 Task: Add a signature Austin King containing Thanks in advance, Austin King to email address softage.1@softage.net and add a label Contracts
Action: Mouse moved to (366, 588)
Screenshot: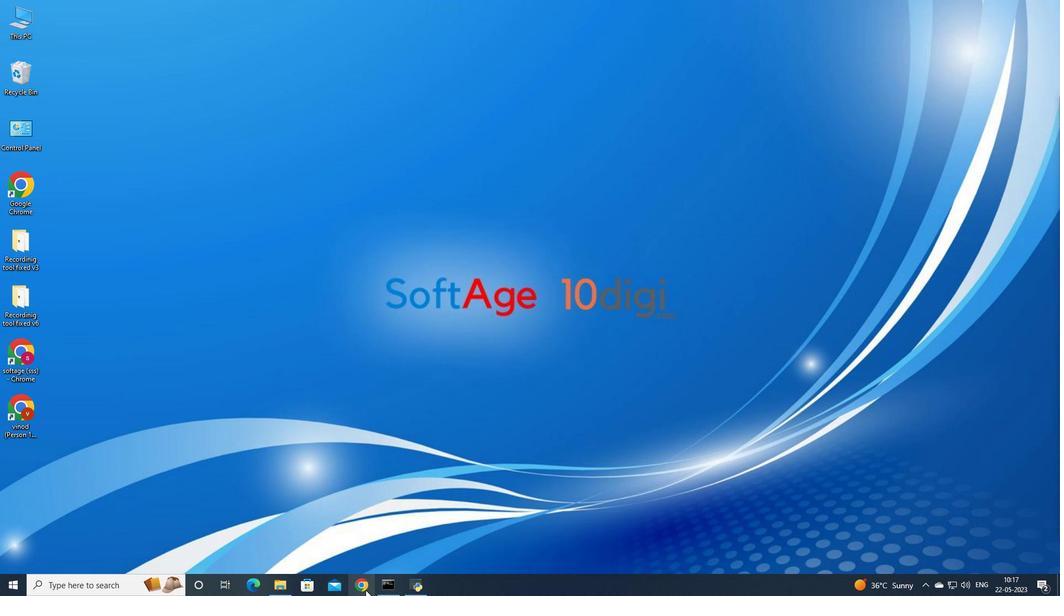 
Action: Mouse pressed left at (366, 588)
Screenshot: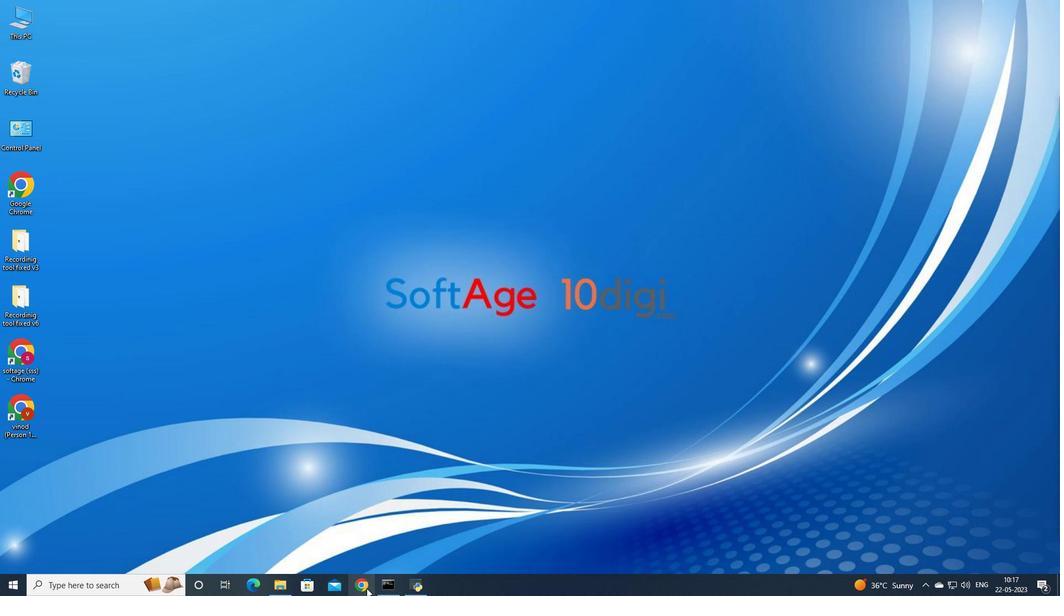 
Action: Mouse moved to (501, 328)
Screenshot: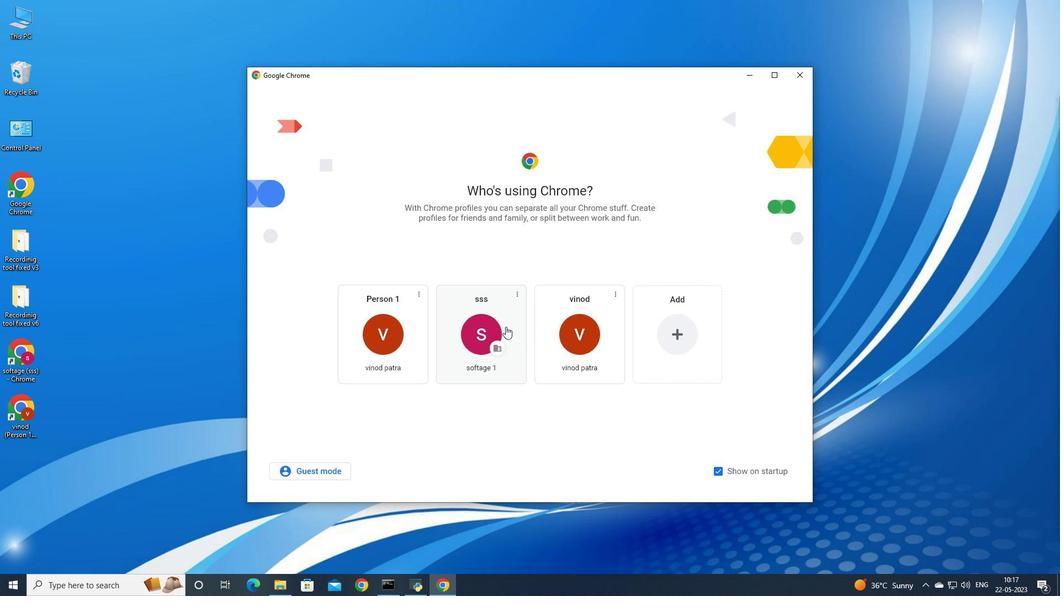 
Action: Mouse pressed left at (501, 328)
Screenshot: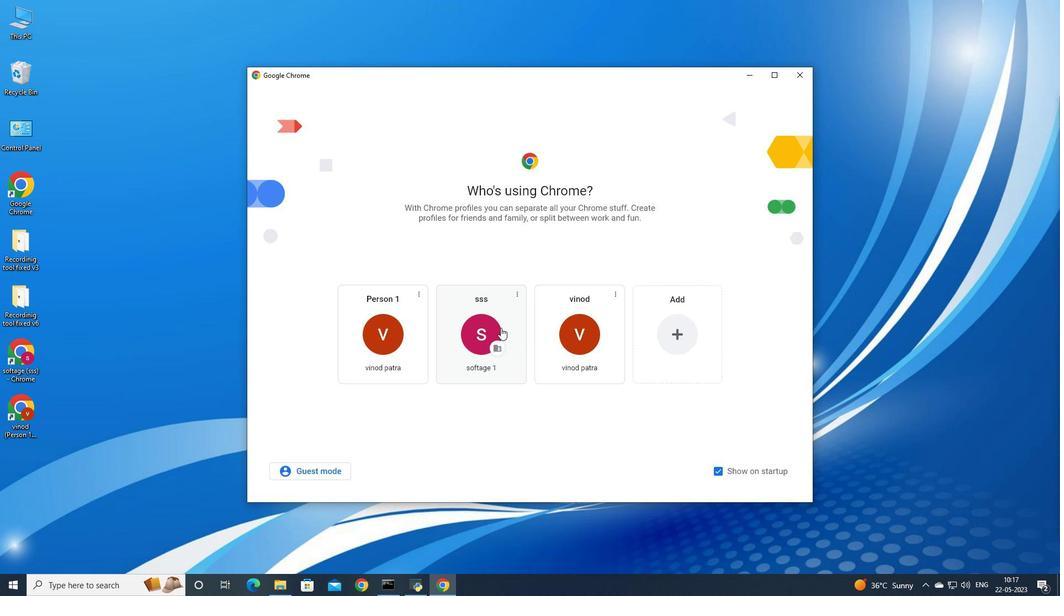 
Action: Mouse moved to (1010, 54)
Screenshot: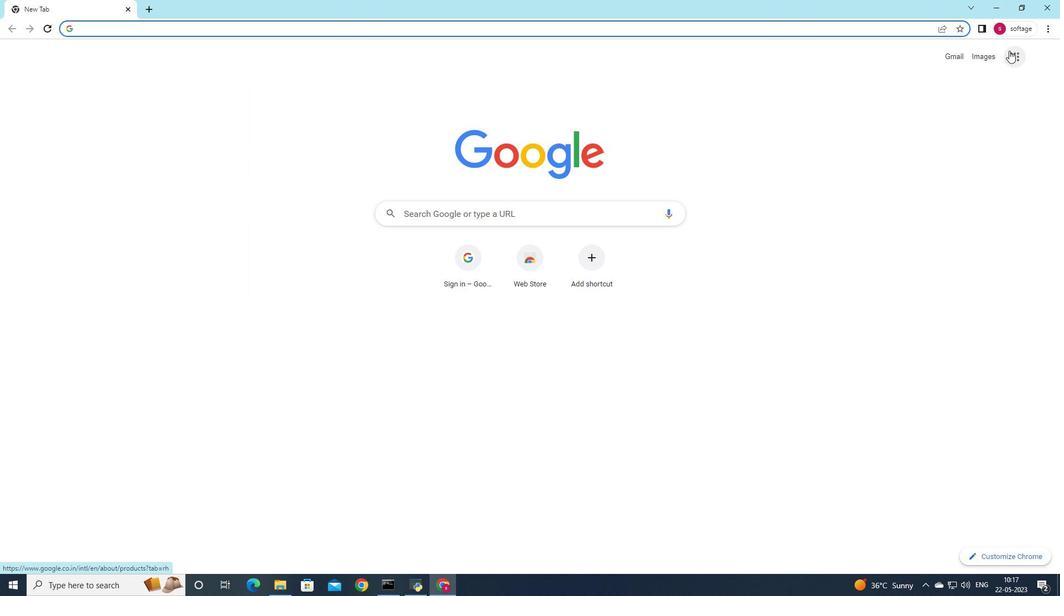 
Action: Mouse pressed left at (1010, 54)
Screenshot: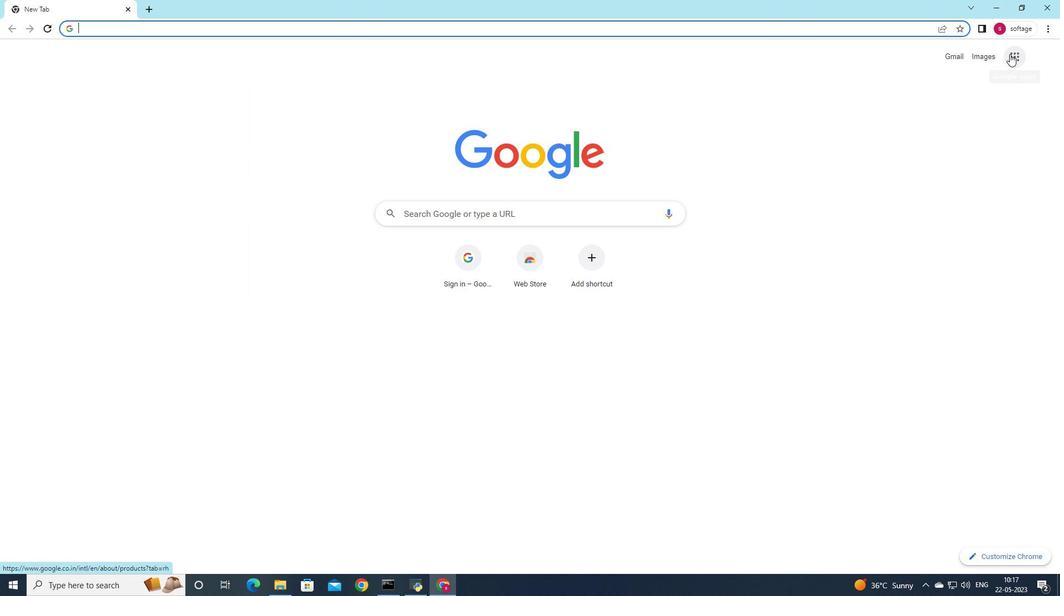 
Action: Mouse moved to (951, 56)
Screenshot: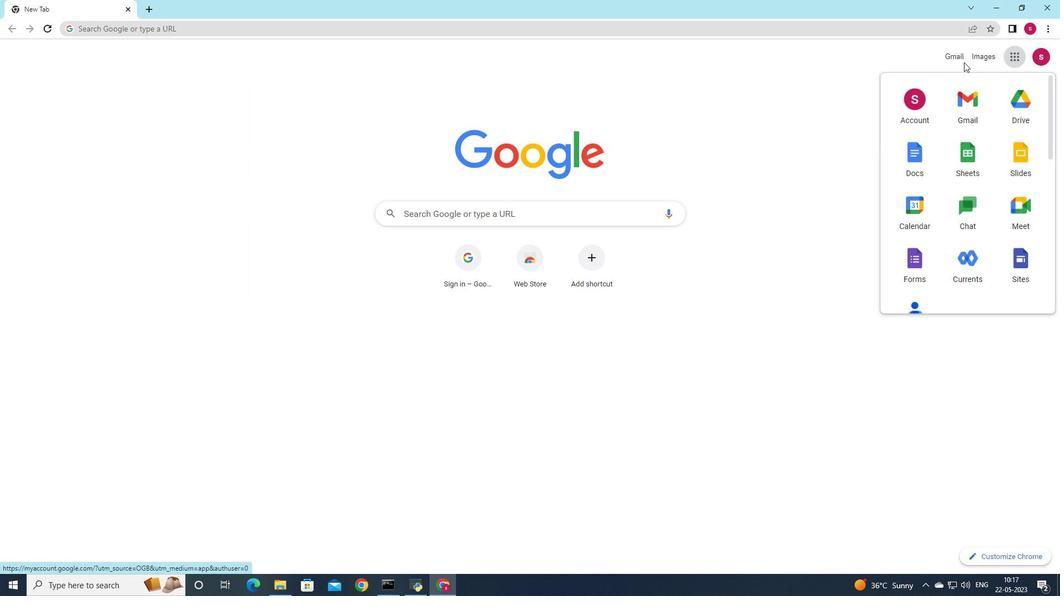 
Action: Mouse pressed left at (951, 56)
Screenshot: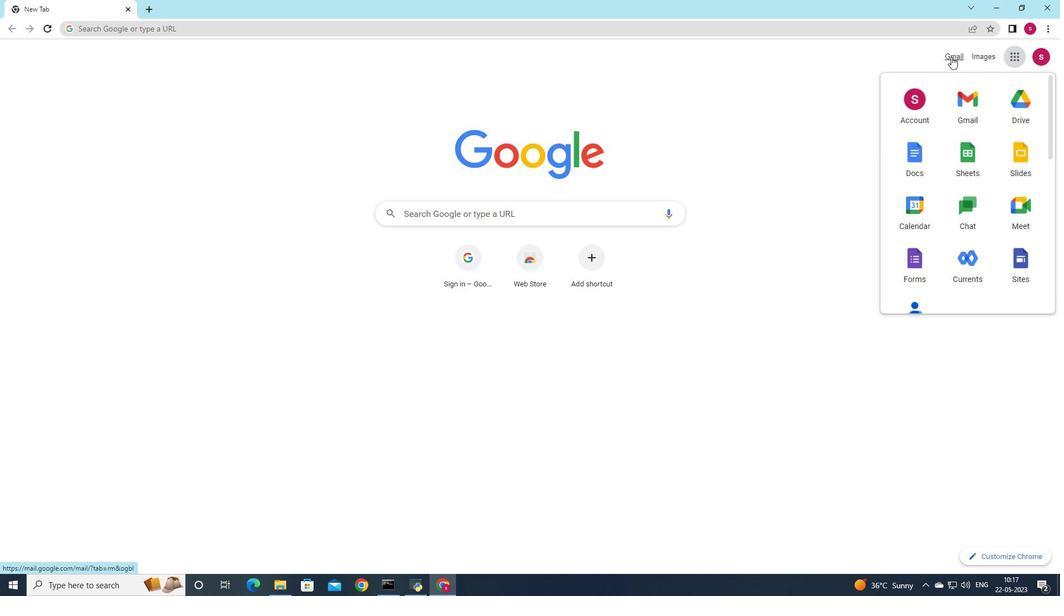 
Action: Mouse moved to (925, 77)
Screenshot: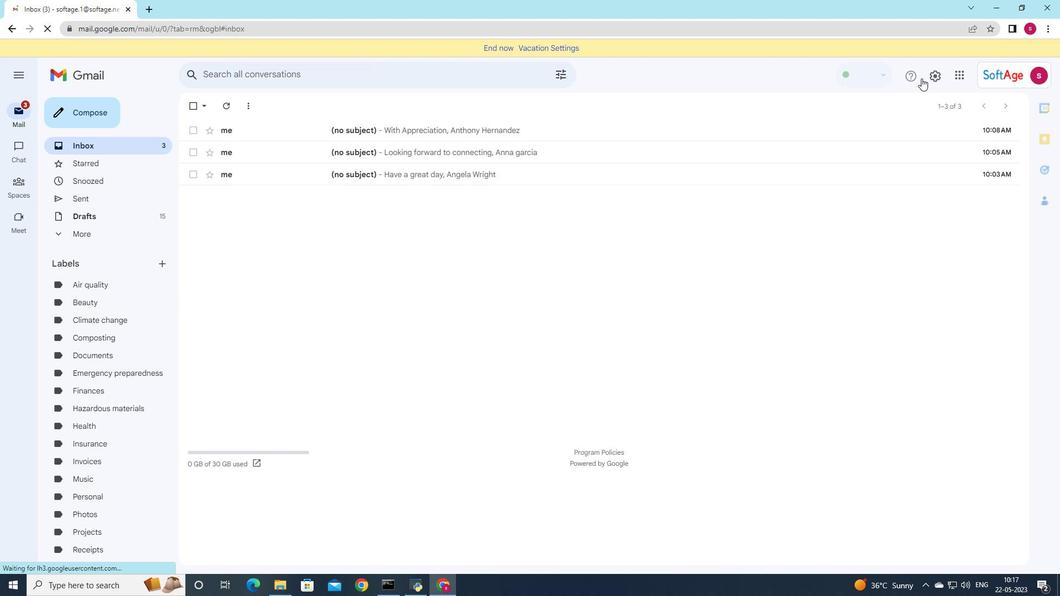 
Action: Mouse pressed left at (925, 77)
Screenshot: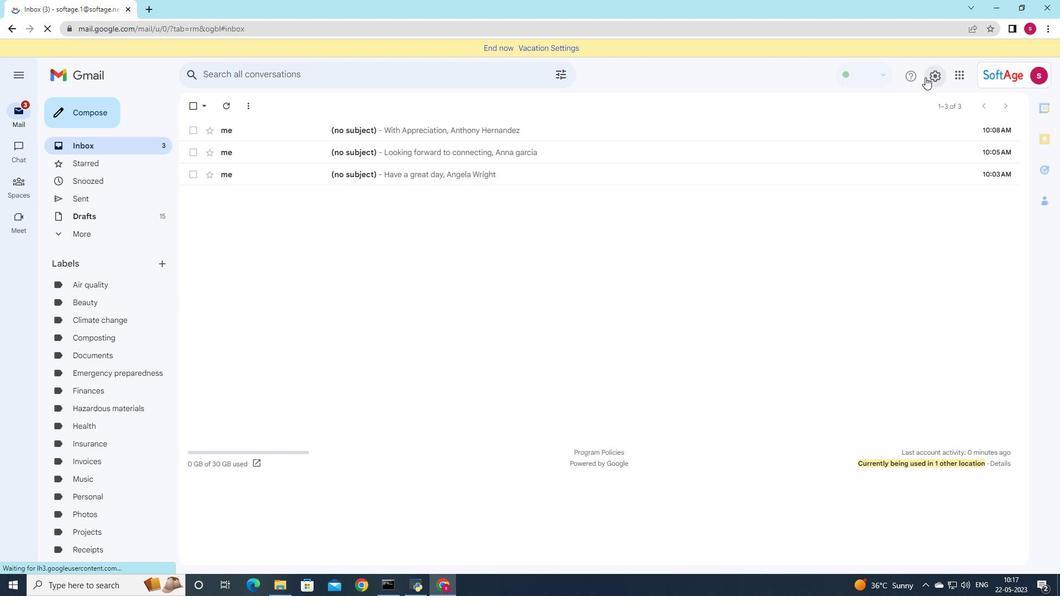 
Action: Mouse moved to (937, 133)
Screenshot: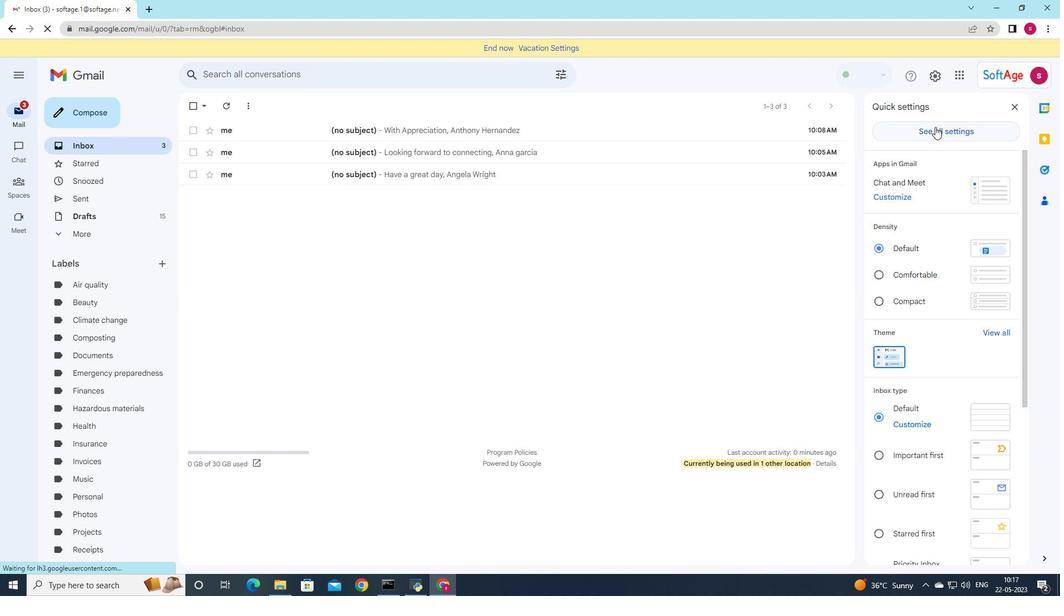 
Action: Mouse pressed left at (937, 133)
Screenshot: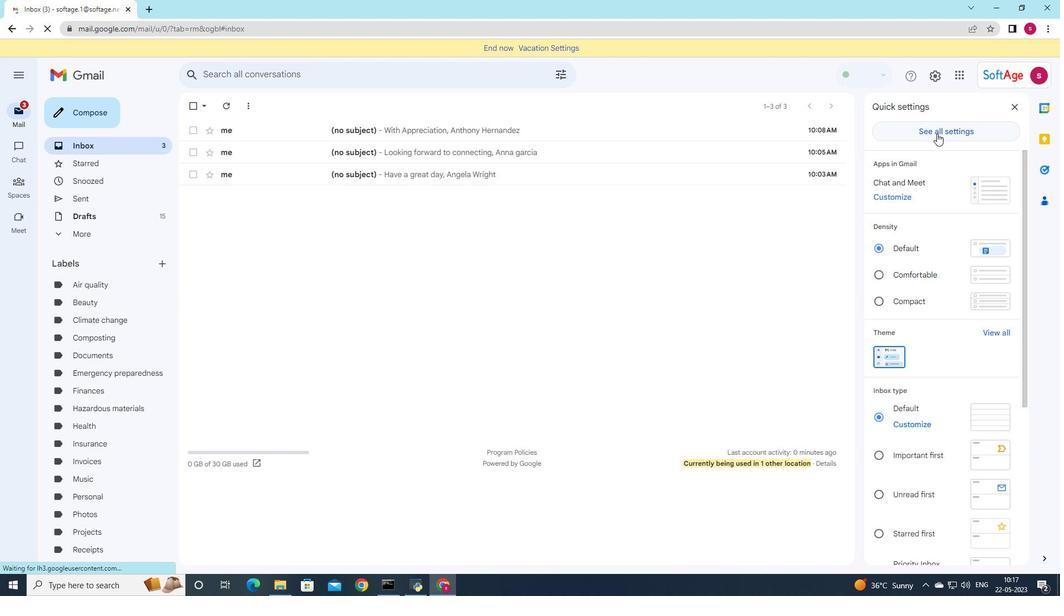 
Action: Mouse moved to (937, 133)
Screenshot: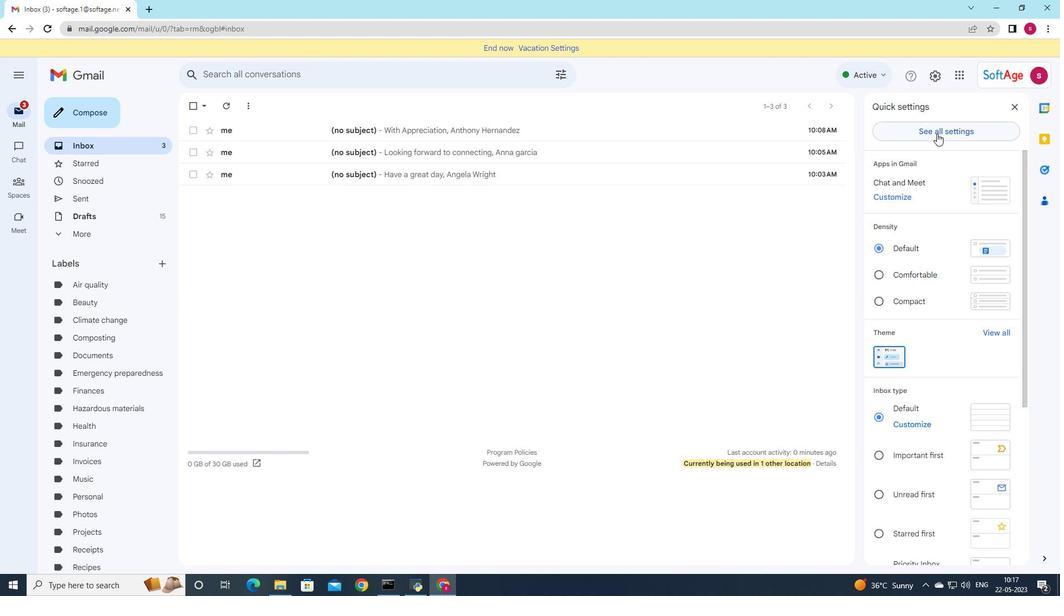 
Action: Mouse pressed left at (937, 133)
Screenshot: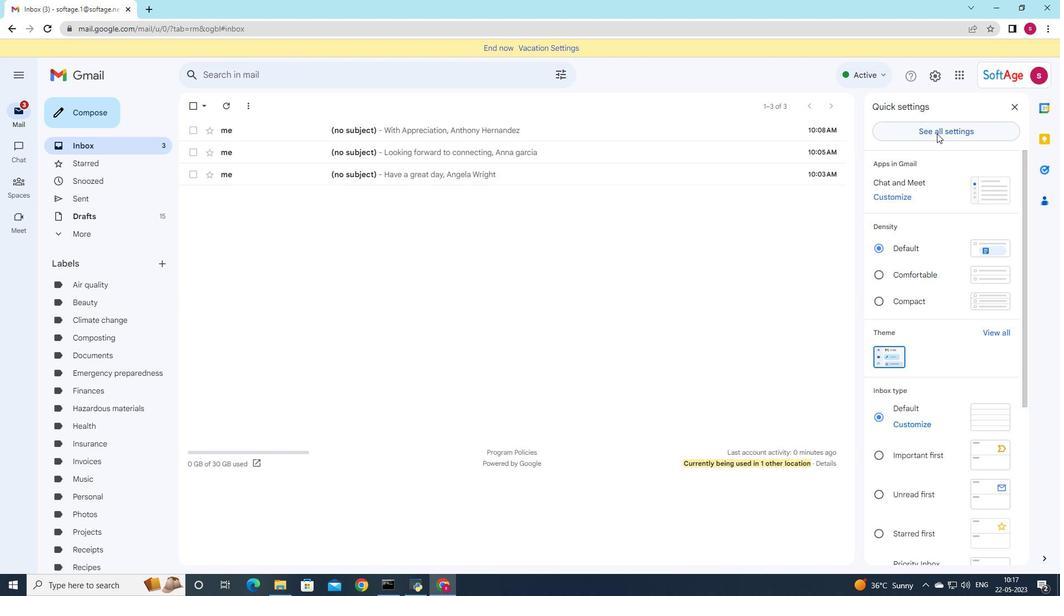 
Action: Mouse moved to (537, 263)
Screenshot: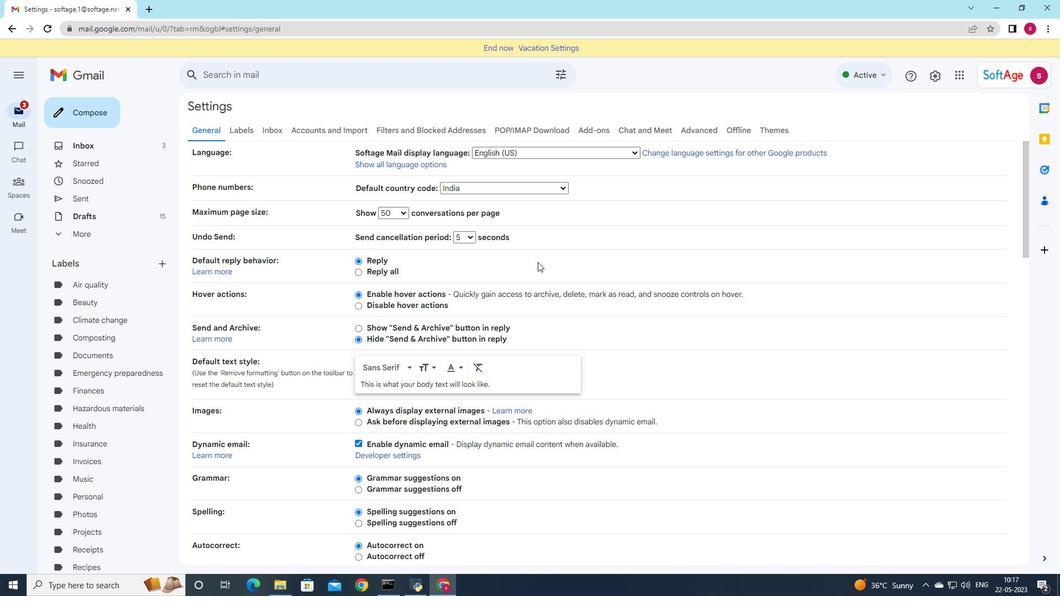 
Action: Mouse scrolled (537, 262) with delta (0, 0)
Screenshot: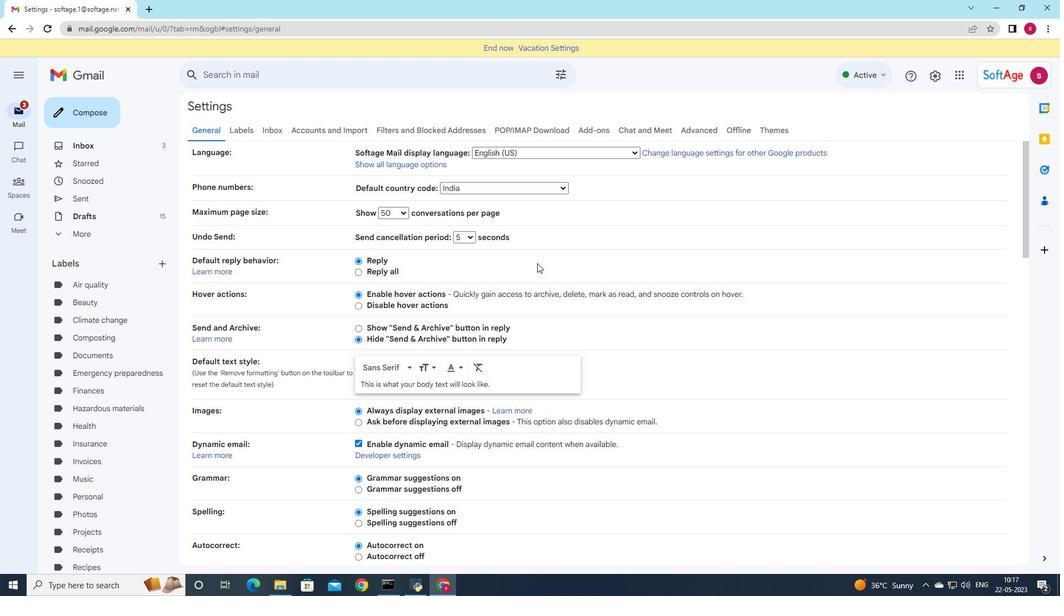 
Action: Mouse scrolled (537, 262) with delta (0, 0)
Screenshot: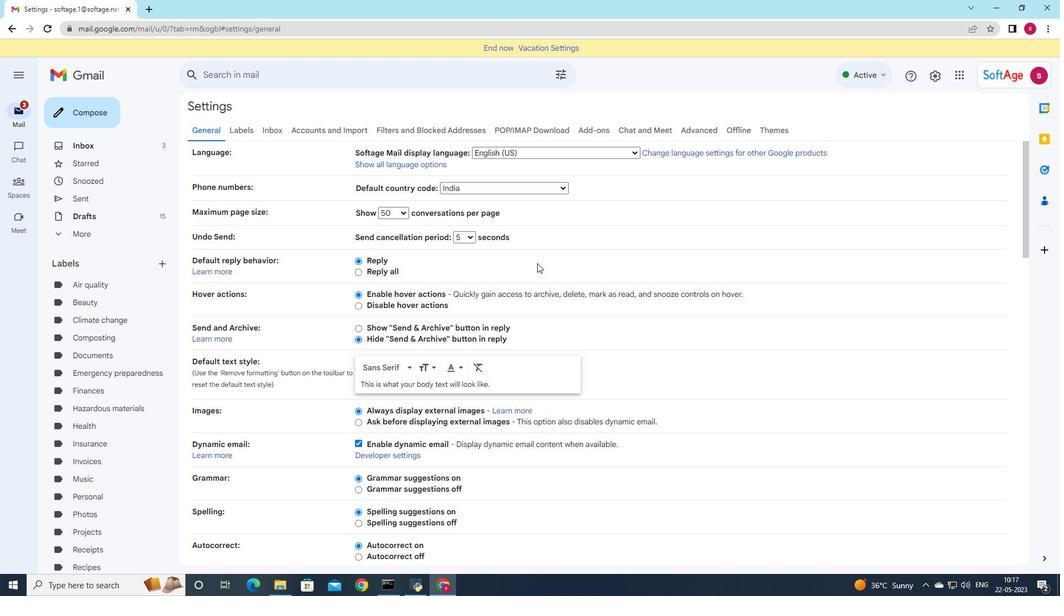 
Action: Mouse scrolled (537, 262) with delta (0, 0)
Screenshot: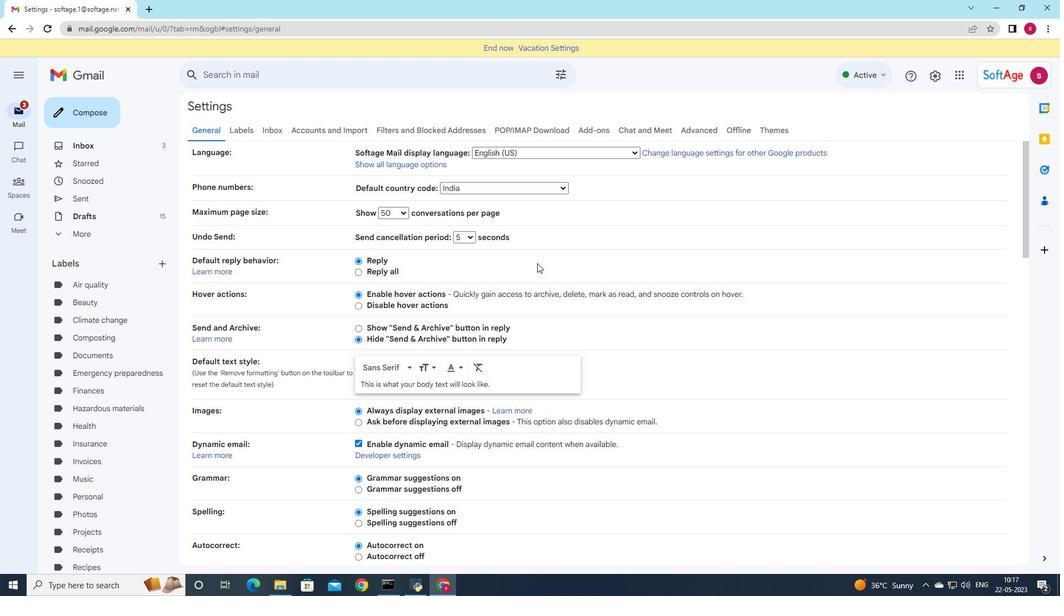 
Action: Mouse moved to (537, 264)
Screenshot: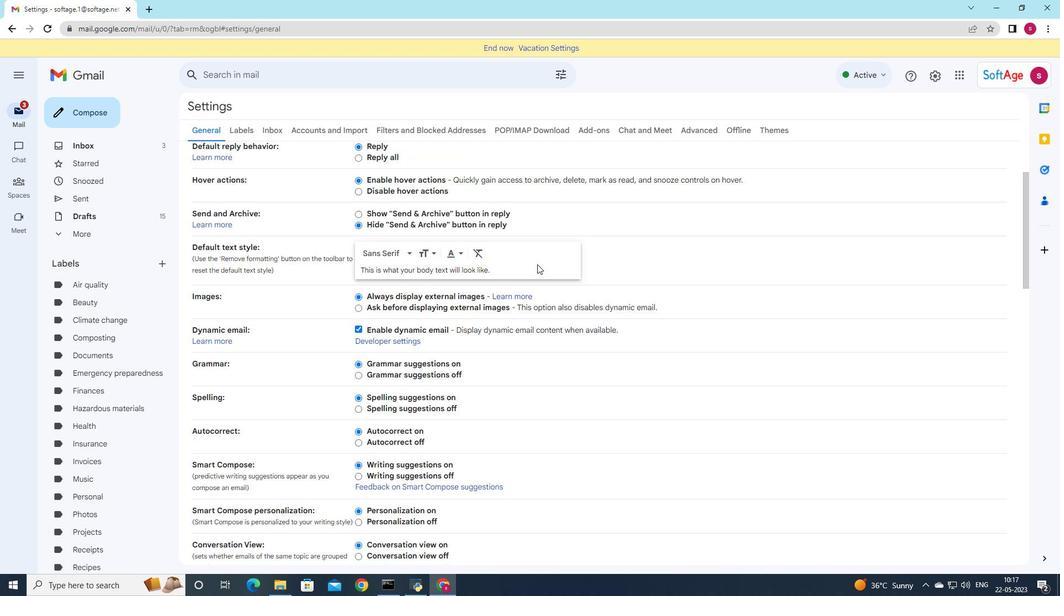 
Action: Mouse scrolled (537, 264) with delta (0, 0)
Screenshot: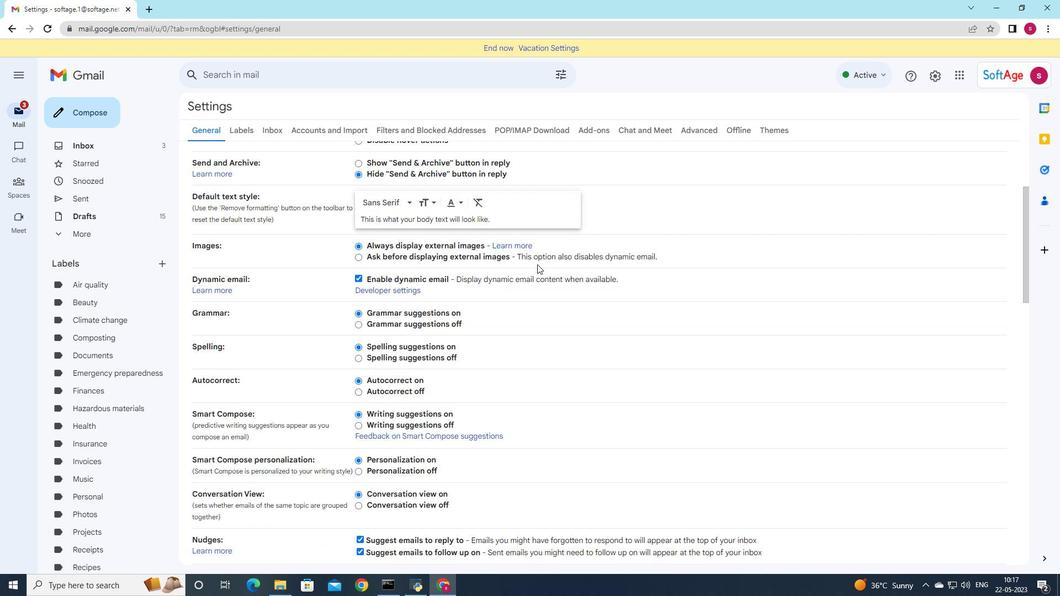 
Action: Mouse scrolled (537, 264) with delta (0, 0)
Screenshot: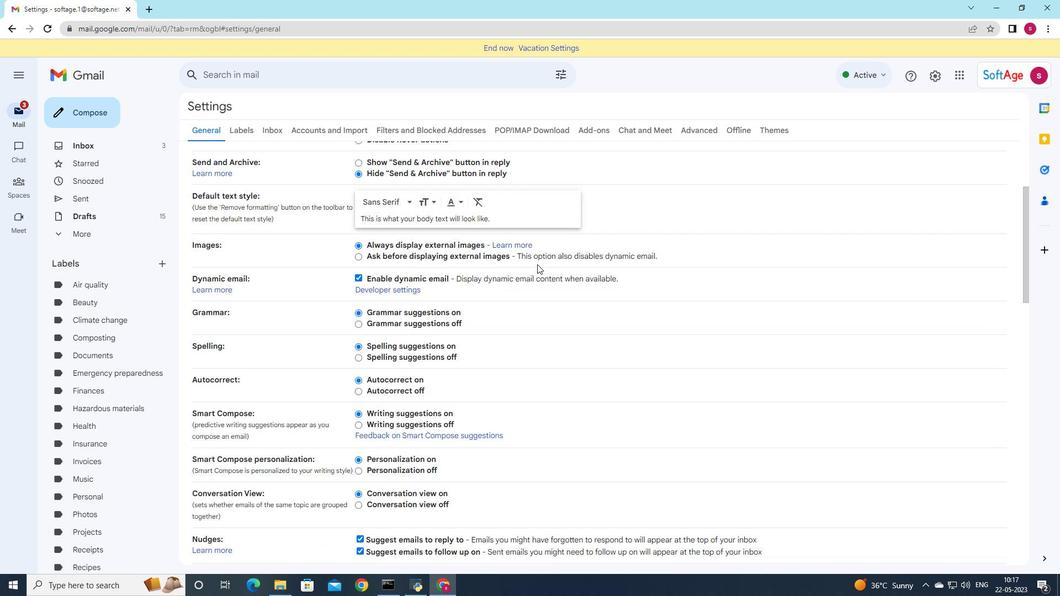 
Action: Mouse scrolled (537, 264) with delta (0, 0)
Screenshot: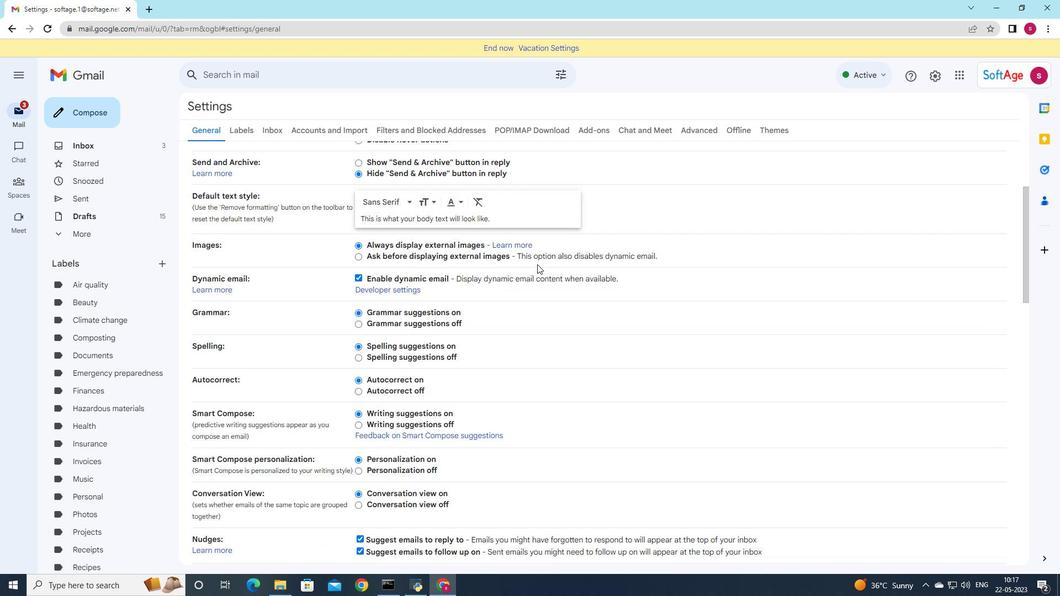 
Action: Mouse pressed middle at (537, 264)
Screenshot: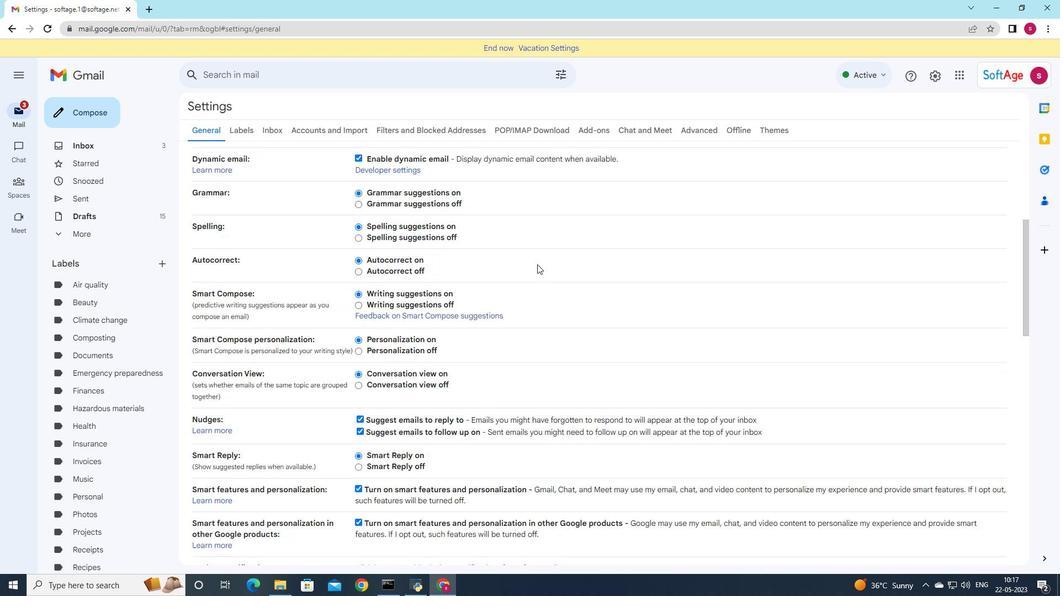 
Action: Mouse scrolled (537, 264) with delta (0, 0)
Screenshot: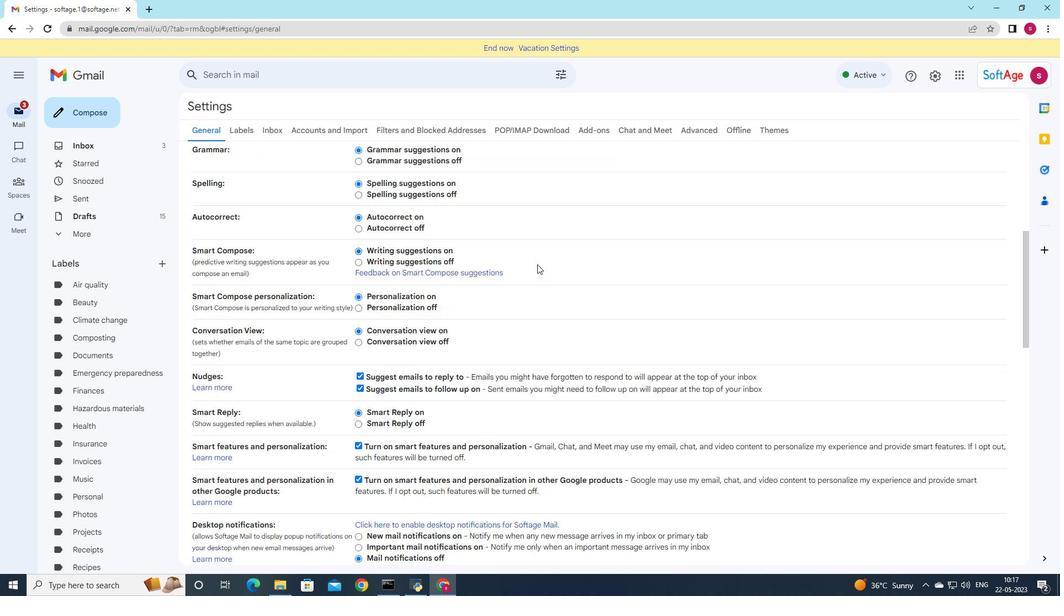 
Action: Mouse scrolled (537, 264) with delta (0, 0)
Screenshot: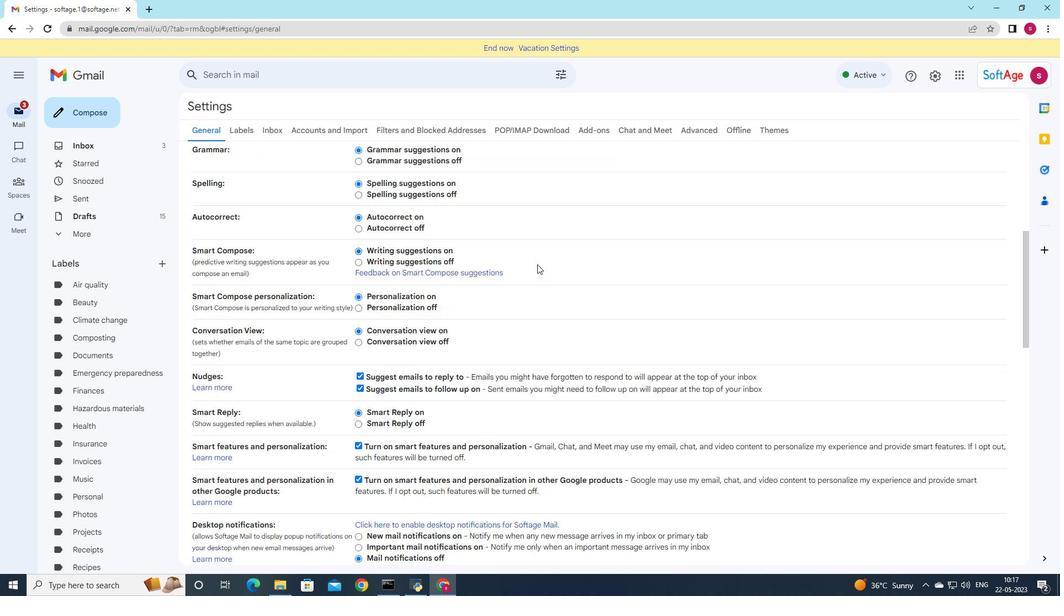 
Action: Mouse scrolled (537, 264) with delta (0, 0)
Screenshot: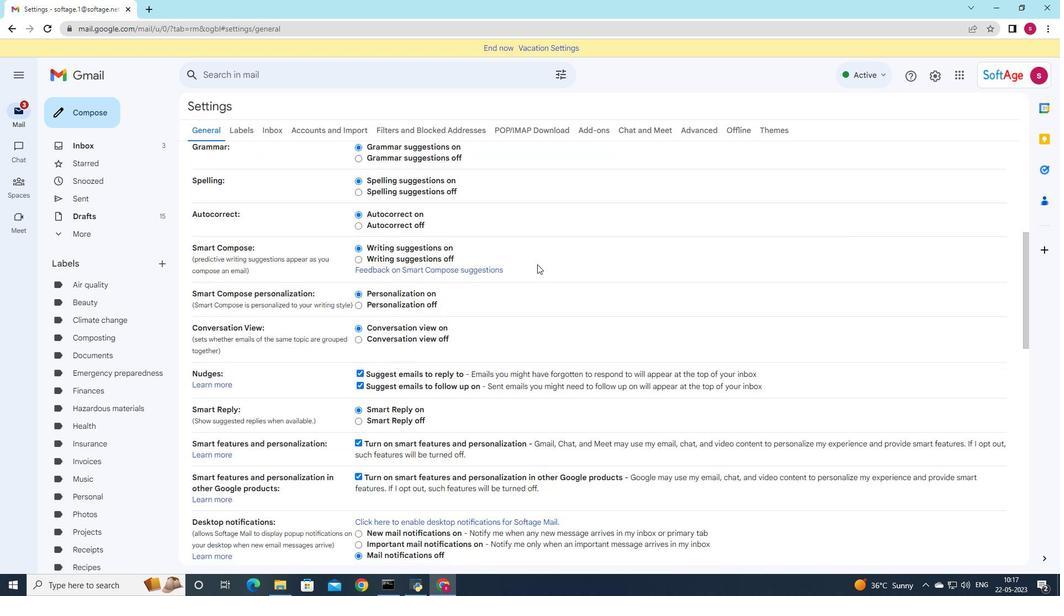 
Action: Mouse scrolled (537, 264) with delta (0, 0)
Screenshot: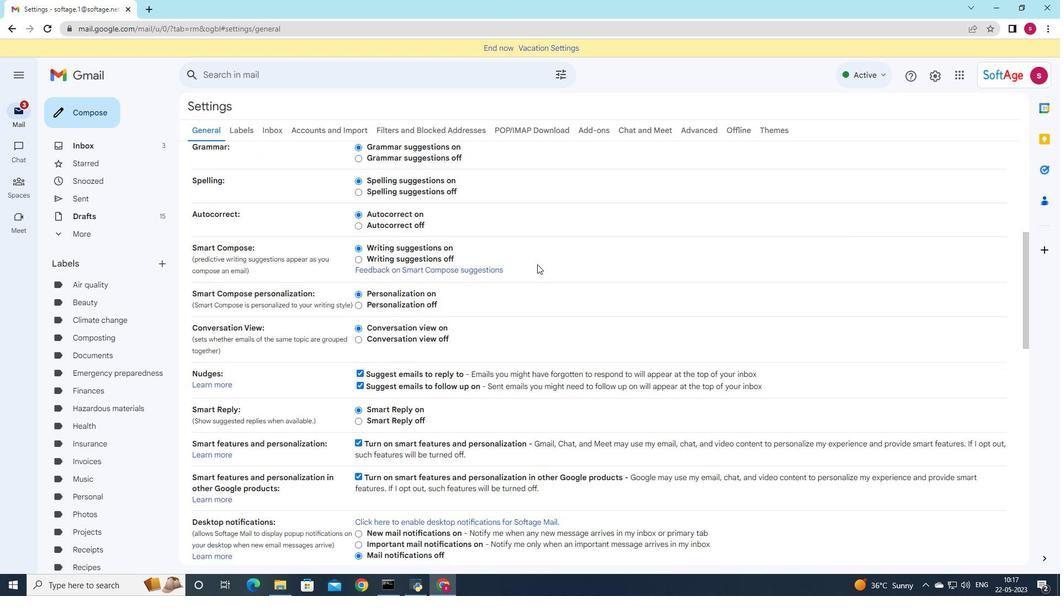 
Action: Mouse scrolled (537, 264) with delta (0, 0)
Screenshot: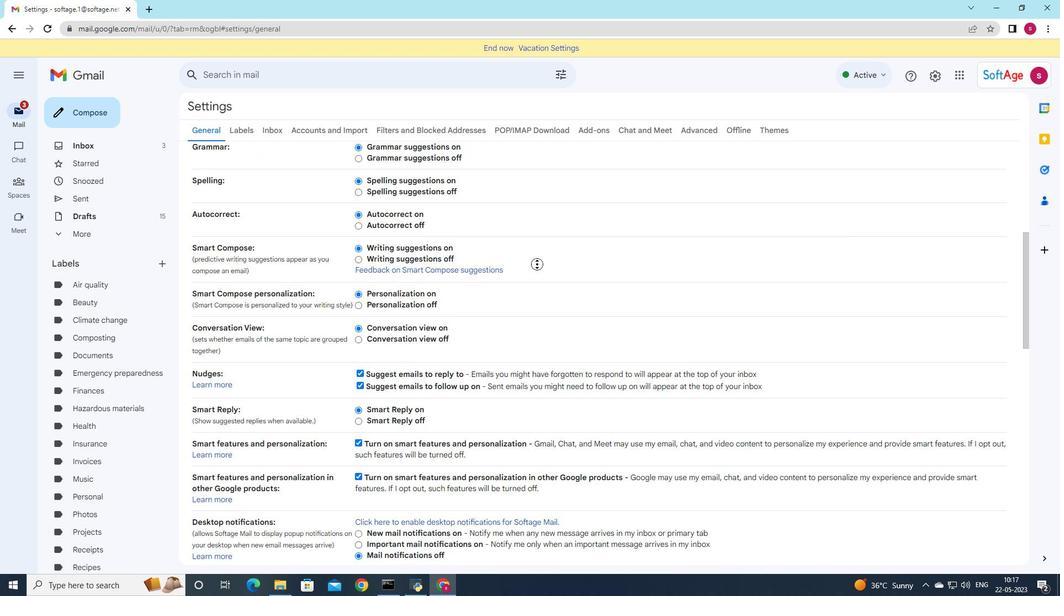 
Action: Mouse scrolled (537, 264) with delta (0, 0)
Screenshot: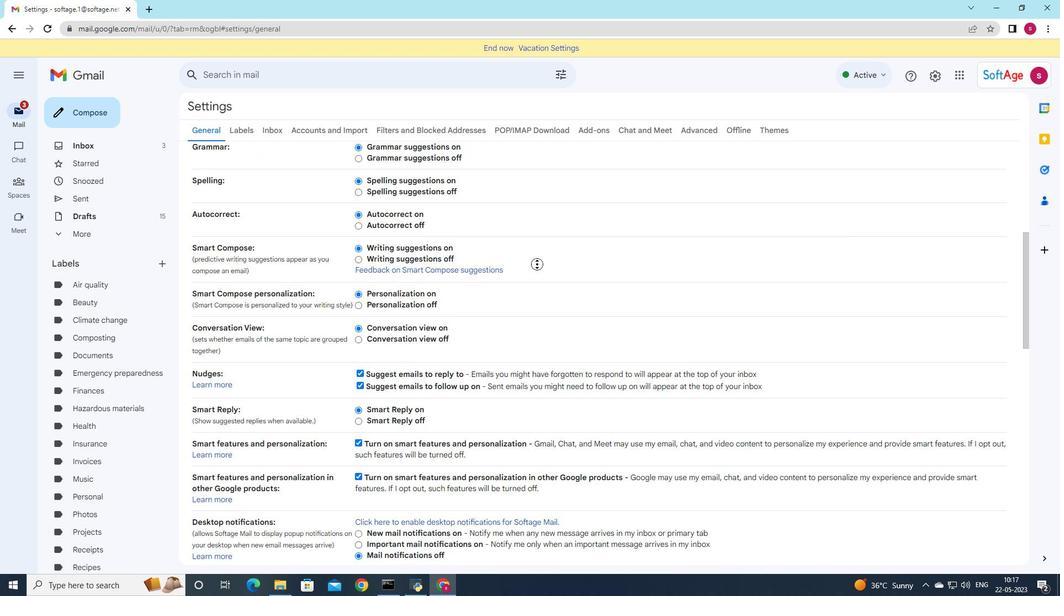 
Action: Mouse scrolled (537, 264) with delta (0, 0)
Screenshot: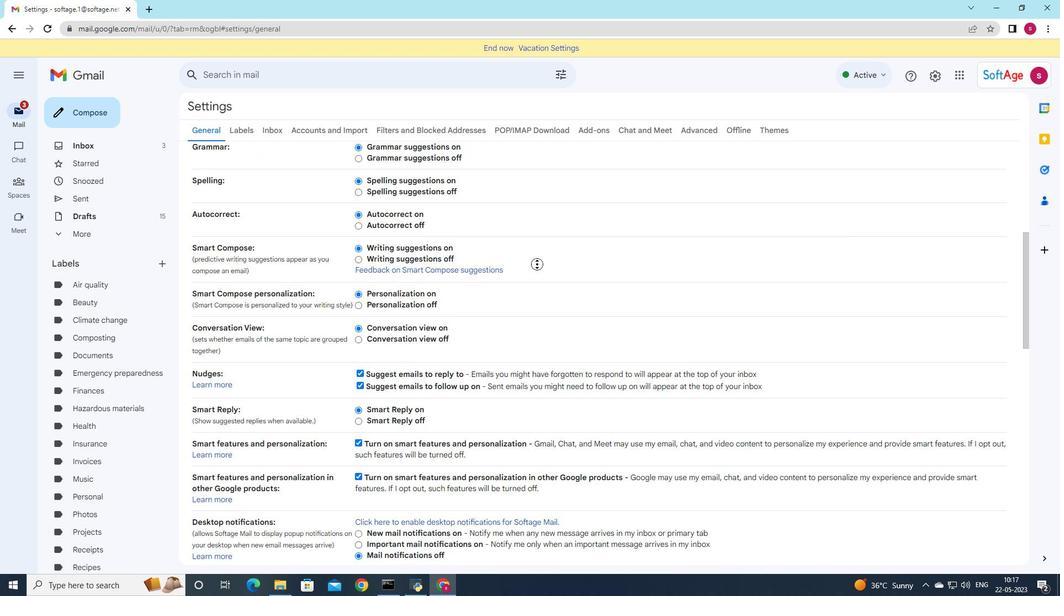 
Action: Mouse moved to (620, 245)
Screenshot: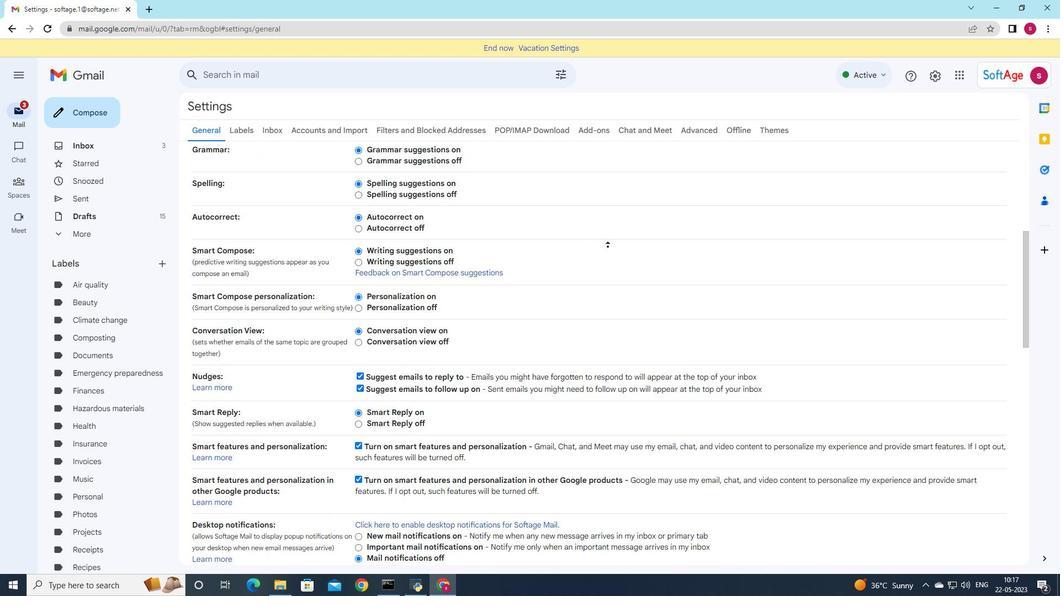 
Action: Mouse pressed left at (620, 245)
Screenshot: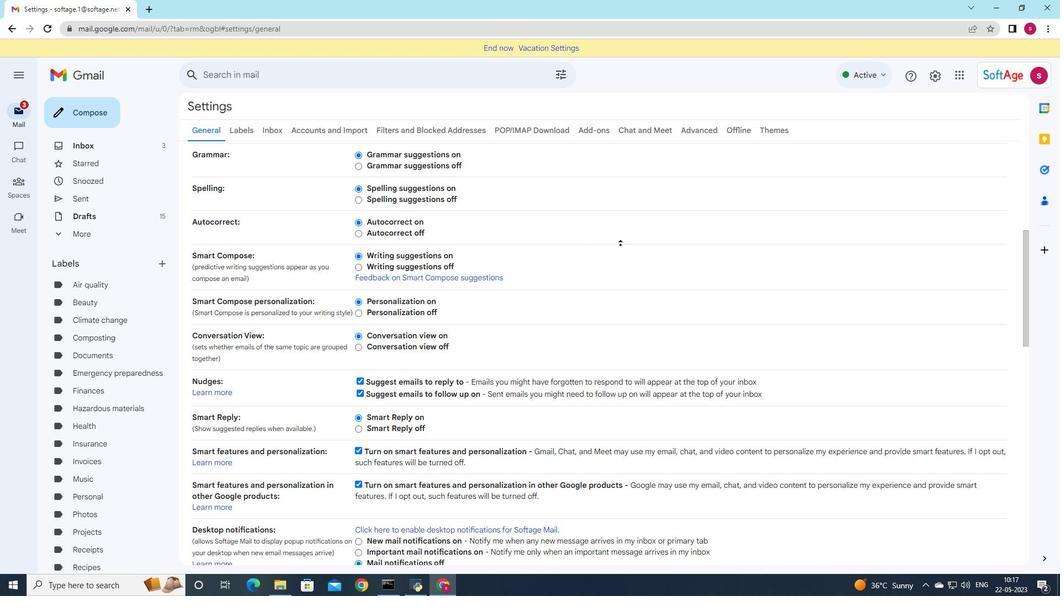 
Action: Mouse moved to (487, 222)
Screenshot: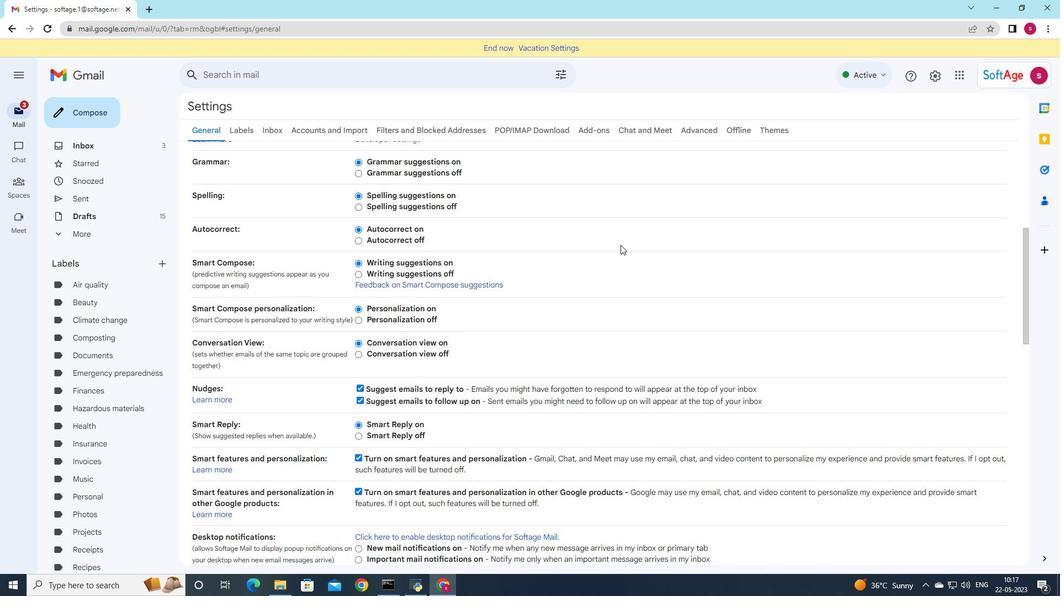 
Action: Mouse scrolled (489, 220) with delta (0, 0)
Screenshot: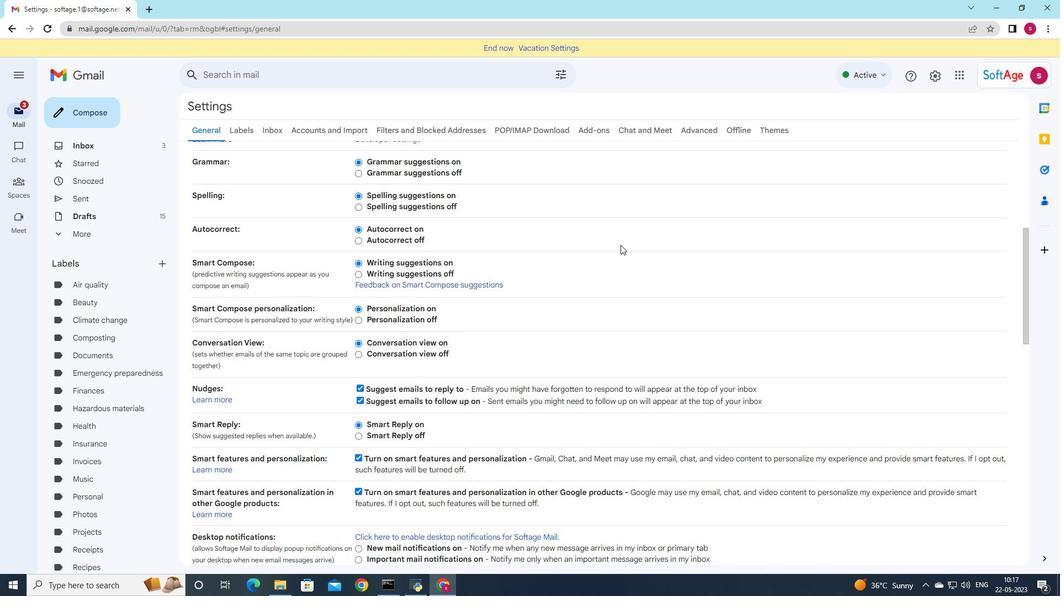 
Action: Mouse moved to (487, 222)
Screenshot: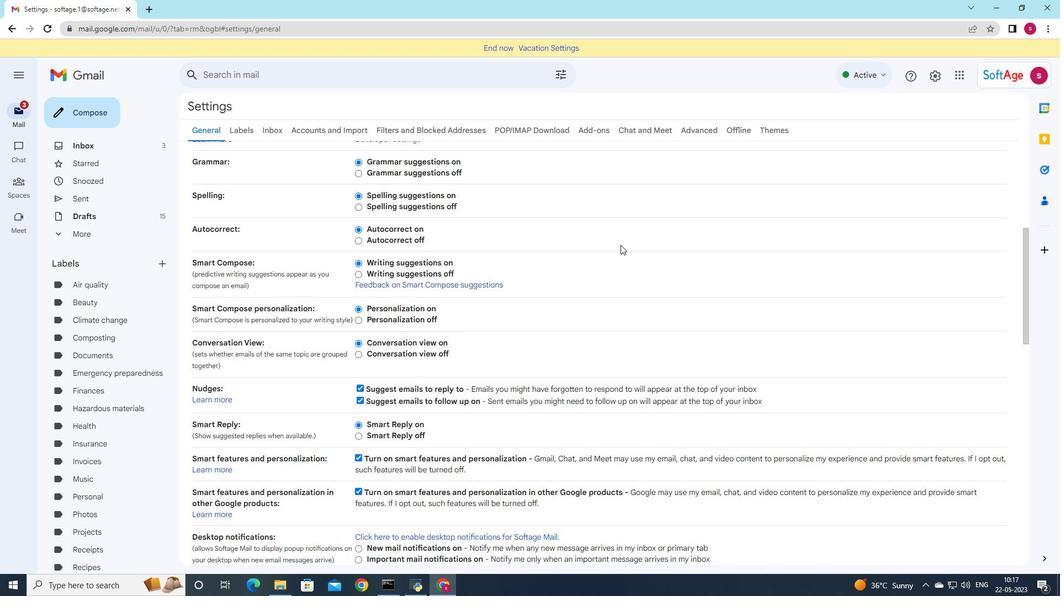 
Action: Mouse scrolled (488, 220) with delta (0, 0)
Screenshot: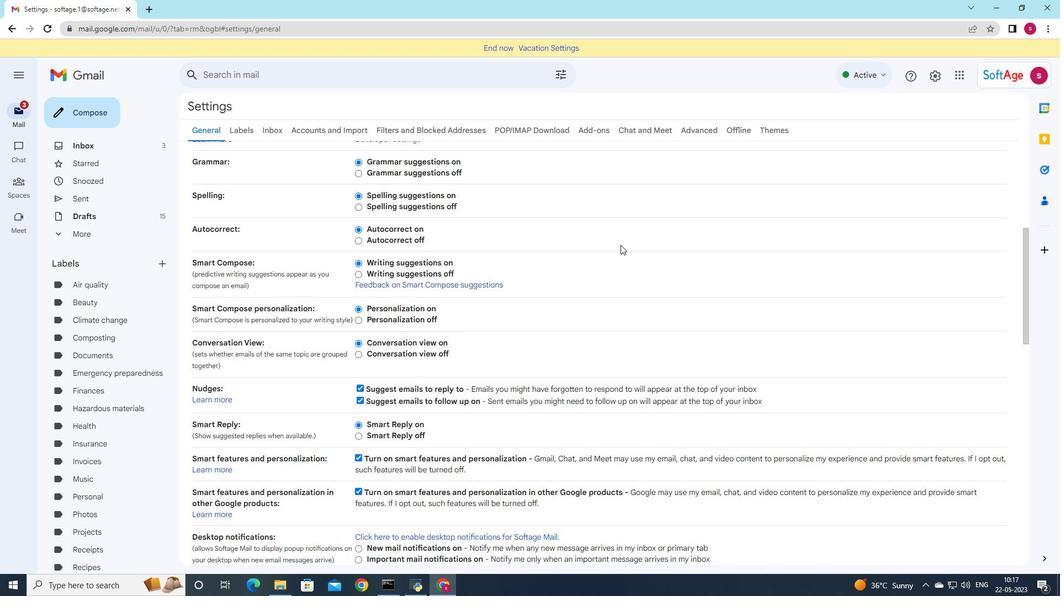 
Action: Mouse scrolled (487, 222) with delta (0, 0)
Screenshot: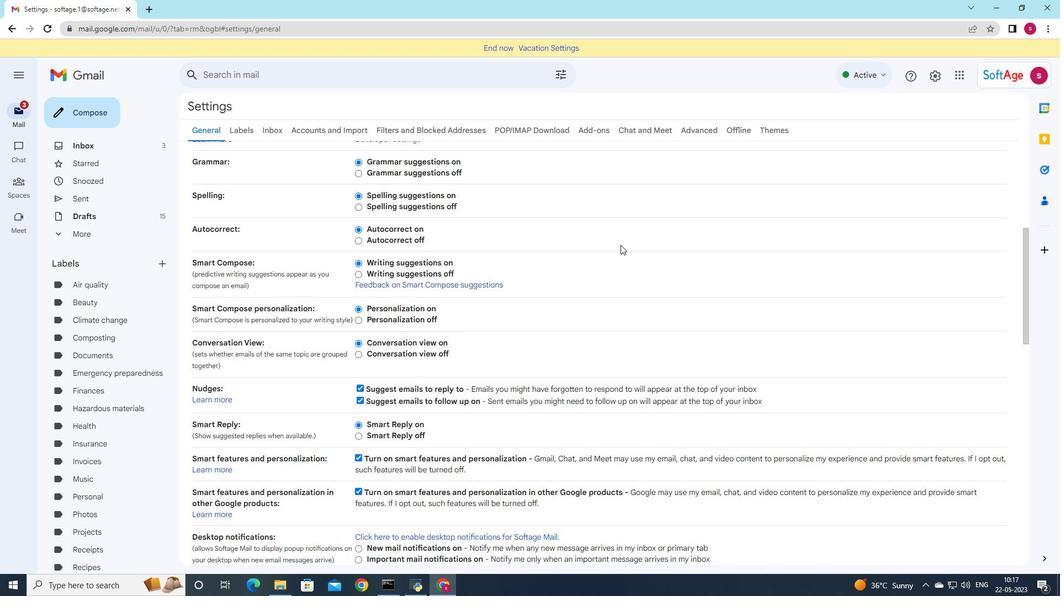 
Action: Mouse moved to (487, 223)
Screenshot: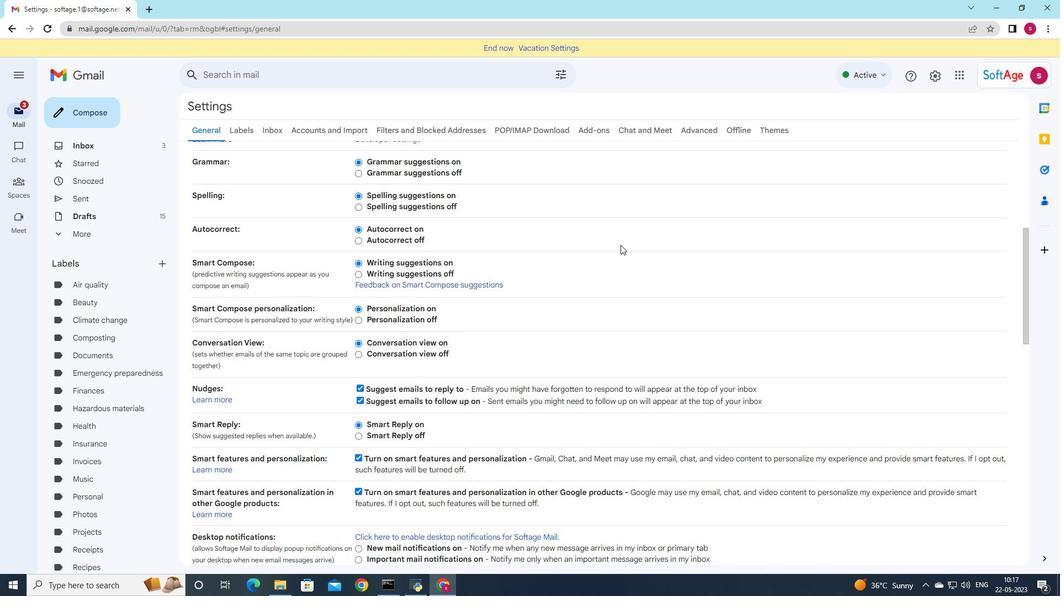 
Action: Mouse scrolled (487, 222) with delta (0, 0)
Screenshot: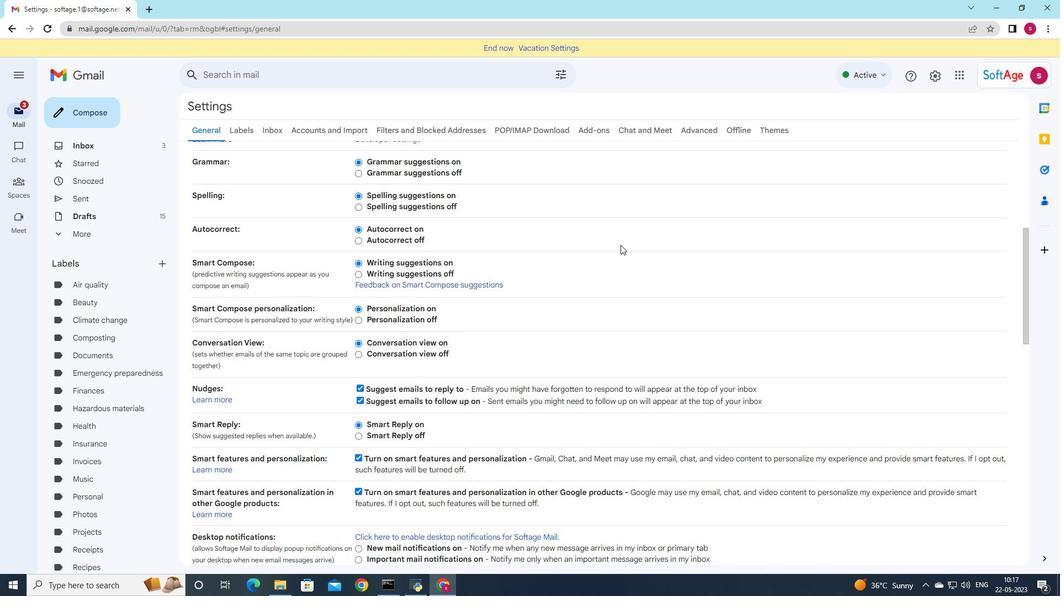 
Action: Mouse moved to (487, 223)
Screenshot: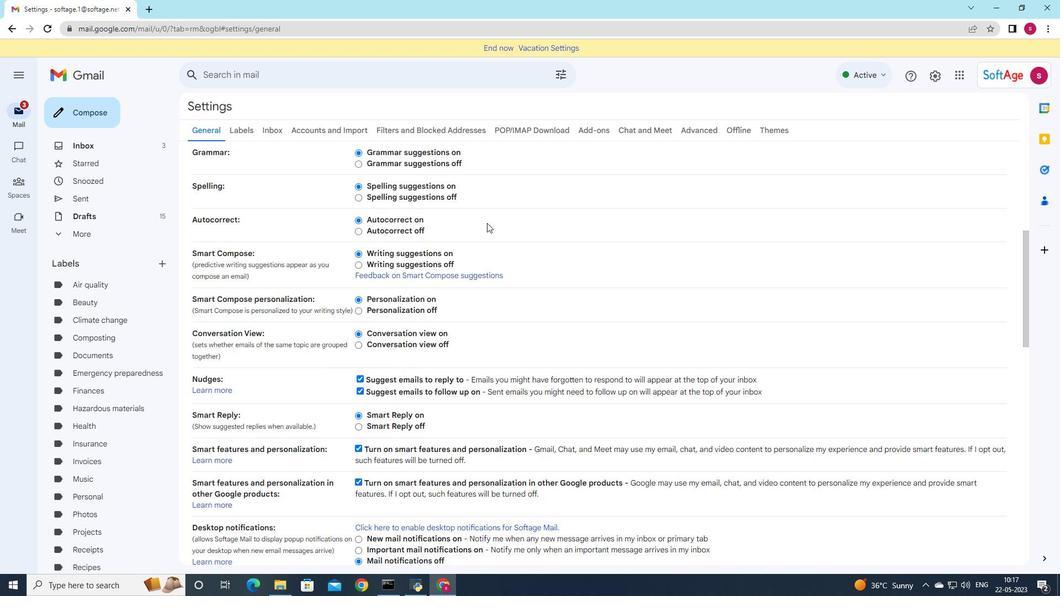 
Action: Mouse scrolled (487, 223) with delta (0, 0)
Screenshot: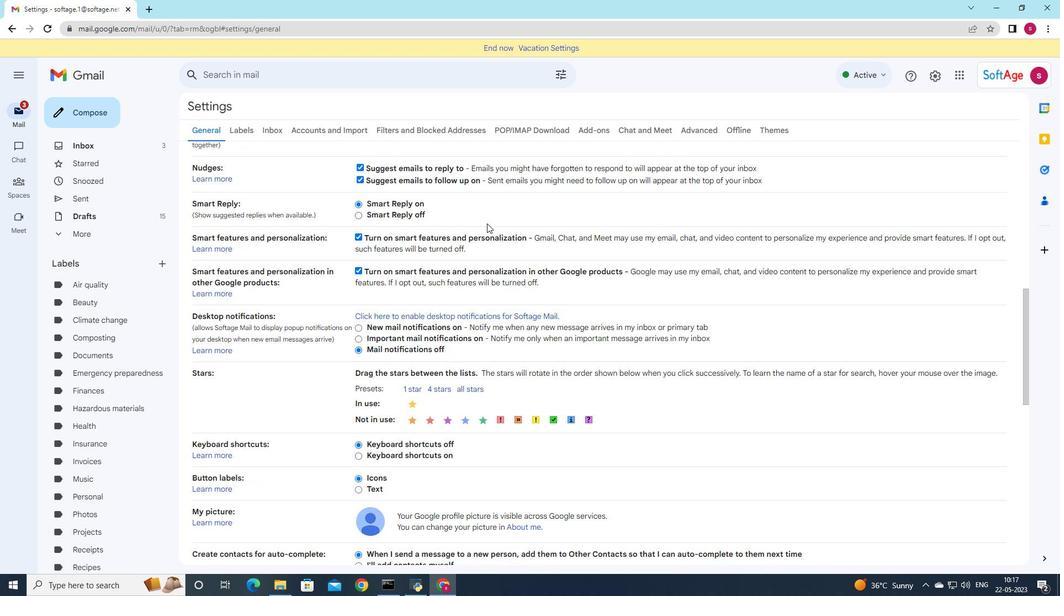 
Action: Mouse moved to (486, 239)
Screenshot: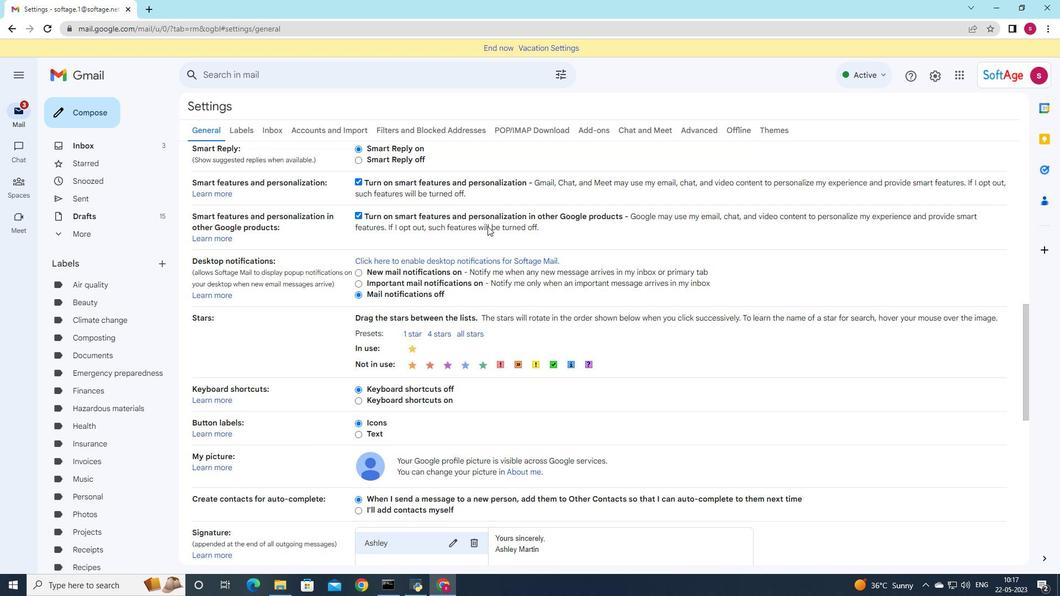 
Action: Mouse scrolled (486, 239) with delta (0, 0)
Screenshot: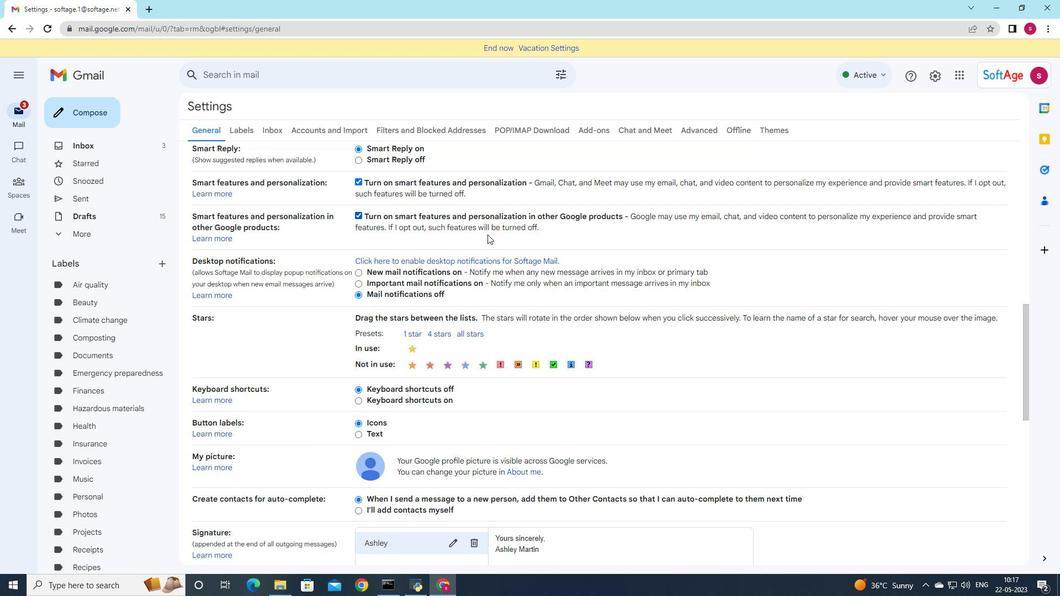 
Action: Mouse moved to (486, 243)
Screenshot: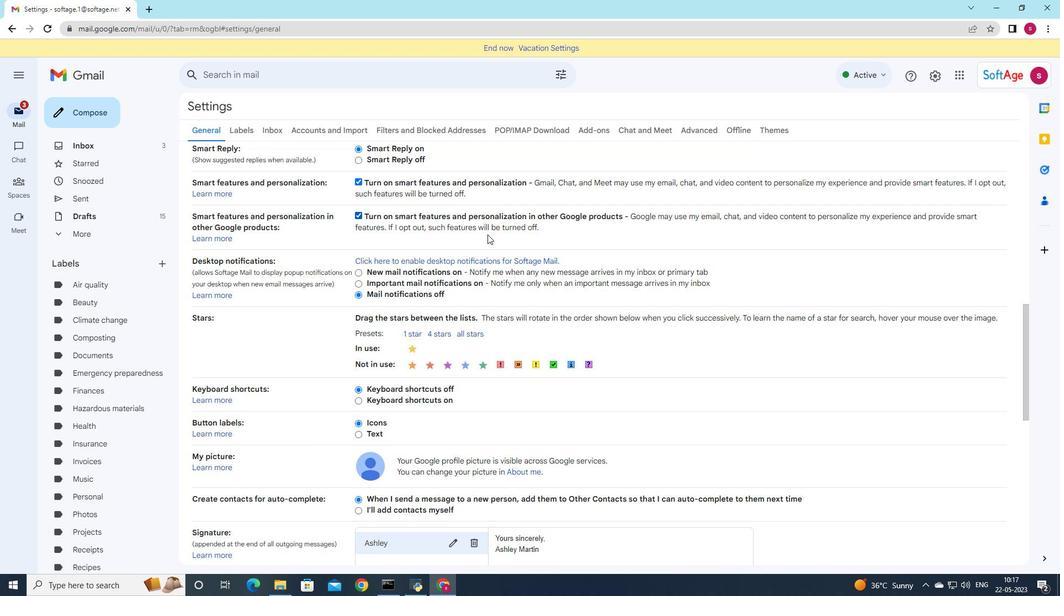 
Action: Mouse scrolled (486, 243) with delta (0, 0)
Screenshot: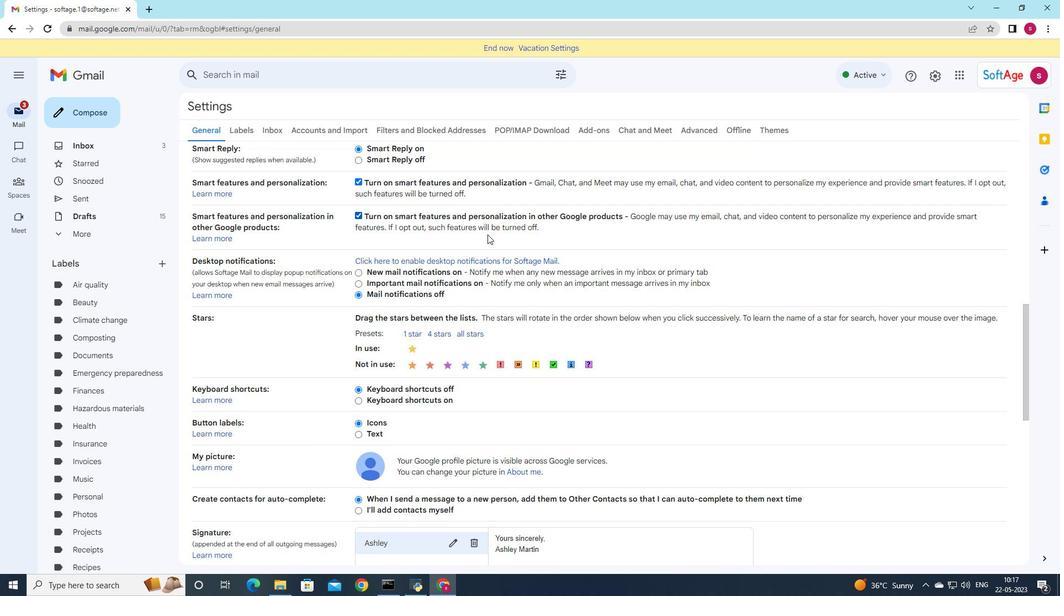 
Action: Mouse moved to (486, 245)
Screenshot: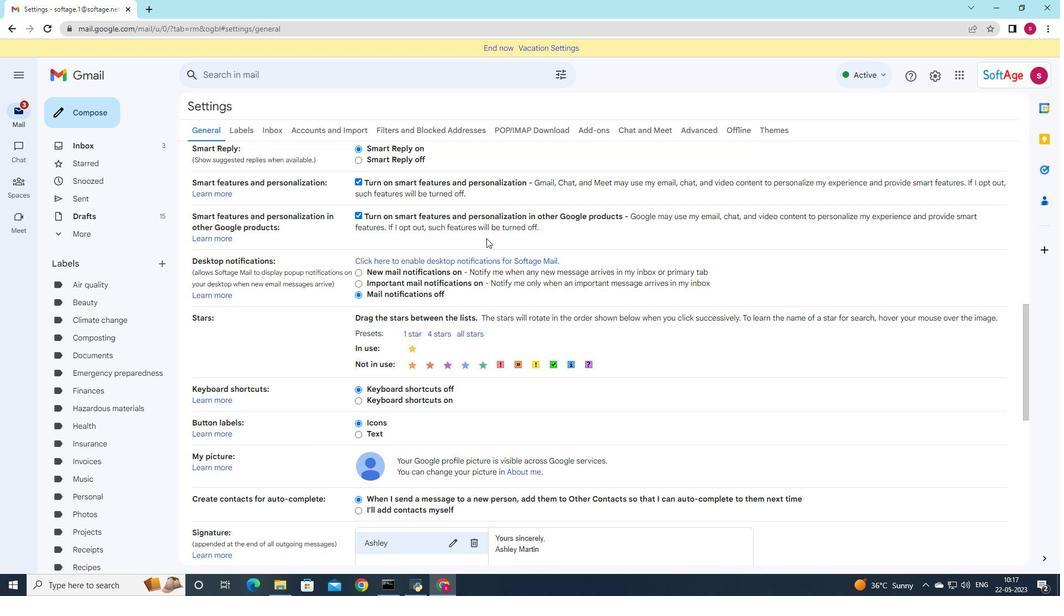 
Action: Mouse scrolled (486, 244) with delta (0, 0)
Screenshot: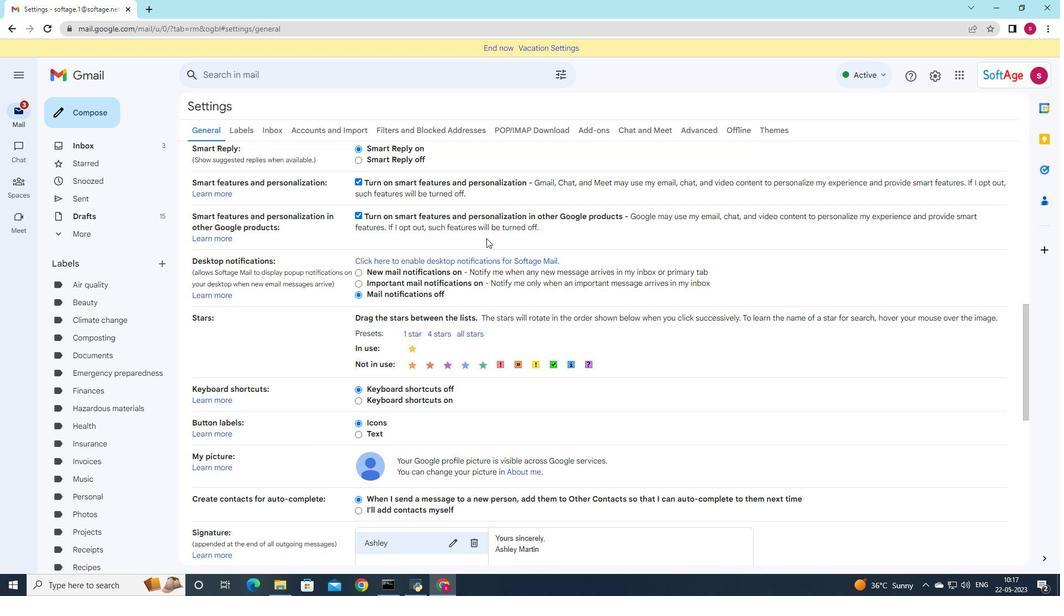 
Action: Mouse moved to (488, 255)
Screenshot: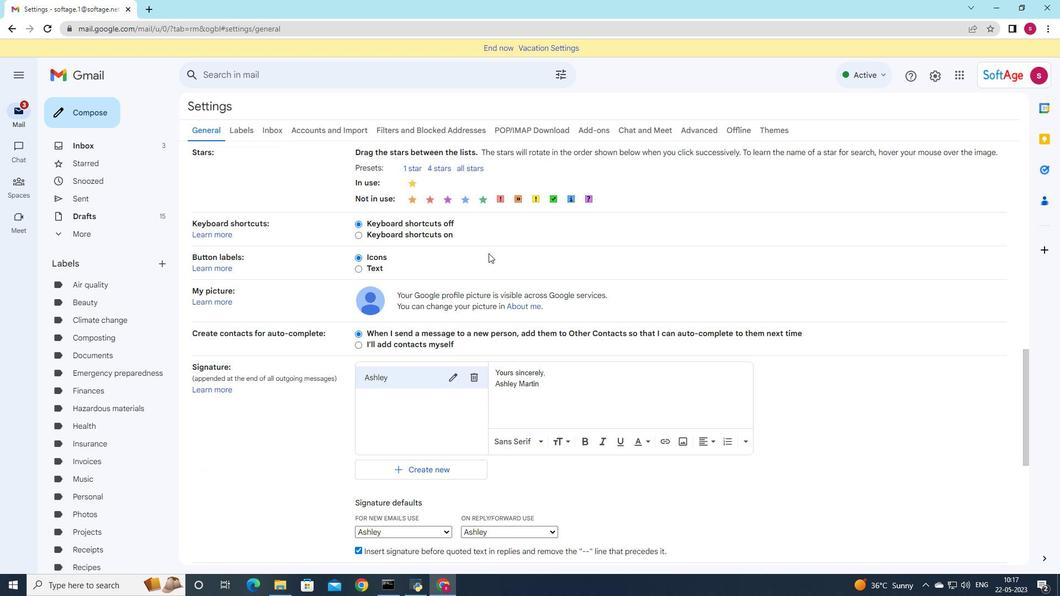 
Action: Mouse scrolled (488, 254) with delta (0, 0)
Screenshot: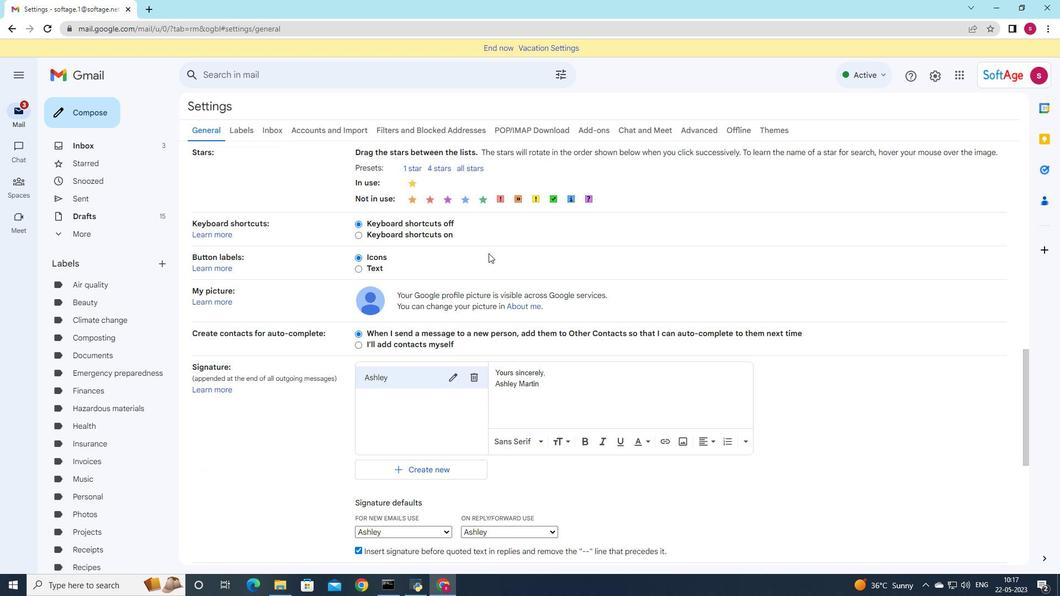 
Action: Mouse moved to (489, 262)
Screenshot: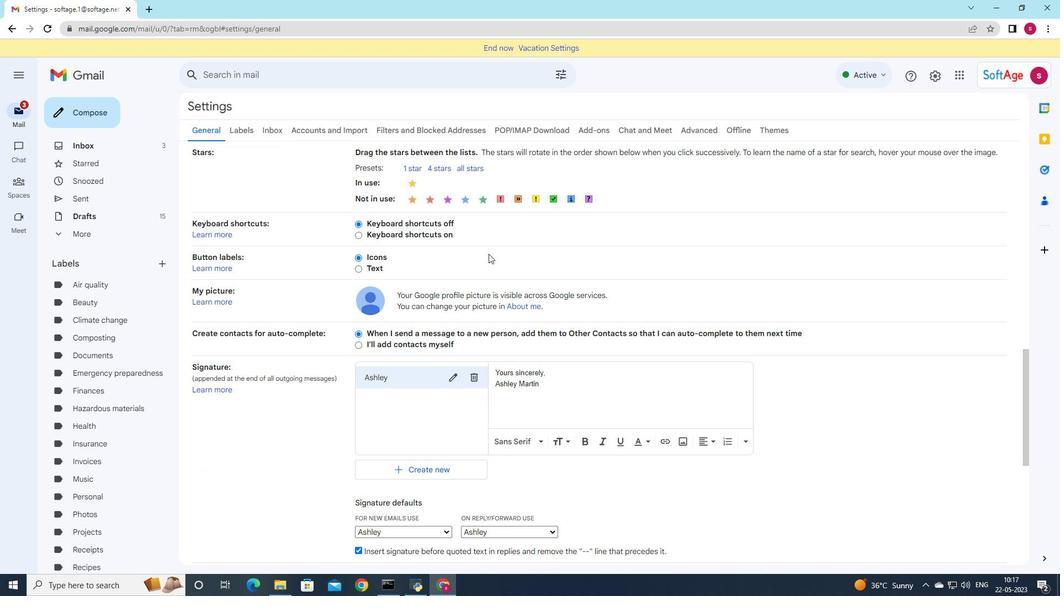 
Action: Mouse scrolled (489, 262) with delta (0, 0)
Screenshot: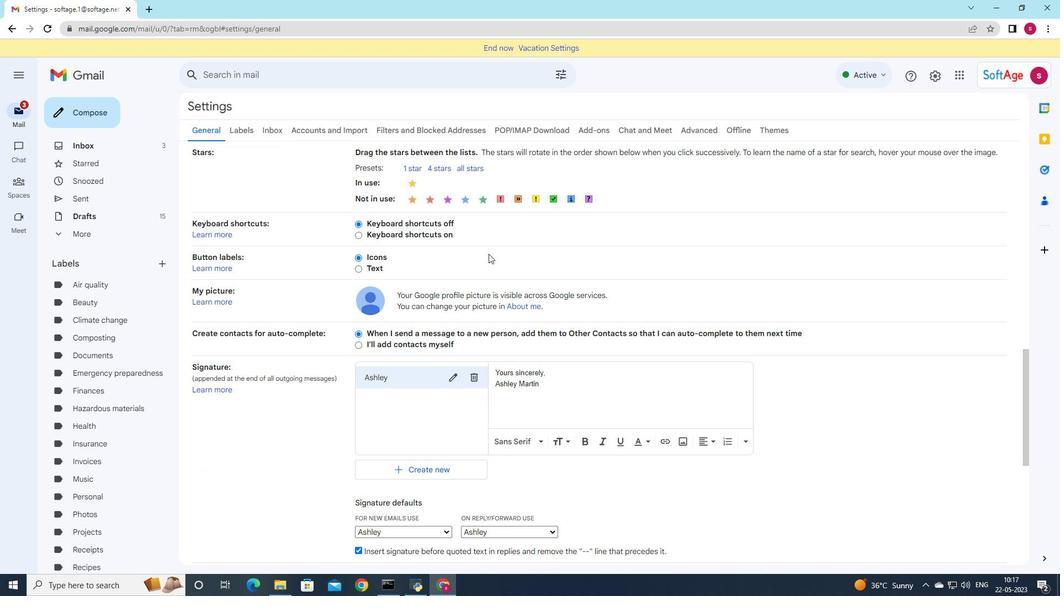 
Action: Mouse moved to (491, 267)
Screenshot: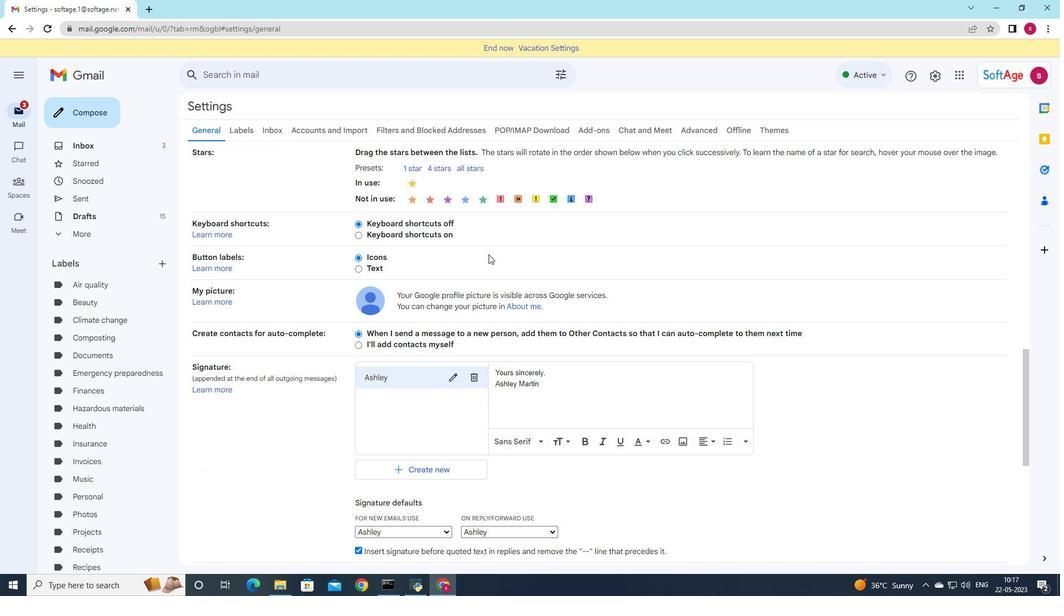 
Action: Mouse scrolled (491, 266) with delta (0, 0)
Screenshot: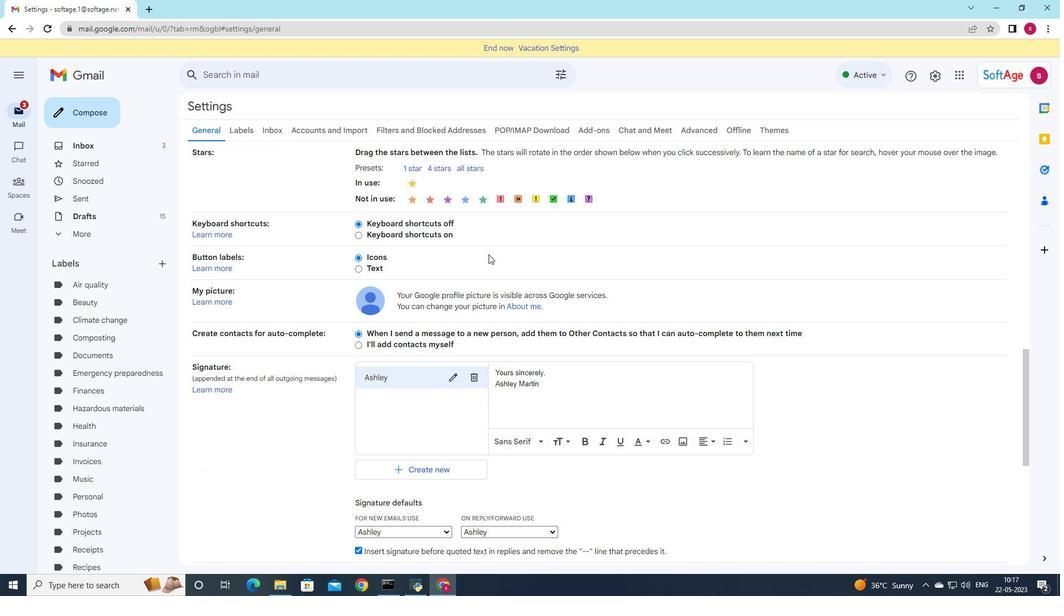 
Action: Mouse moved to (472, 208)
Screenshot: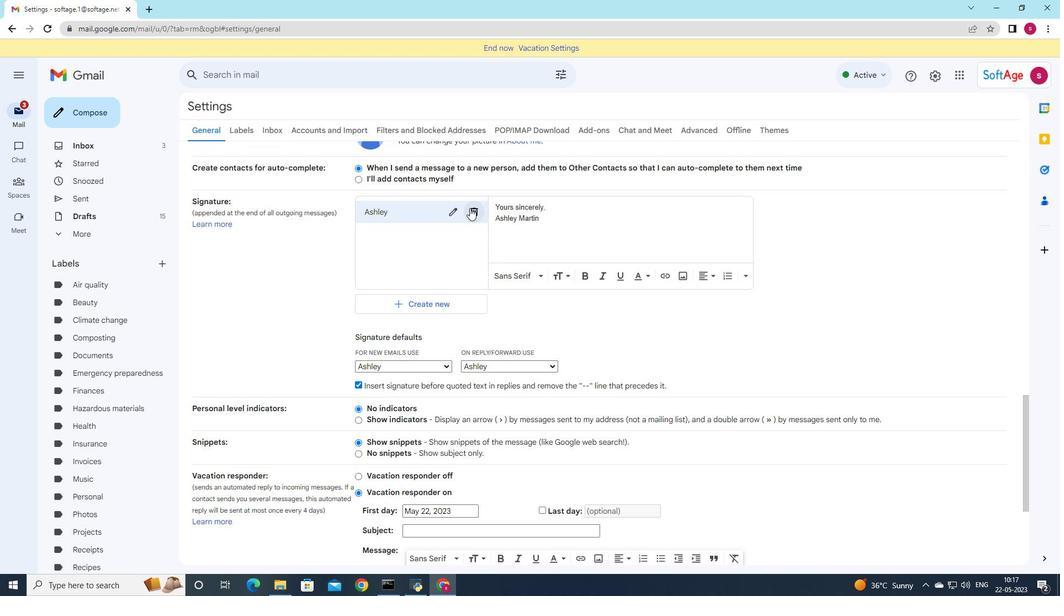 
Action: Mouse pressed left at (472, 208)
Screenshot: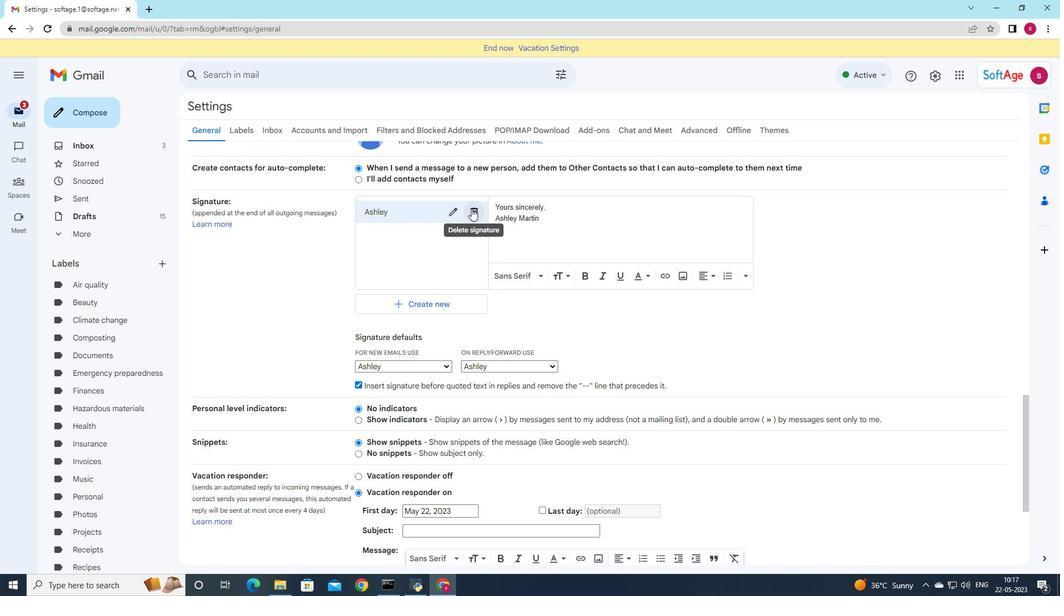 
Action: Mouse moved to (622, 331)
Screenshot: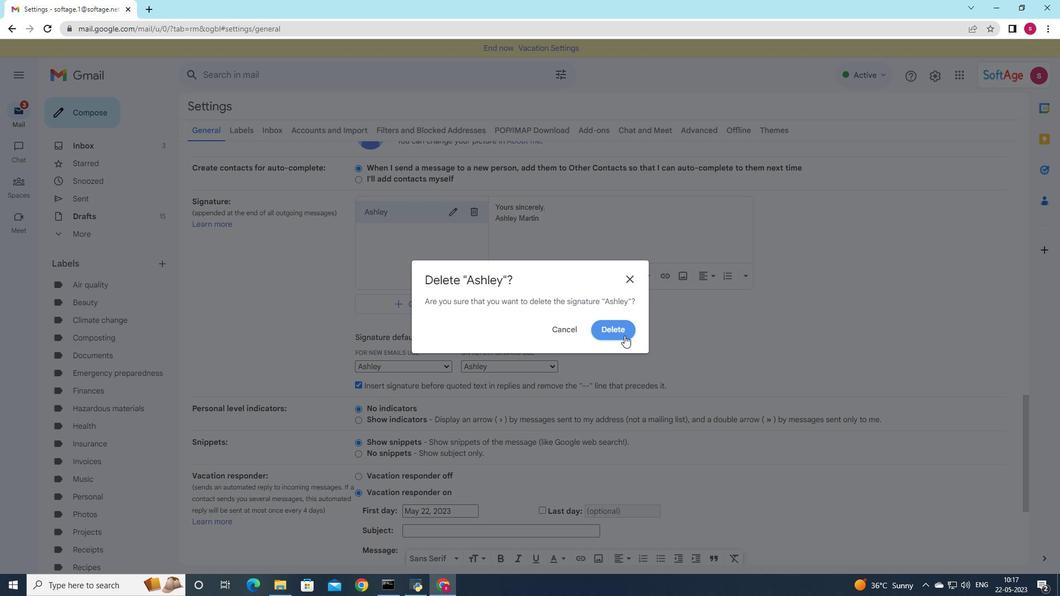 
Action: Mouse pressed left at (622, 331)
Screenshot: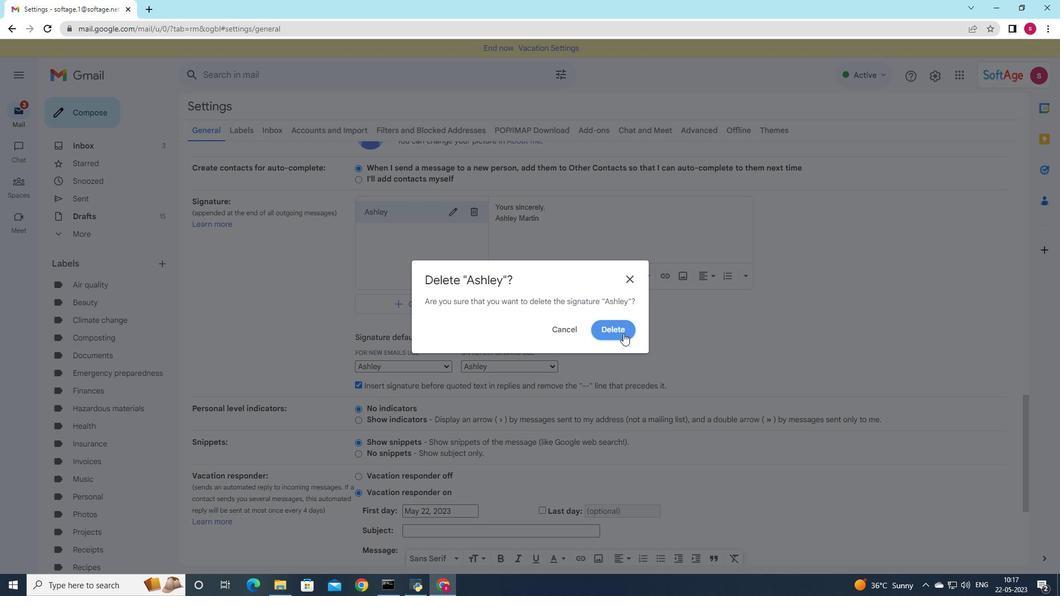 
Action: Mouse moved to (404, 215)
Screenshot: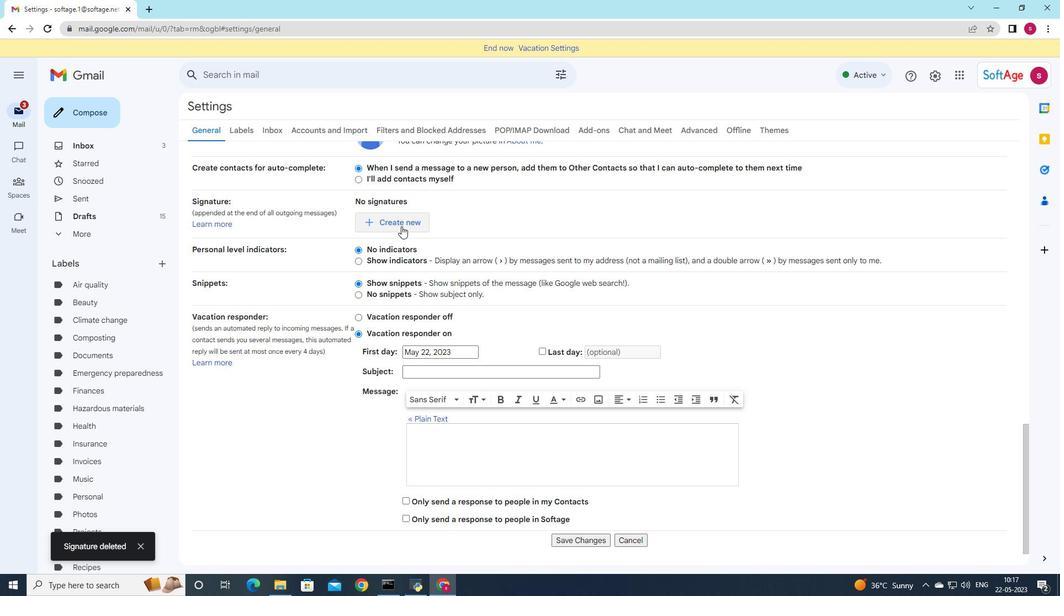 
Action: Mouse pressed left at (404, 215)
Screenshot: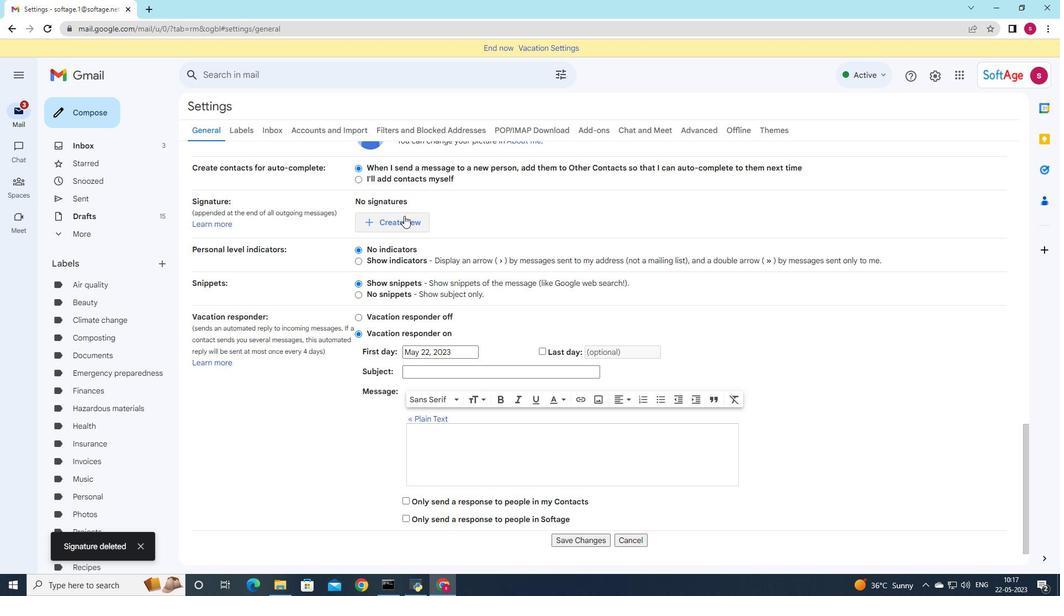 
Action: Mouse moved to (549, 298)
Screenshot: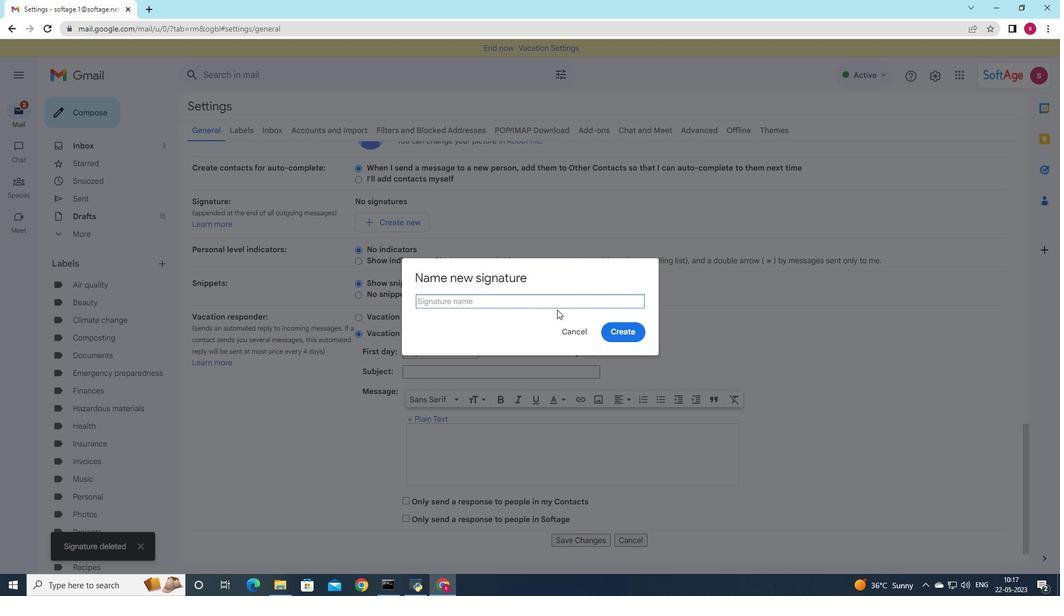 
Action: Key pressed <Key.shift>Austin
Screenshot: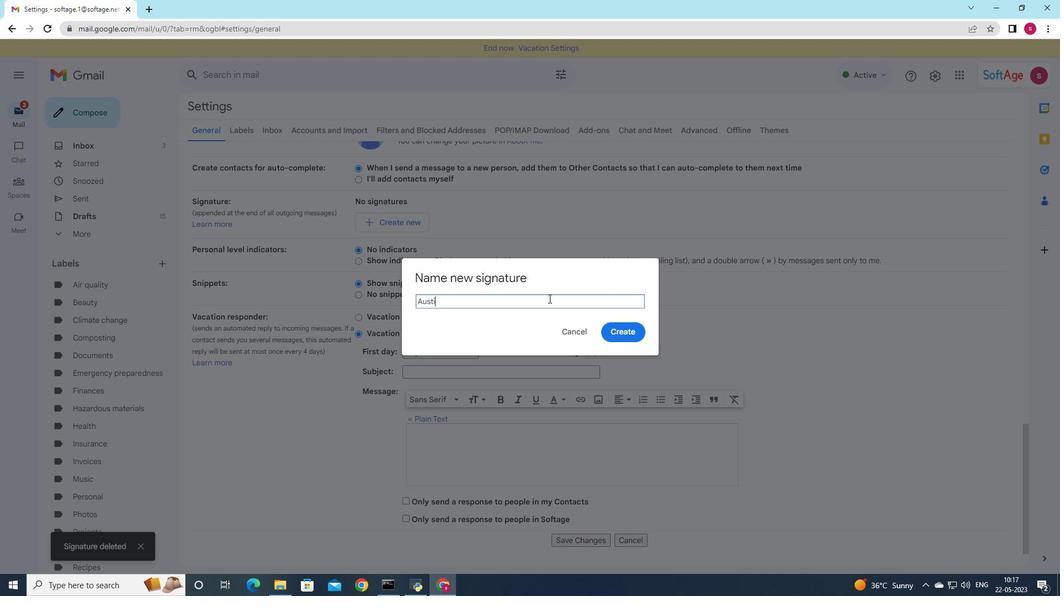 
Action: Mouse moved to (624, 334)
Screenshot: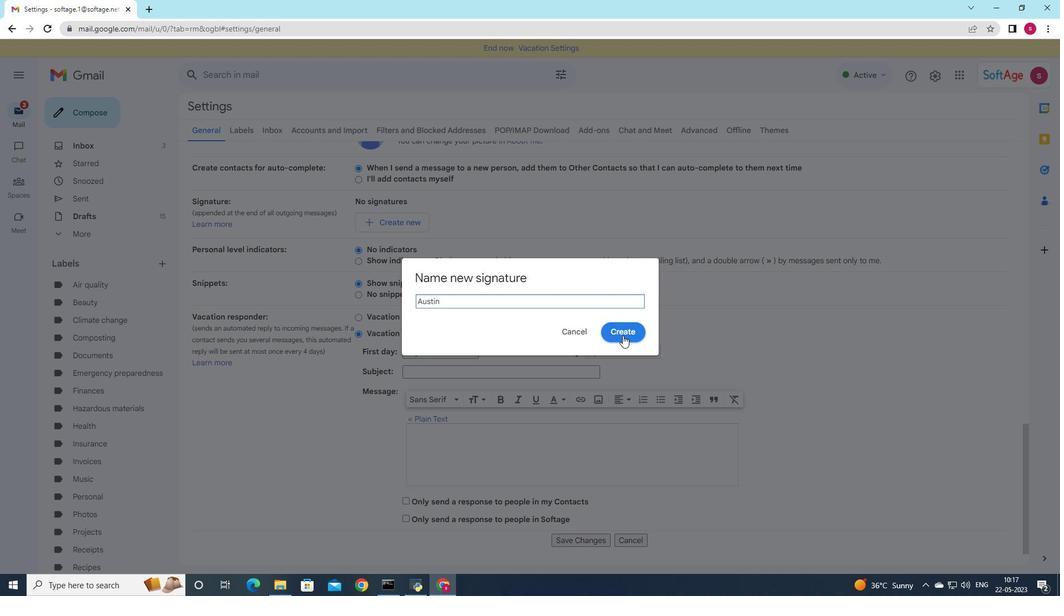 
Action: Mouse pressed left at (624, 334)
Screenshot: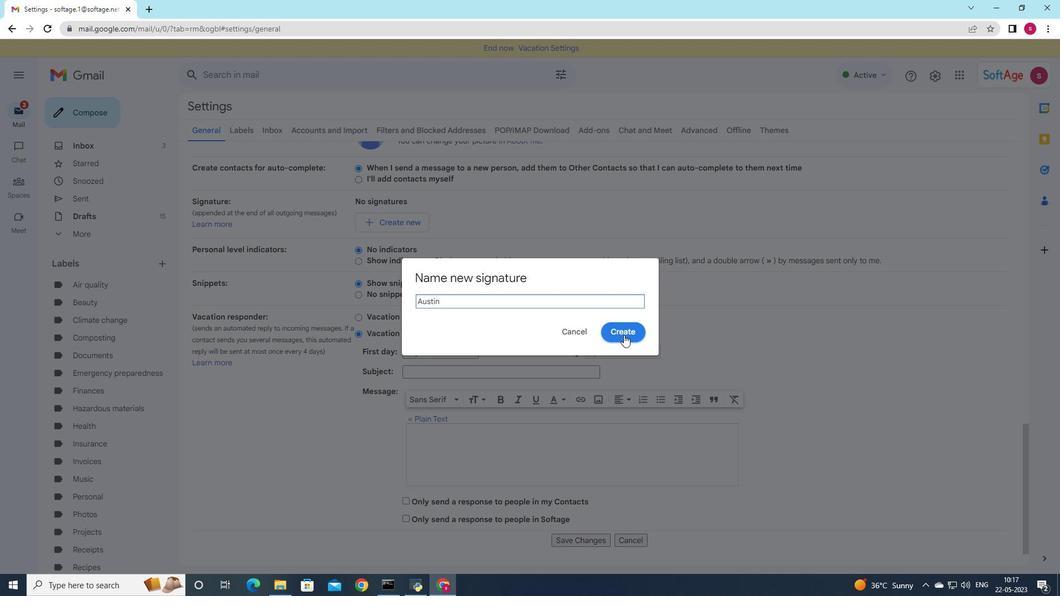 
Action: Mouse moved to (557, 220)
Screenshot: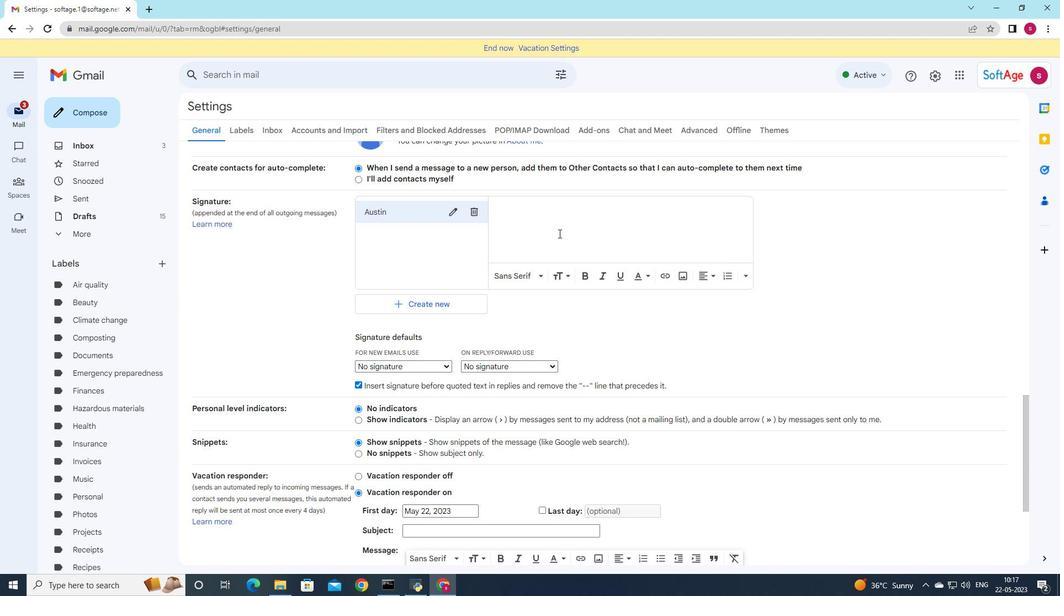 
Action: Mouse pressed left at (557, 220)
Screenshot: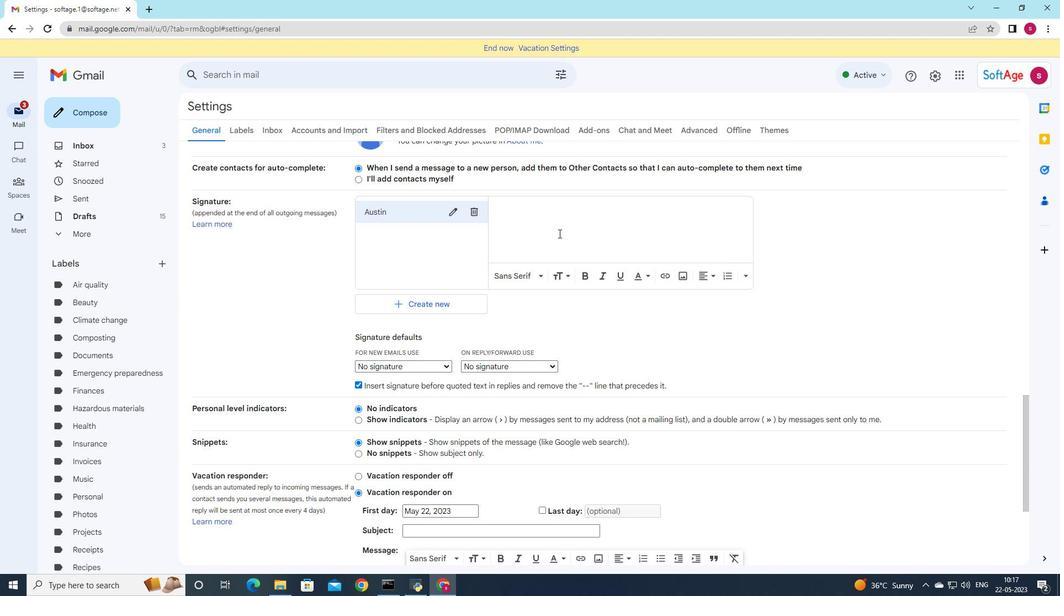 
Action: Key pressed <Key.shift>Austin<Key.space><Key.shift>King
Screenshot: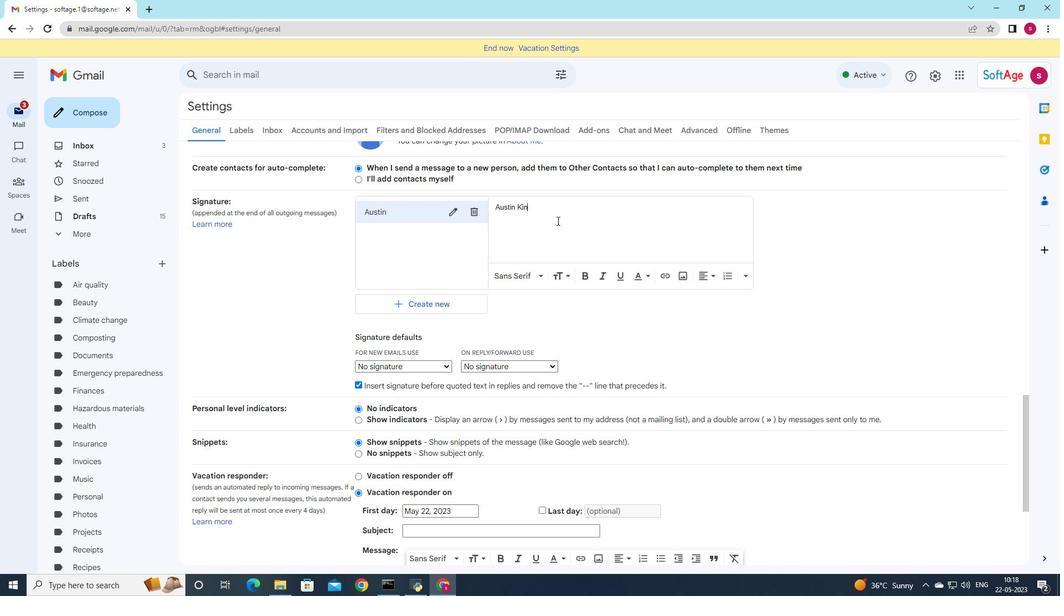 
Action: Mouse moved to (544, 216)
Screenshot: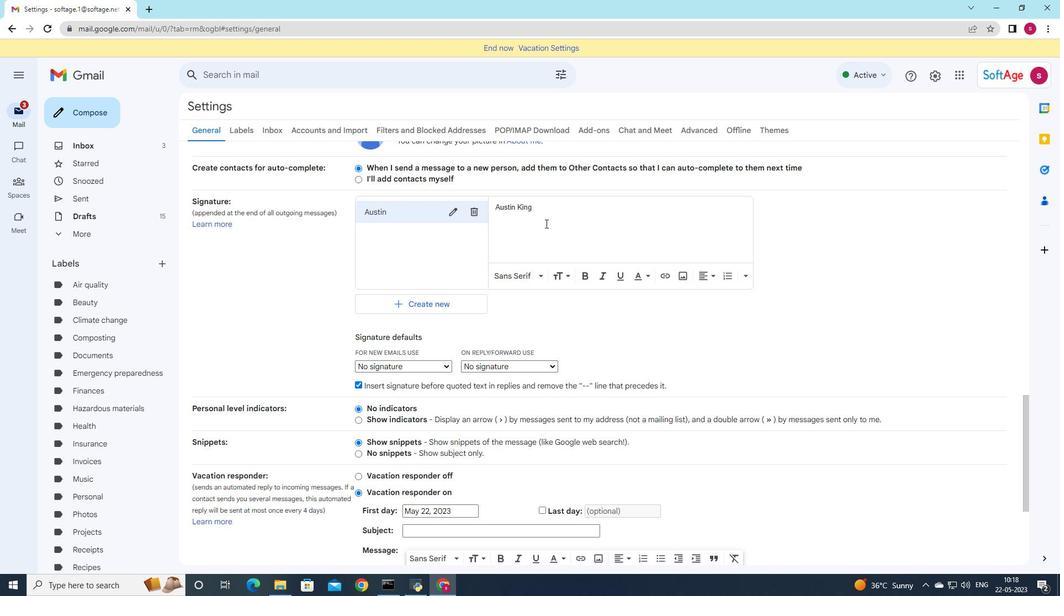 
Action: Key pressed <Key.enter>
Screenshot: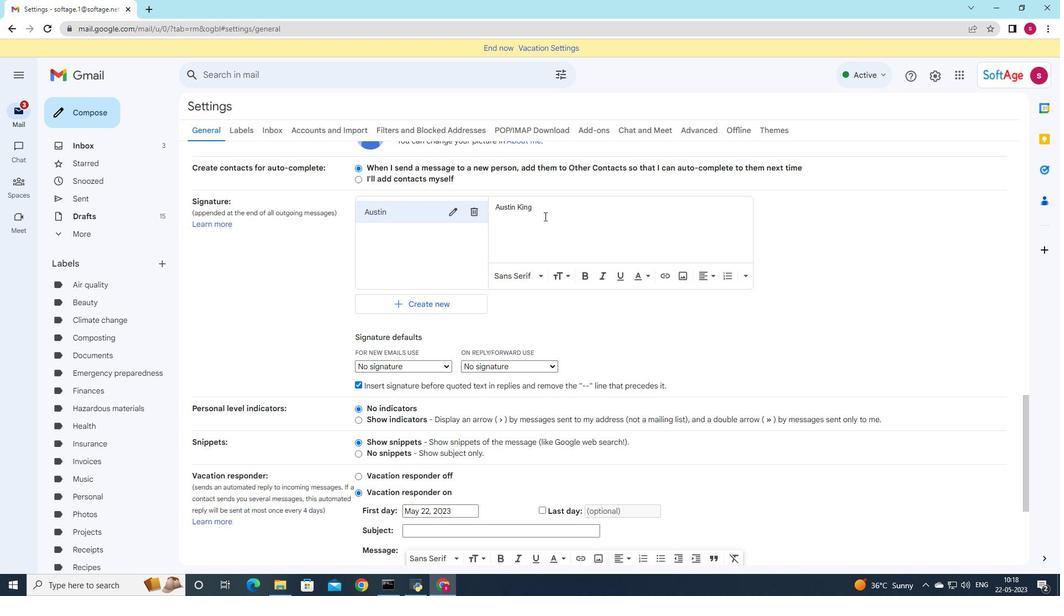 
Action: Mouse moved to (497, 201)
Screenshot: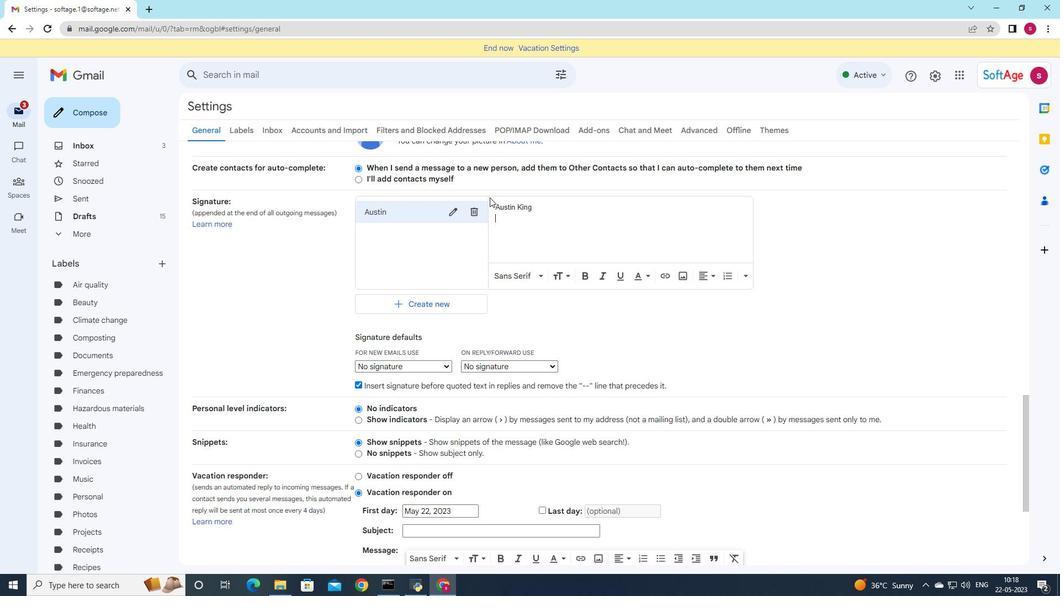 
Action: Mouse pressed left at (497, 201)
Screenshot: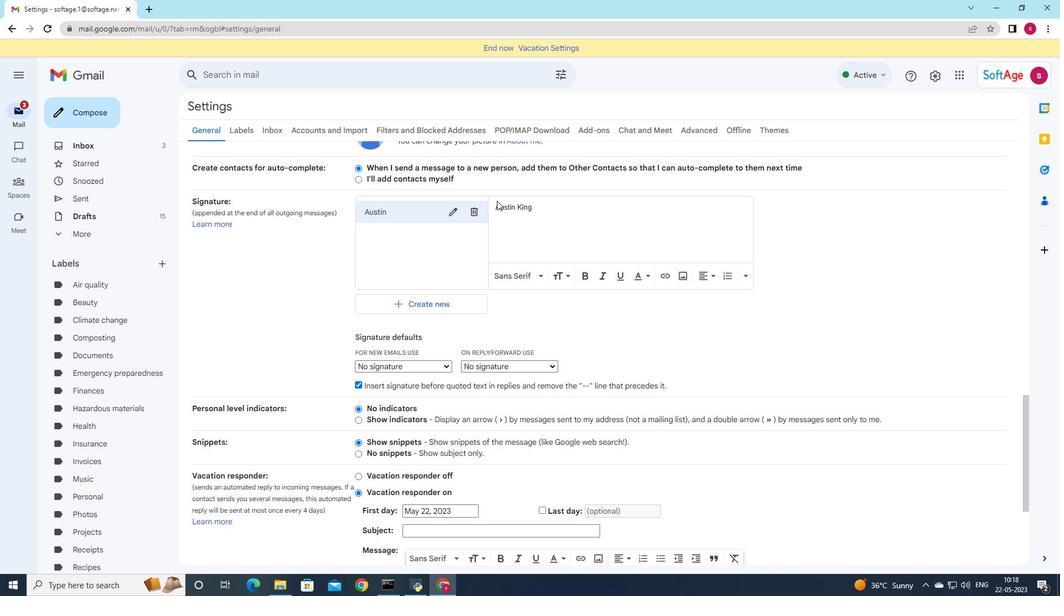 
Action: Mouse moved to (496, 206)
Screenshot: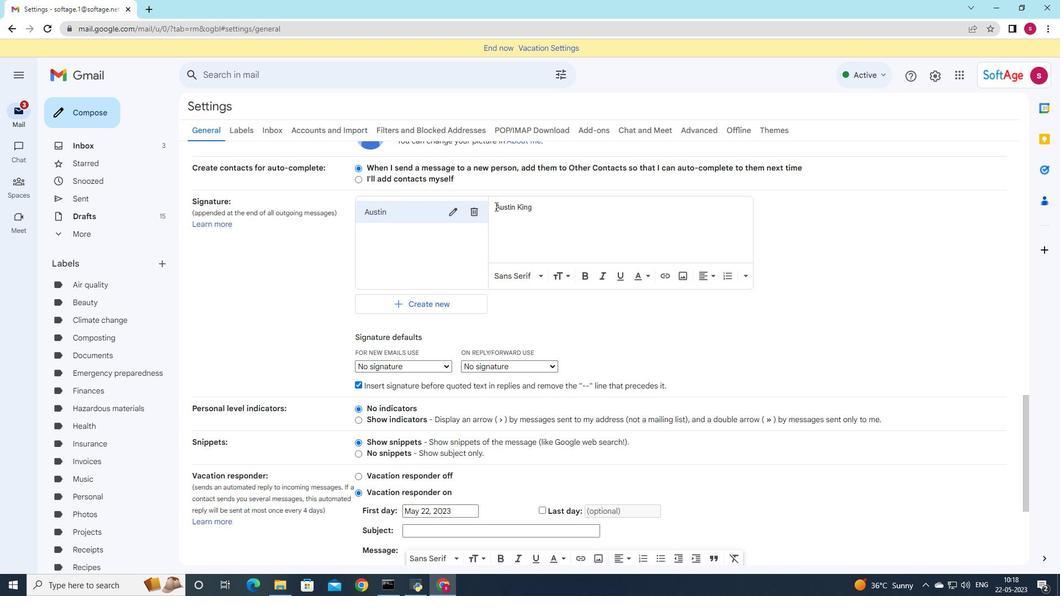 
Action: Mouse pressed left at (496, 206)
Screenshot: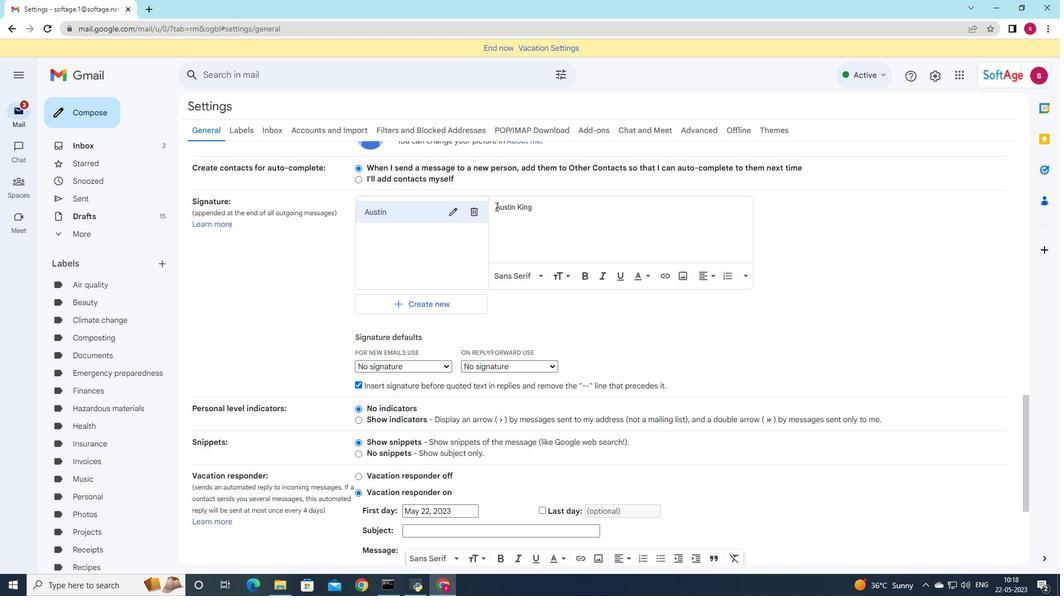 
Action: Key pressed <Key.enter>
Screenshot: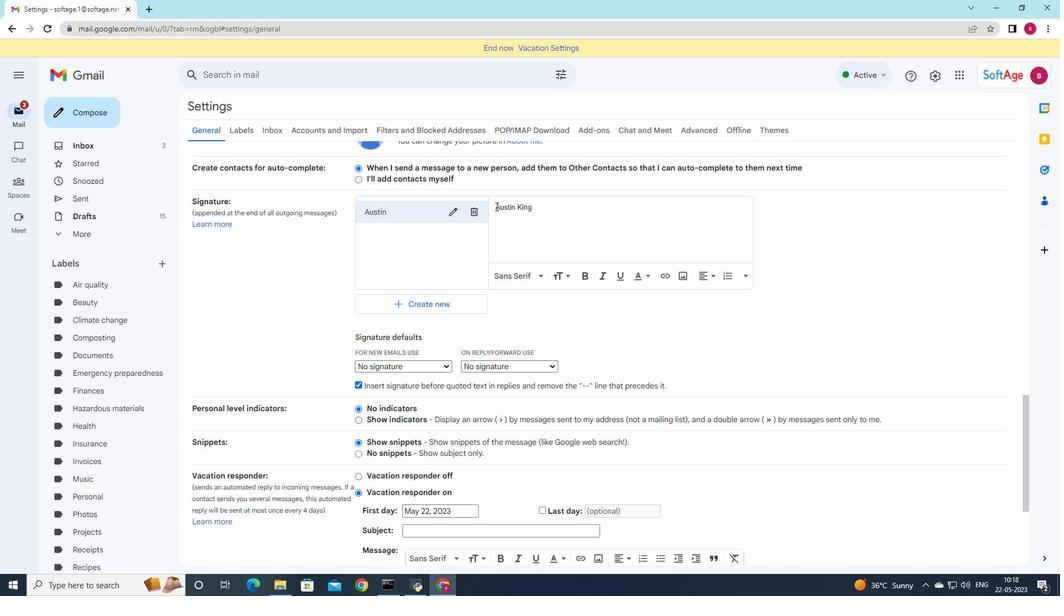 
Action: Mouse pressed left at (496, 206)
Screenshot: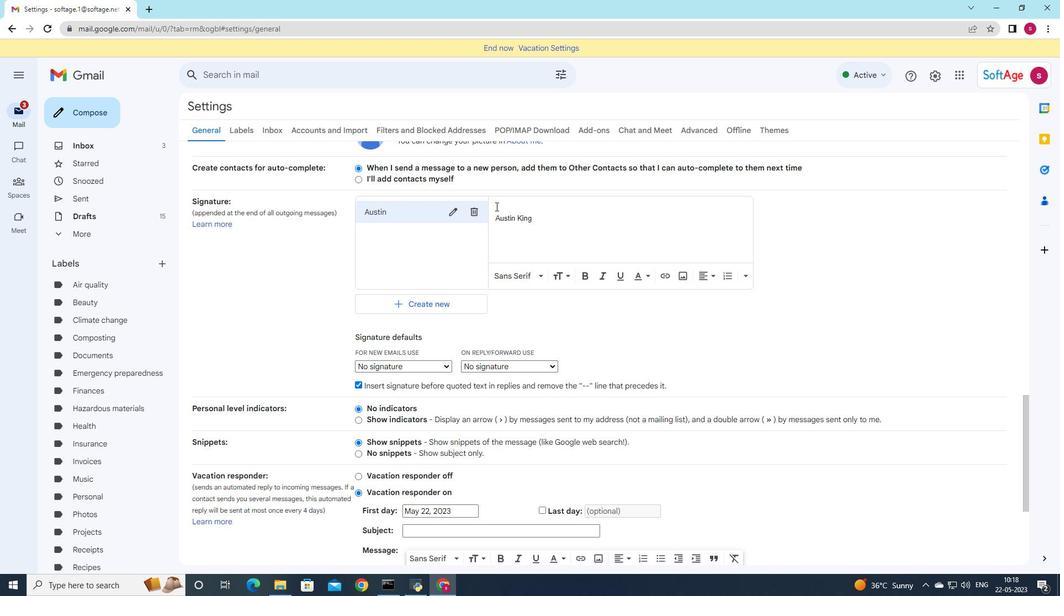 
Action: Mouse moved to (517, 215)
Screenshot: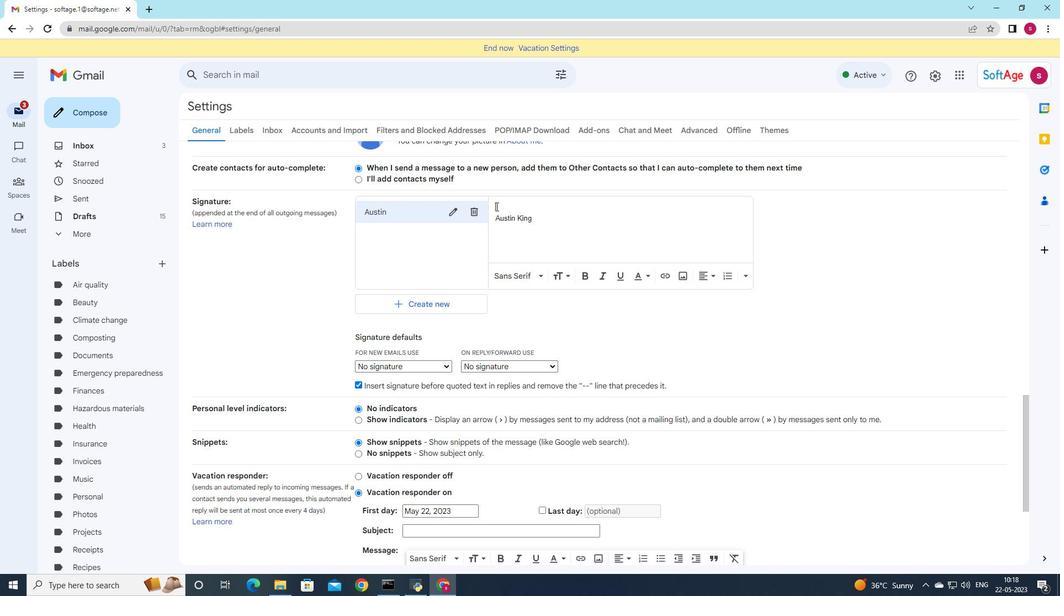 
Action: Key pressed <Key.shift><Key.shift><Key.shift><Key.shift><Key.shift><Key.shift><Key.shift><Key.shift>Thanks<Key.space>in<Key.space>advance
Screenshot: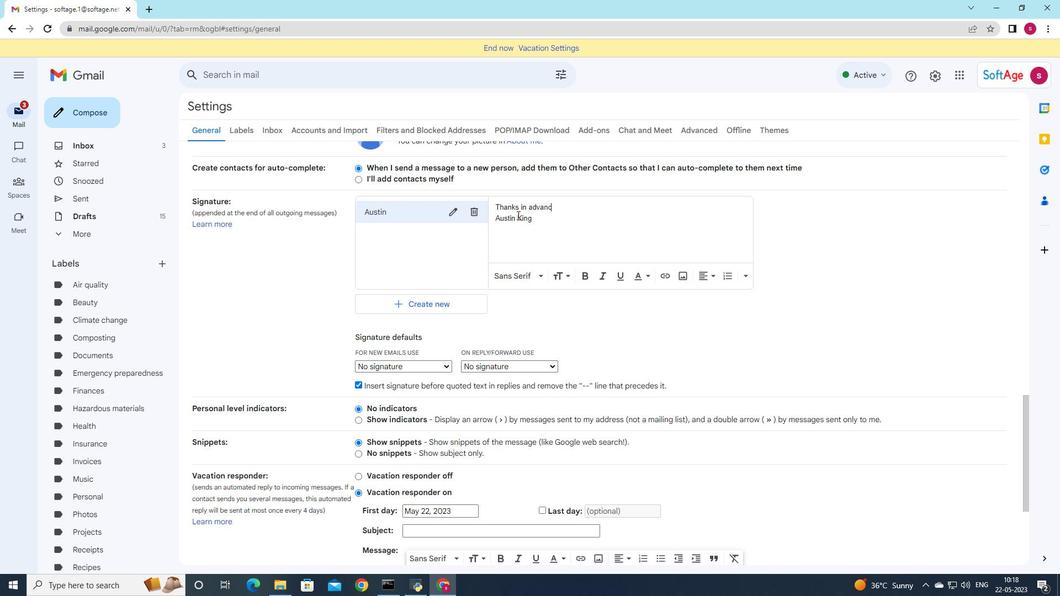 
Action: Mouse moved to (477, 260)
Screenshot: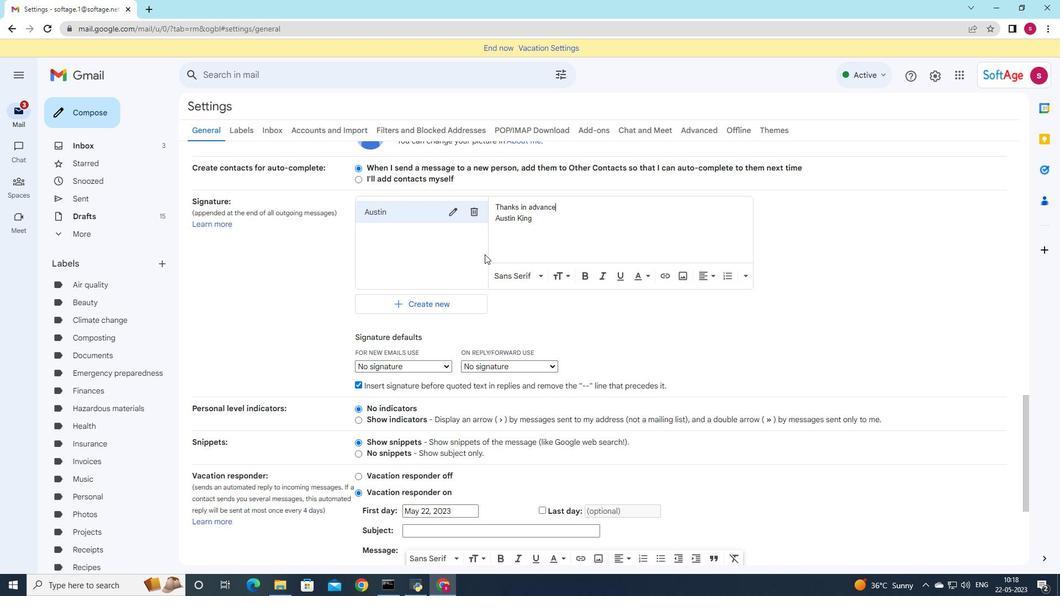 
Action: Mouse scrolled (477, 260) with delta (0, 0)
Screenshot: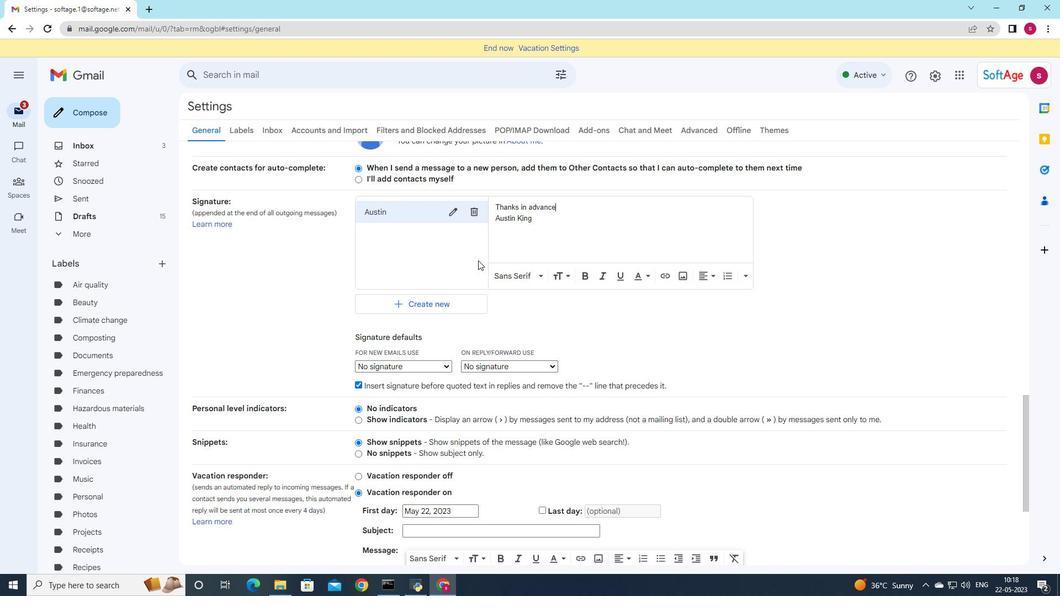 
Action: Mouse scrolled (477, 260) with delta (0, 0)
Screenshot: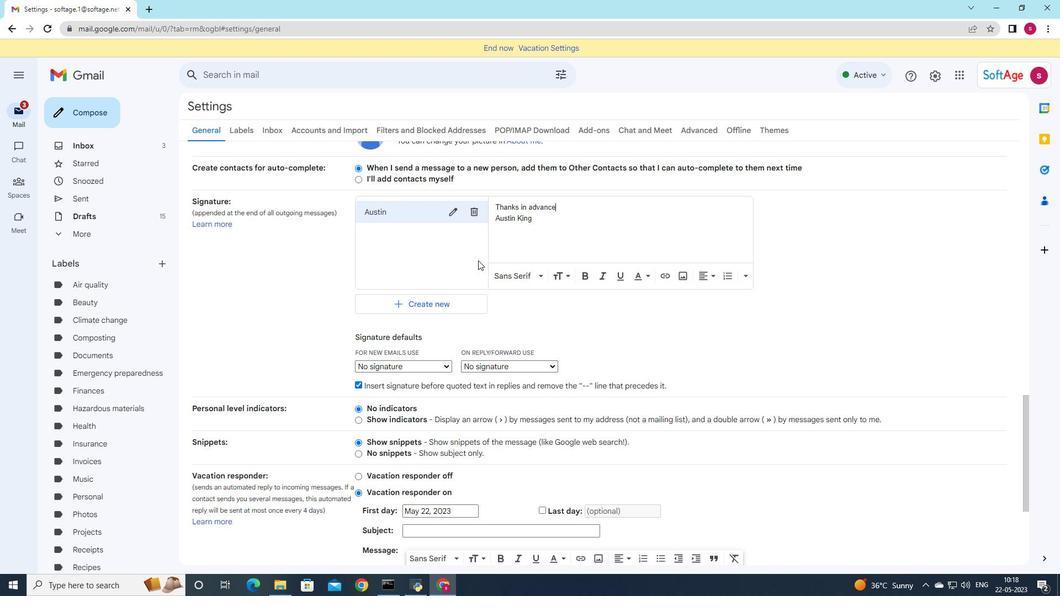 
Action: Mouse moved to (479, 261)
Screenshot: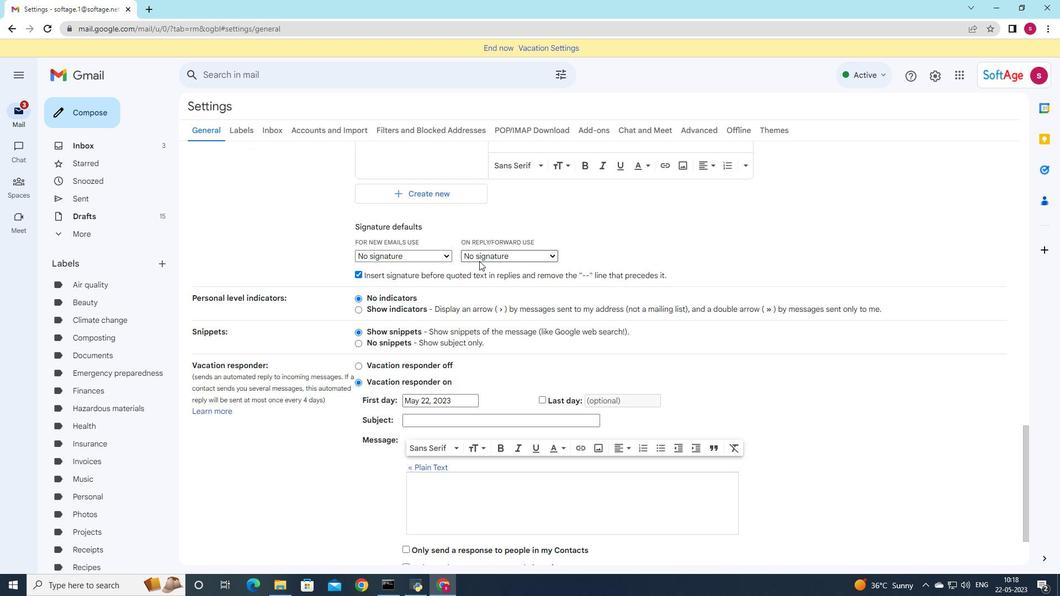 
Action: Mouse scrolled (479, 261) with delta (0, 0)
Screenshot: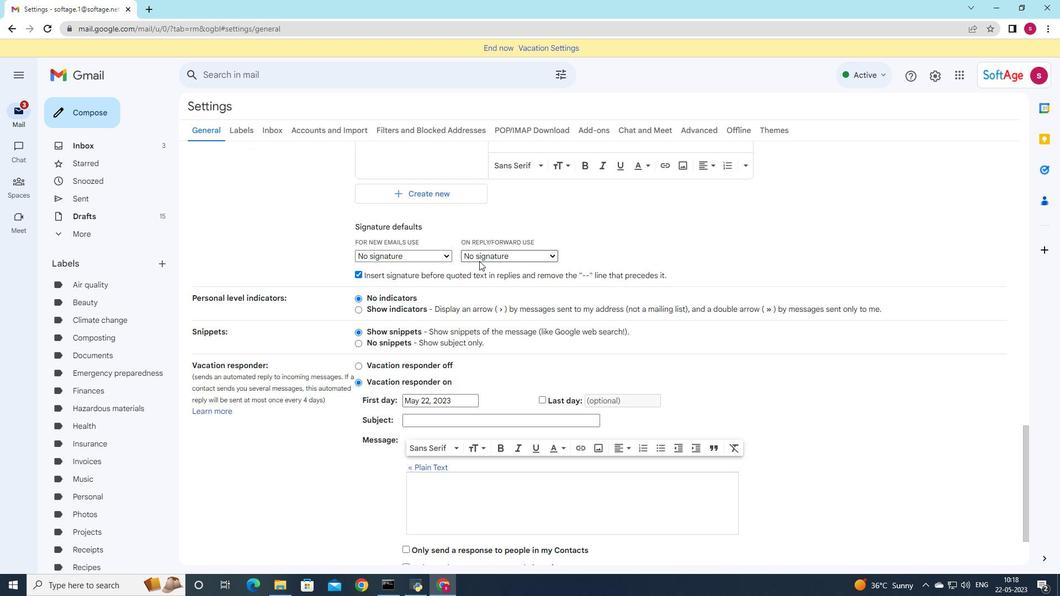 
Action: Mouse moved to (538, 216)
Screenshot: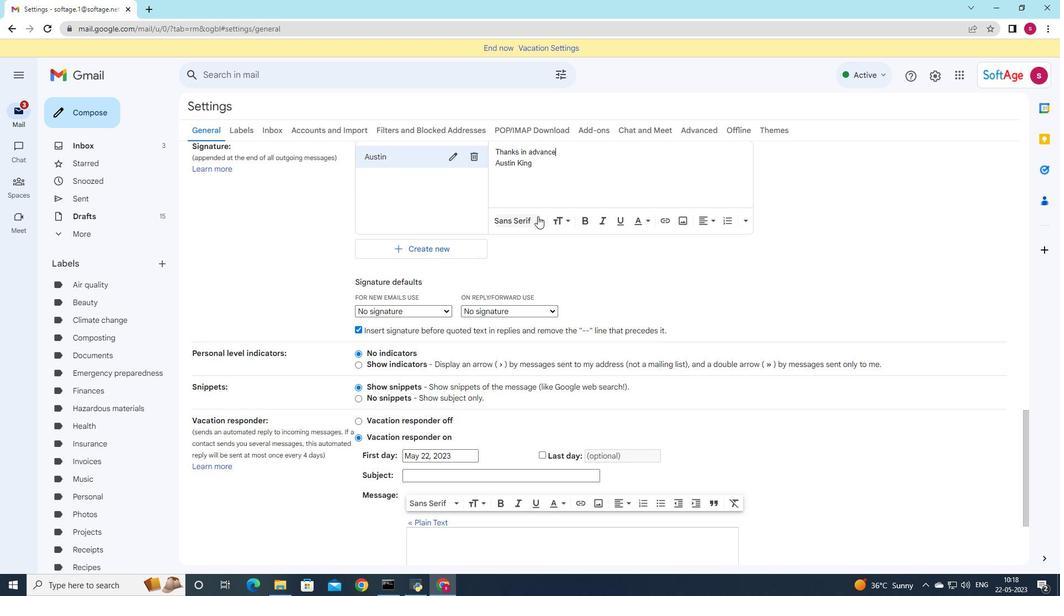 
Action: Key pressed ,
Screenshot: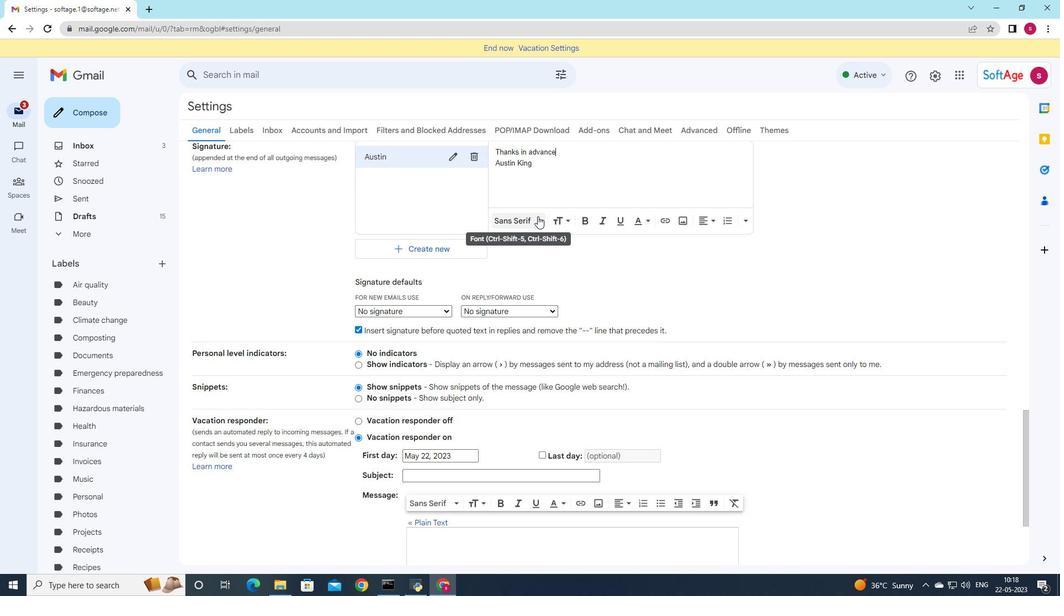 
Action: Mouse moved to (445, 308)
Screenshot: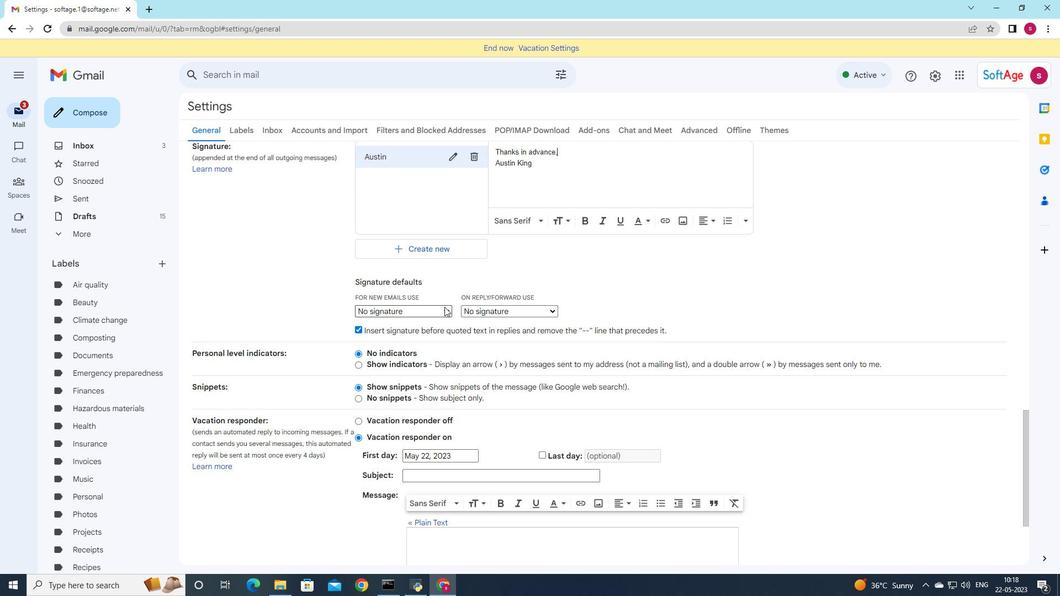 
Action: Mouse pressed left at (445, 308)
Screenshot: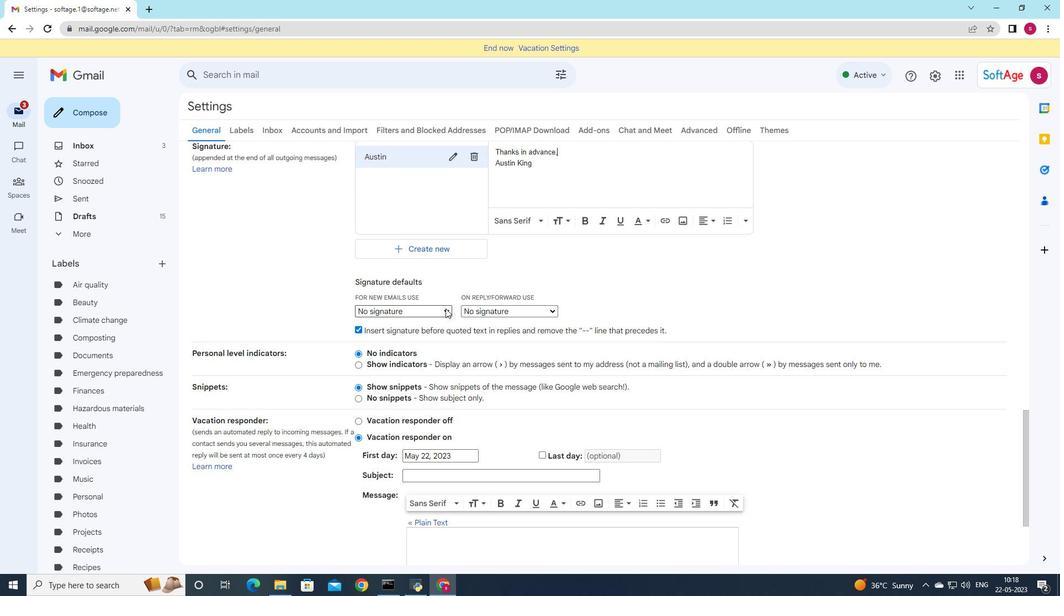 
Action: Mouse moved to (441, 333)
Screenshot: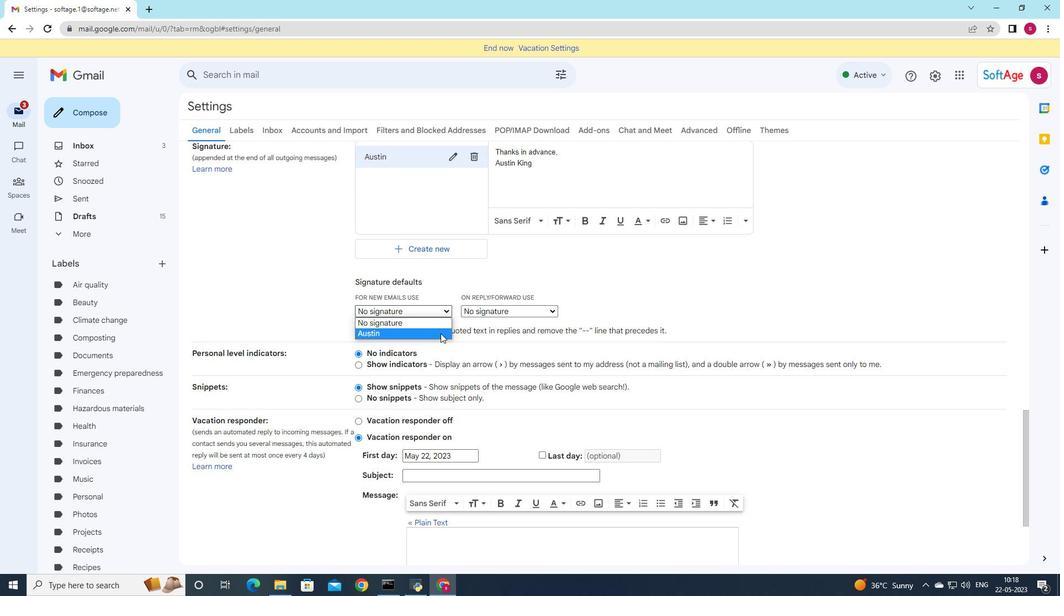 
Action: Mouse pressed left at (441, 333)
Screenshot: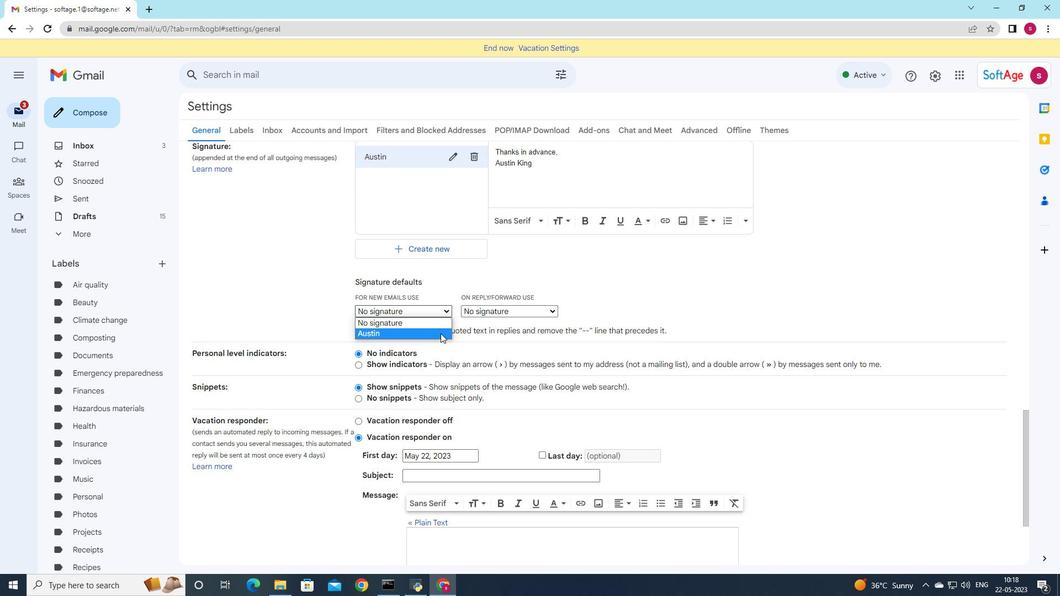 
Action: Mouse moved to (552, 308)
Screenshot: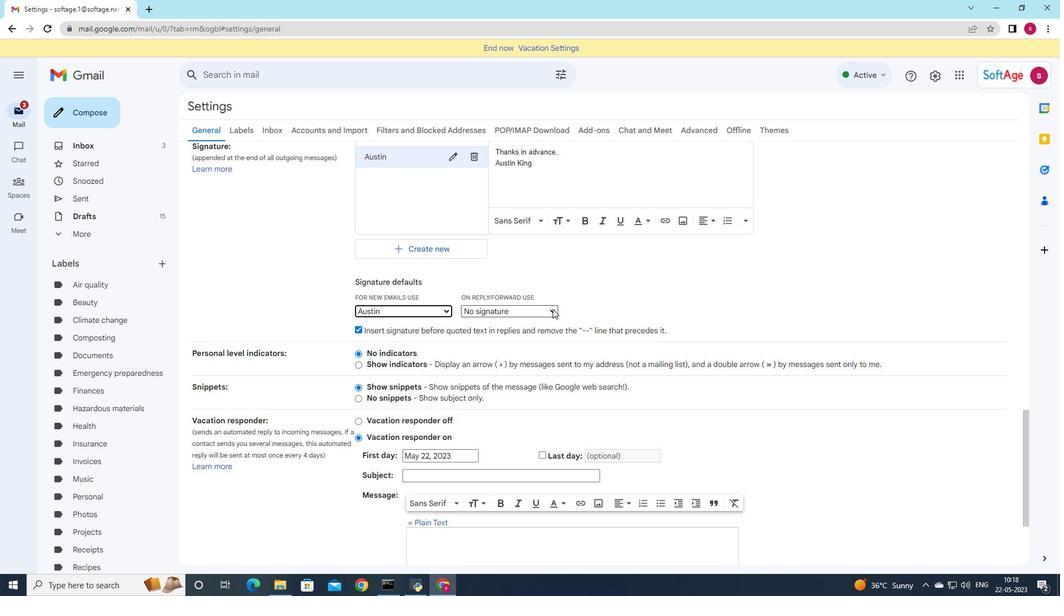 
Action: Mouse pressed left at (552, 308)
Screenshot: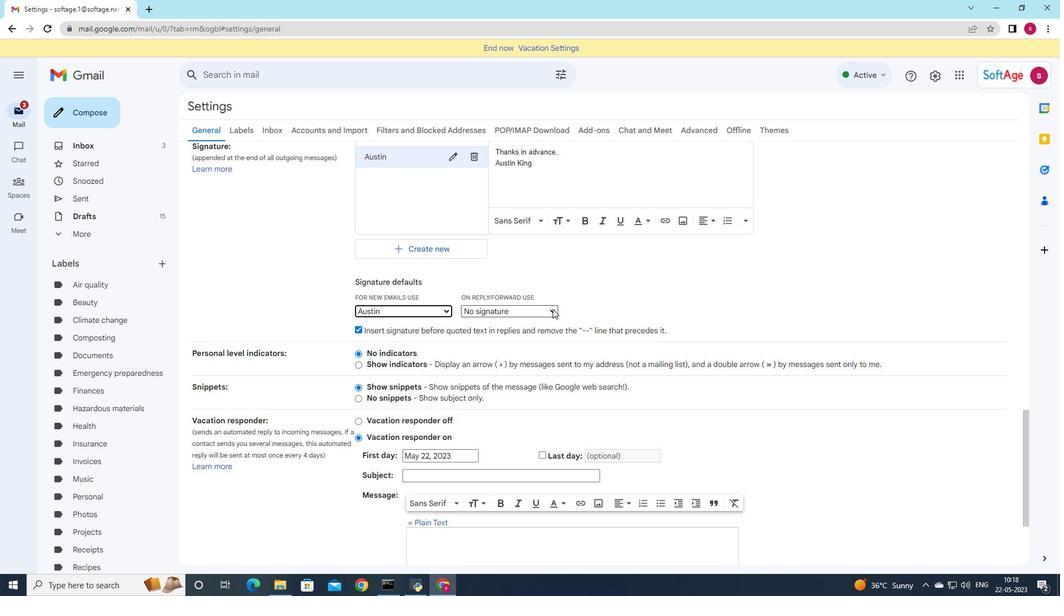 
Action: Mouse moved to (542, 330)
Screenshot: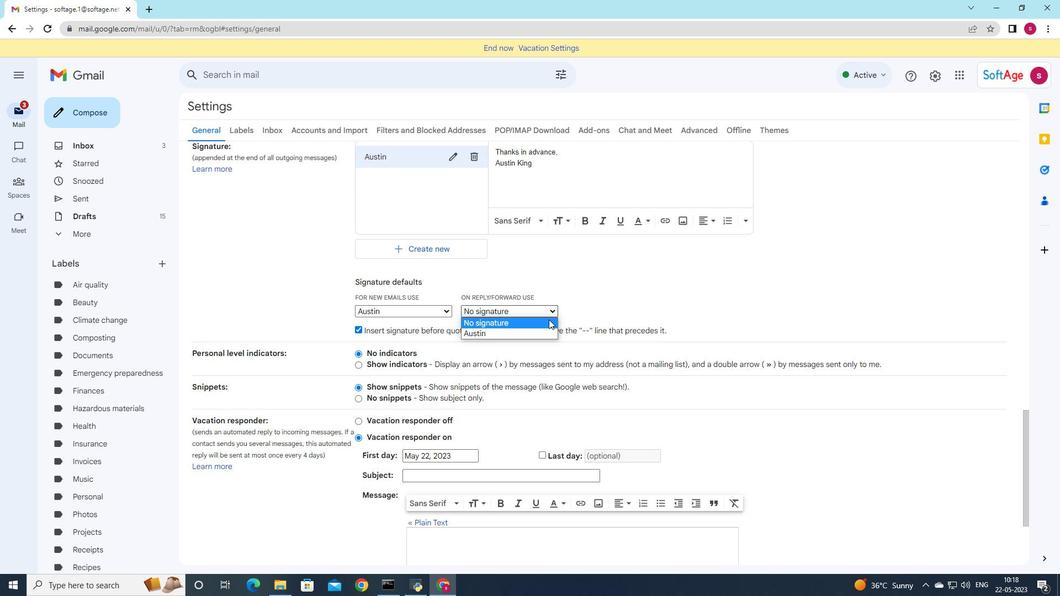 
Action: Mouse pressed left at (542, 330)
Screenshot: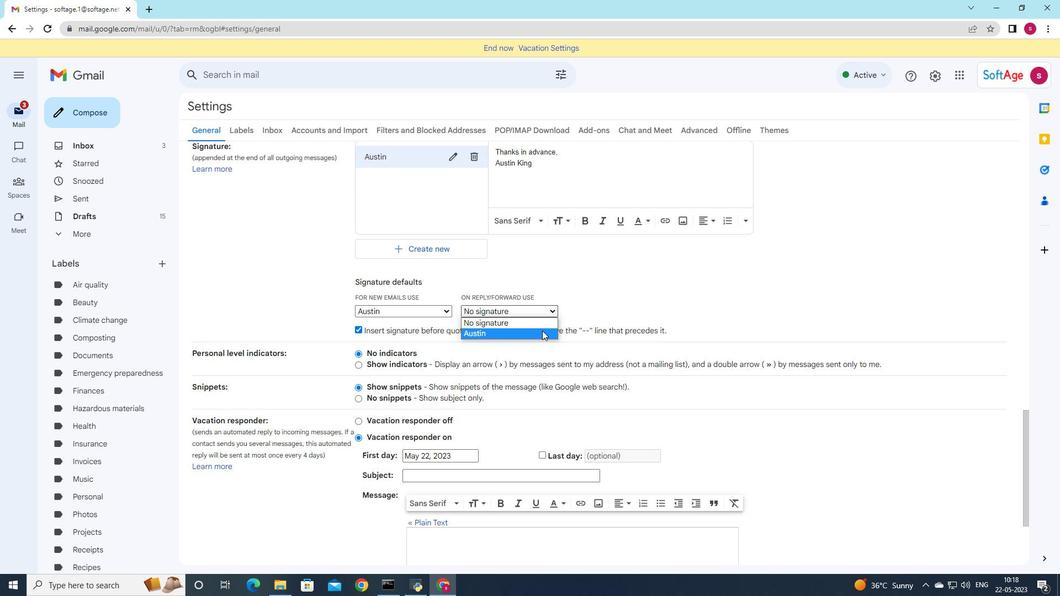 
Action: Mouse moved to (543, 331)
Screenshot: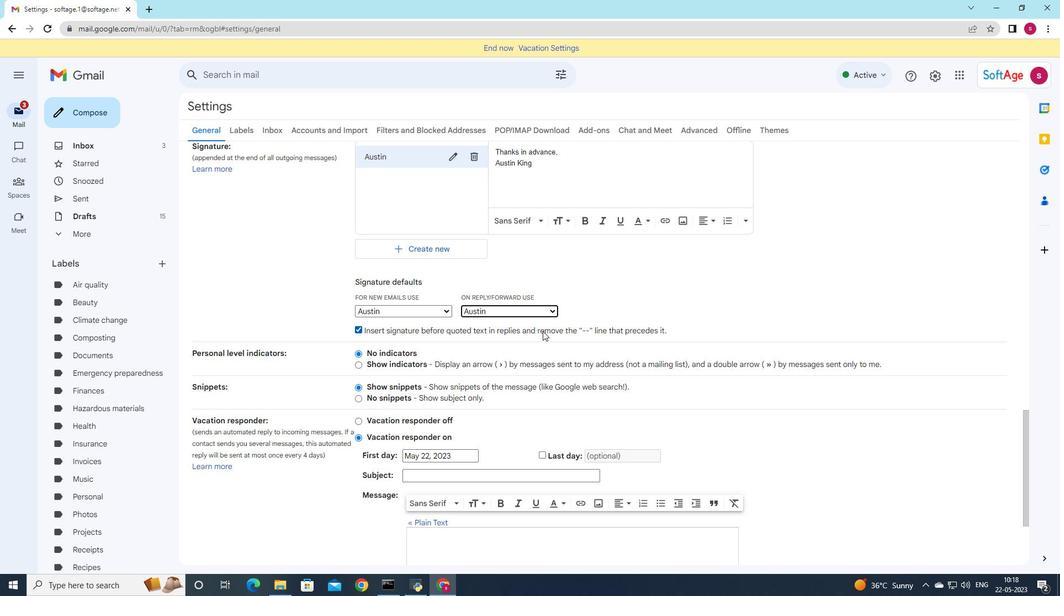 
Action: Mouse scrolled (543, 330) with delta (0, 0)
Screenshot: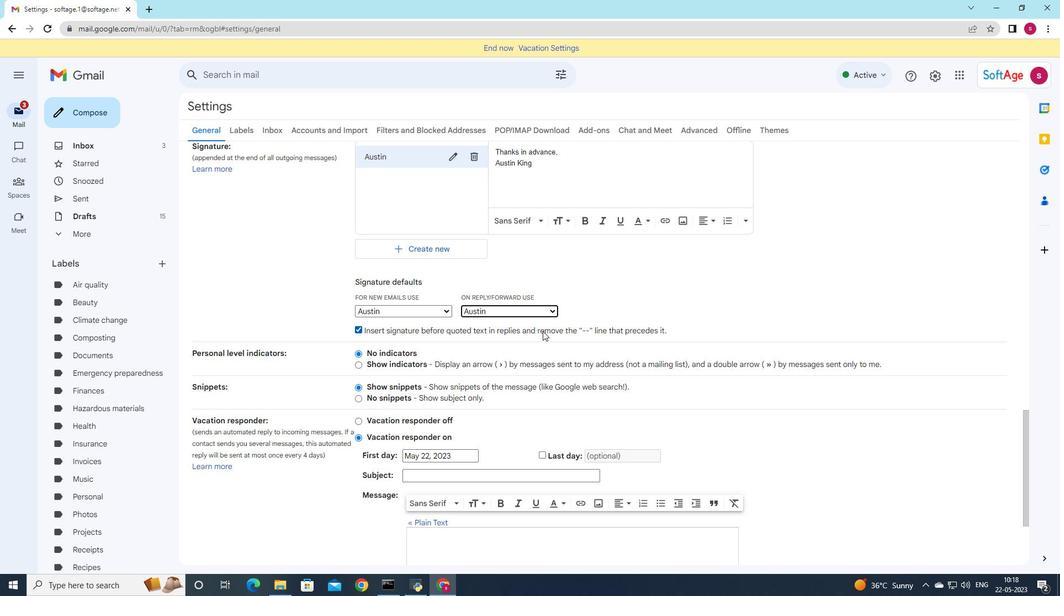 
Action: Mouse moved to (543, 332)
Screenshot: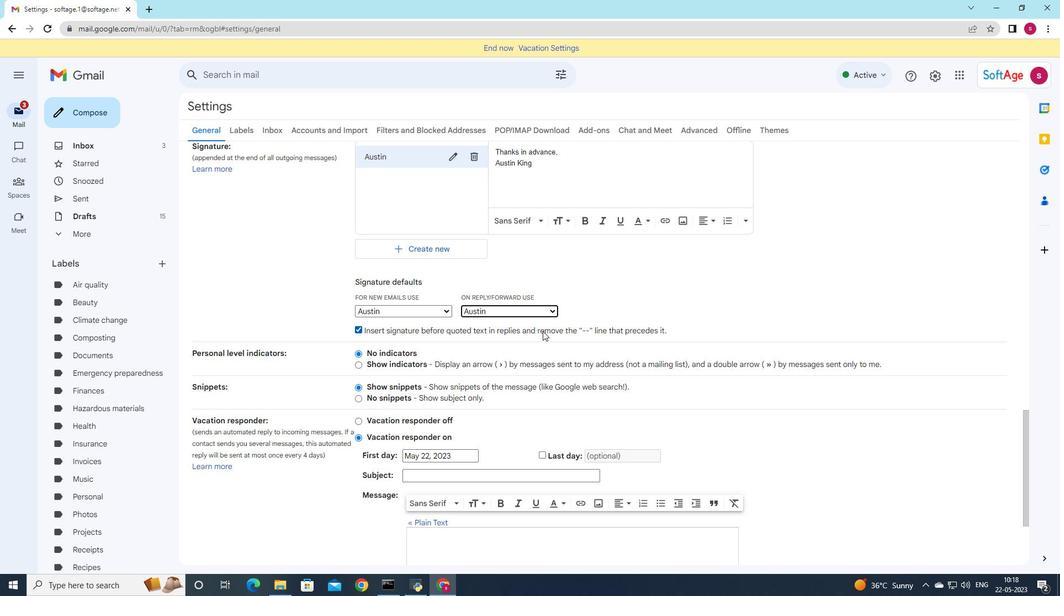 
Action: Mouse scrolled (543, 330) with delta (0, 0)
Screenshot: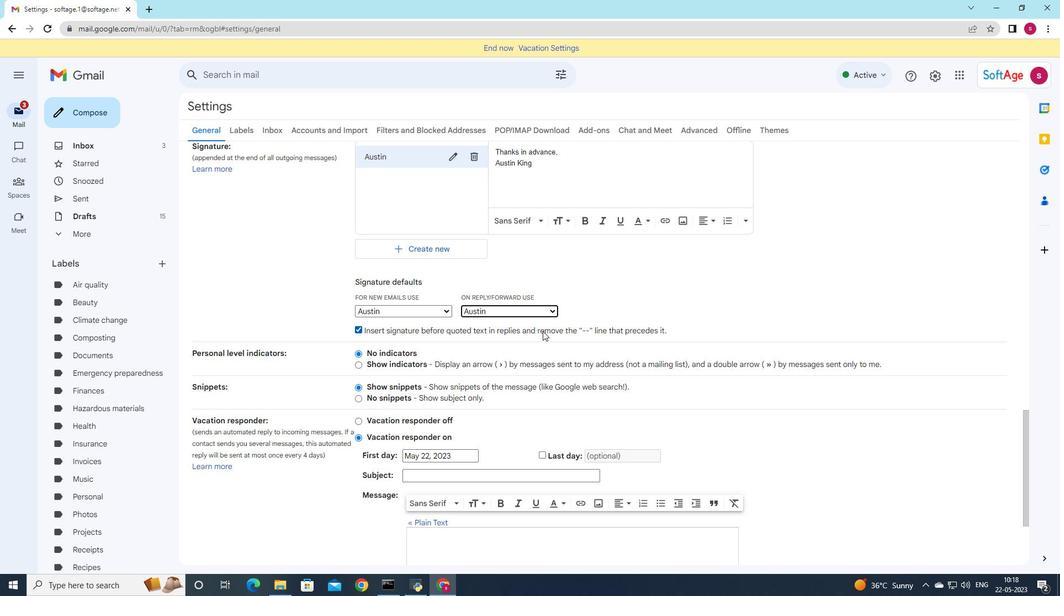 
Action: Mouse moved to (544, 333)
Screenshot: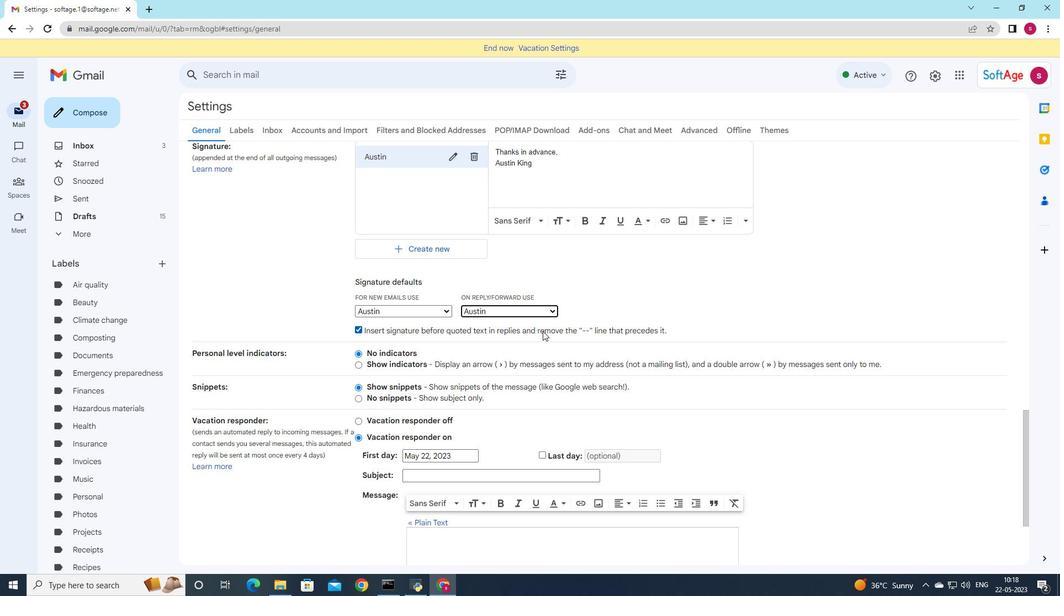 
Action: Mouse scrolled (543, 331) with delta (0, 0)
Screenshot: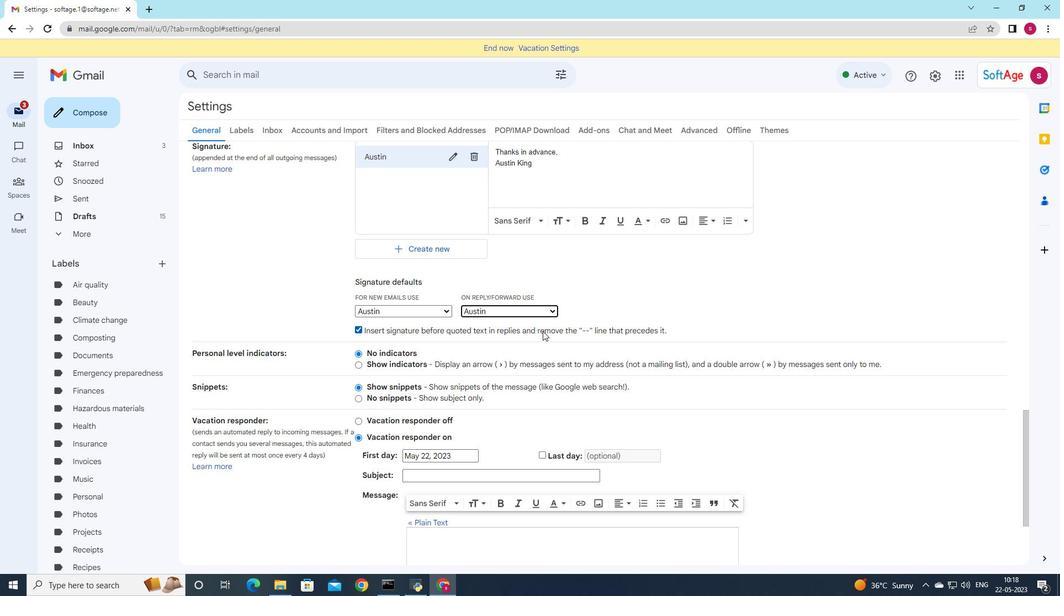 
Action: Mouse moved to (544, 333)
Screenshot: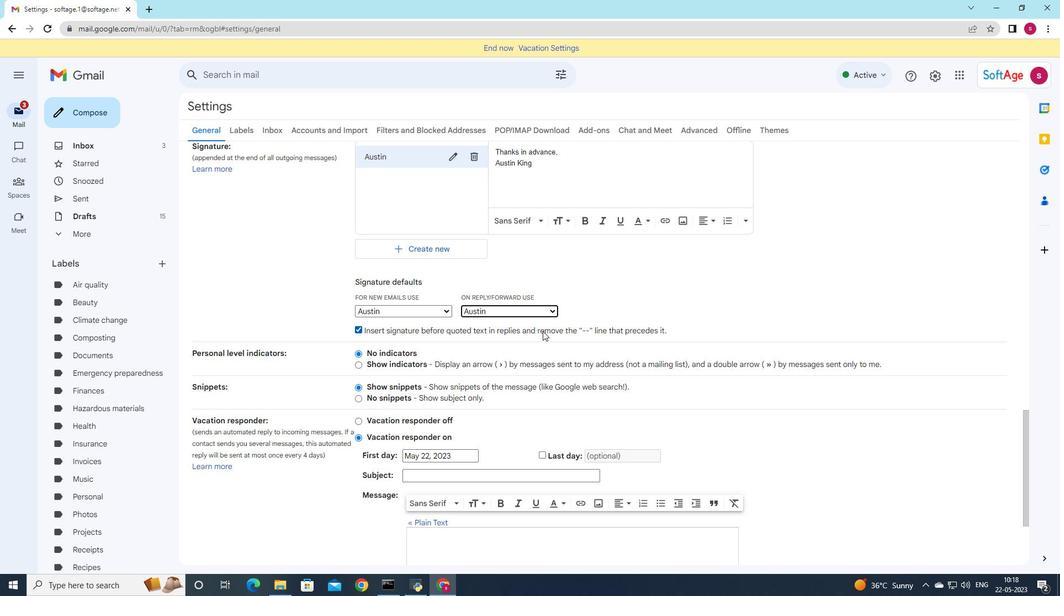 
Action: Mouse scrolled (543, 331) with delta (0, 0)
Screenshot: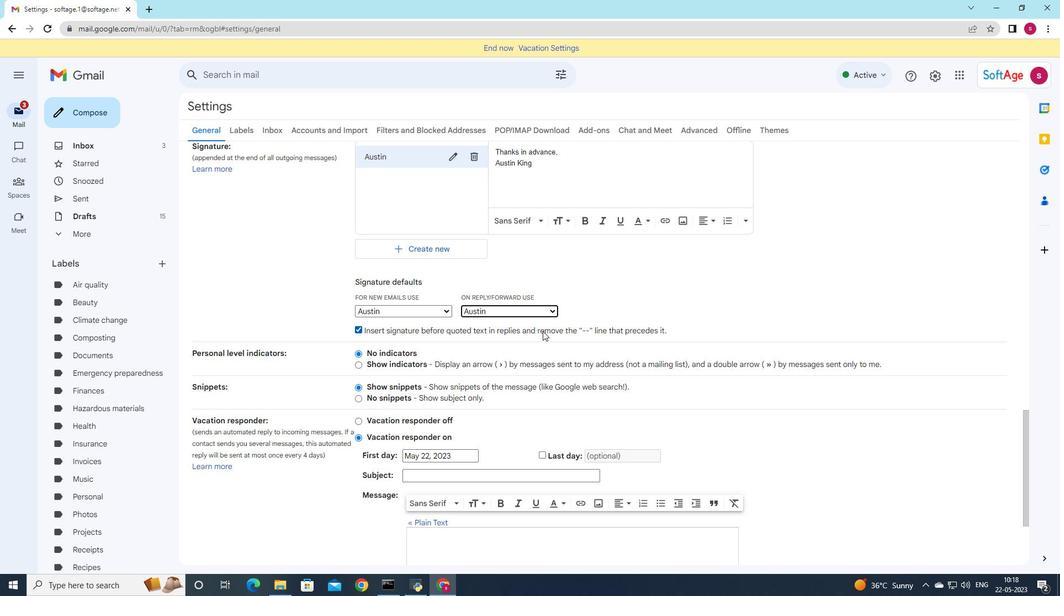 
Action: Mouse moved to (544, 334)
Screenshot: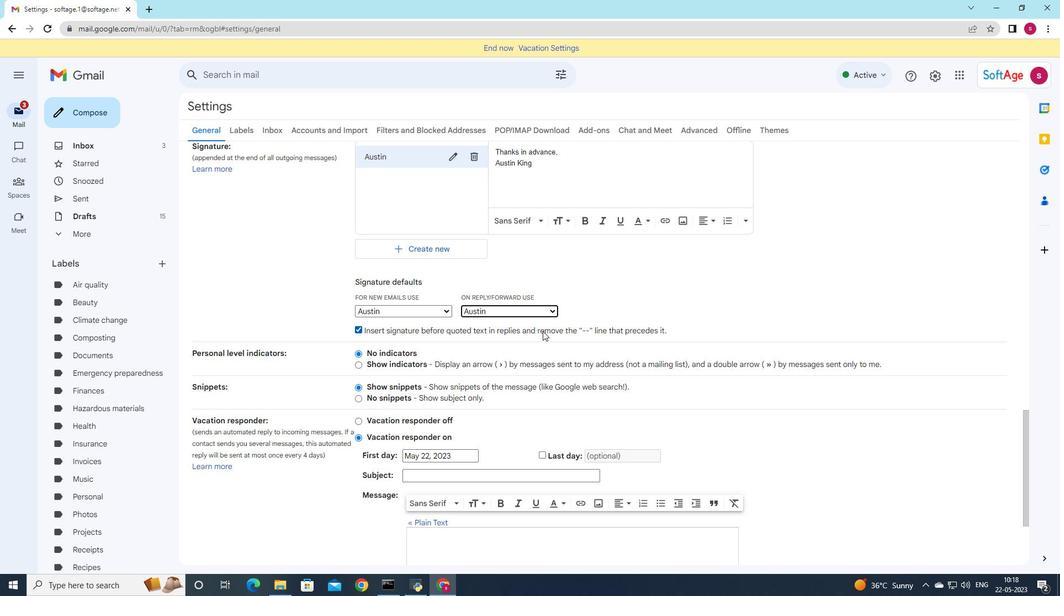 
Action: Mouse scrolled (544, 333) with delta (0, 0)
Screenshot: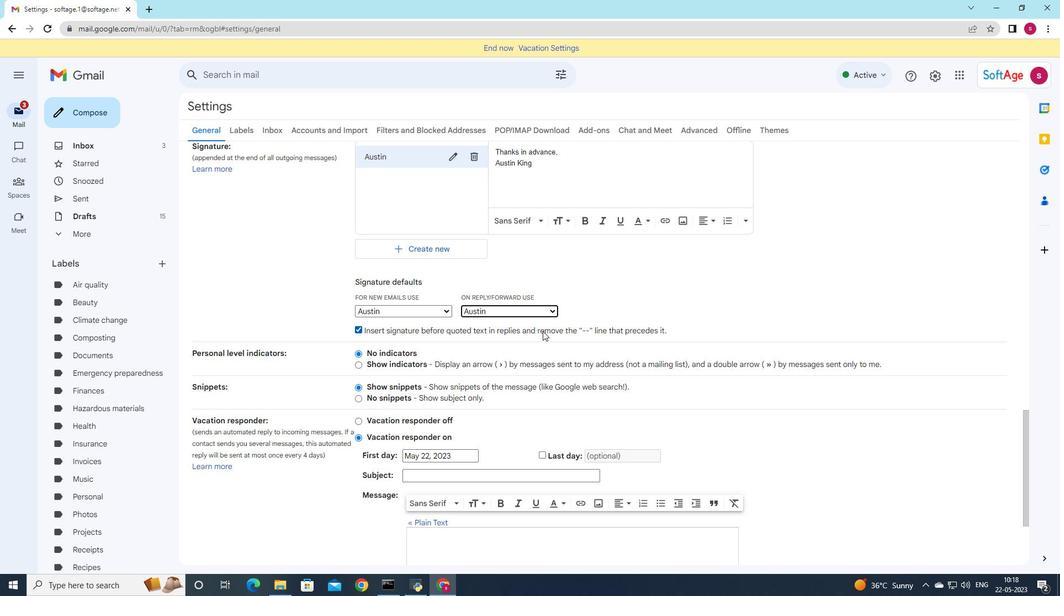 
Action: Mouse moved to (550, 335)
Screenshot: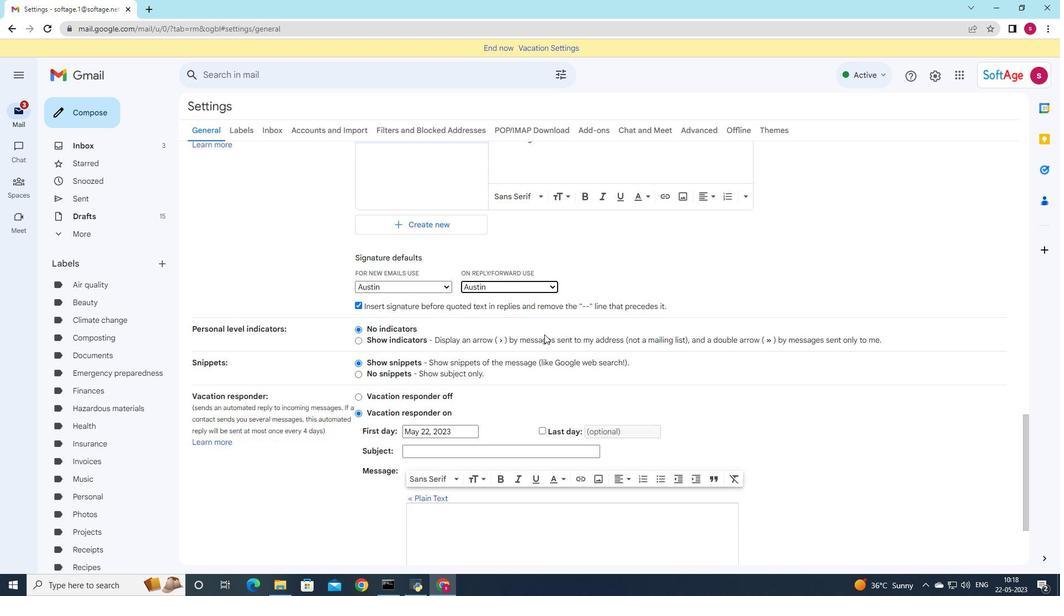 
Action: Mouse scrolled (550, 335) with delta (0, 0)
Screenshot: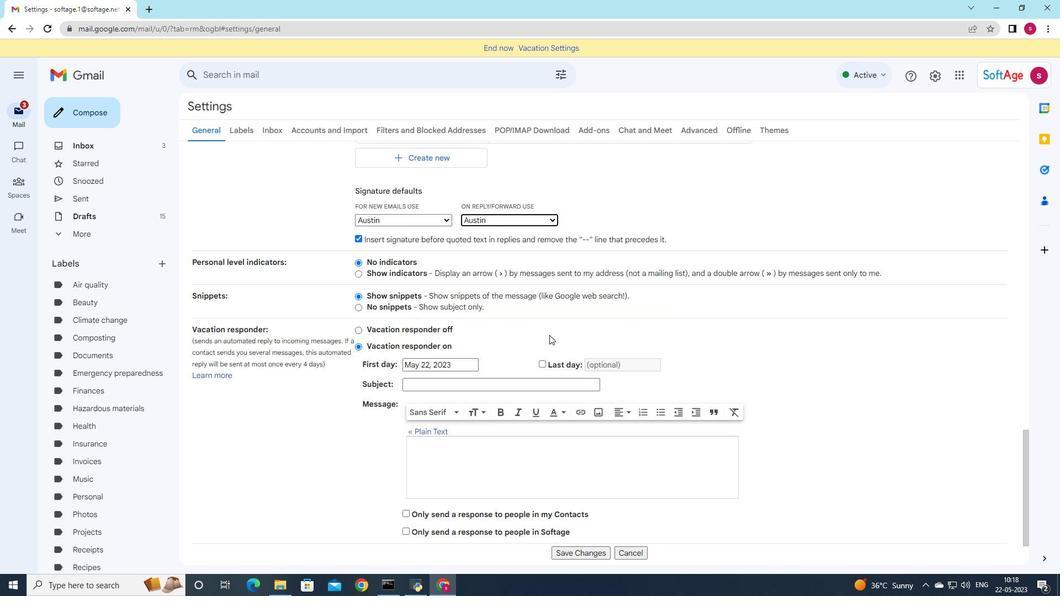 
Action: Mouse moved to (551, 341)
Screenshot: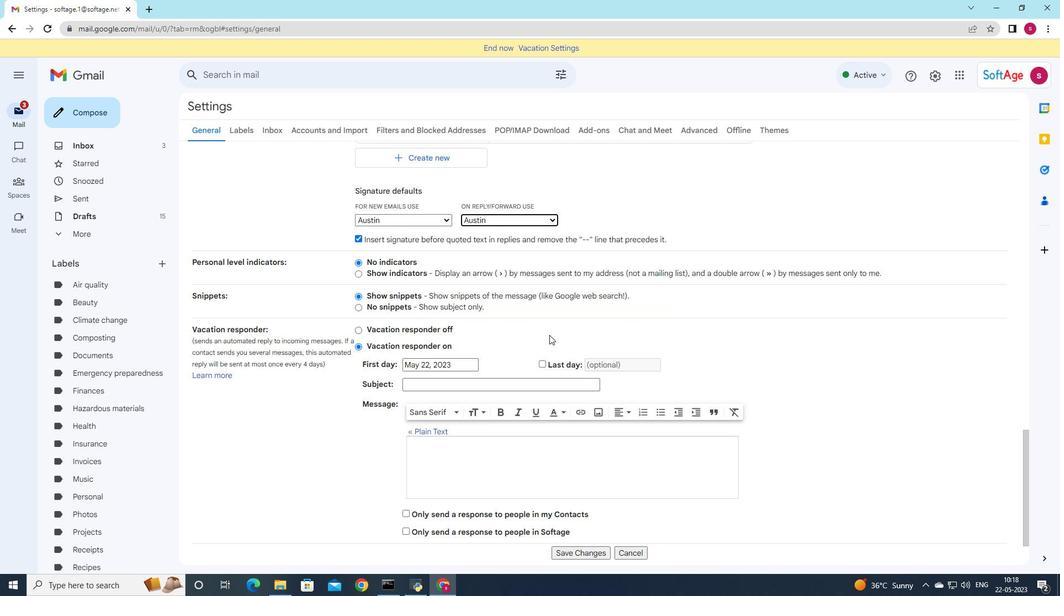 
Action: Mouse scrolled (551, 340) with delta (0, 0)
Screenshot: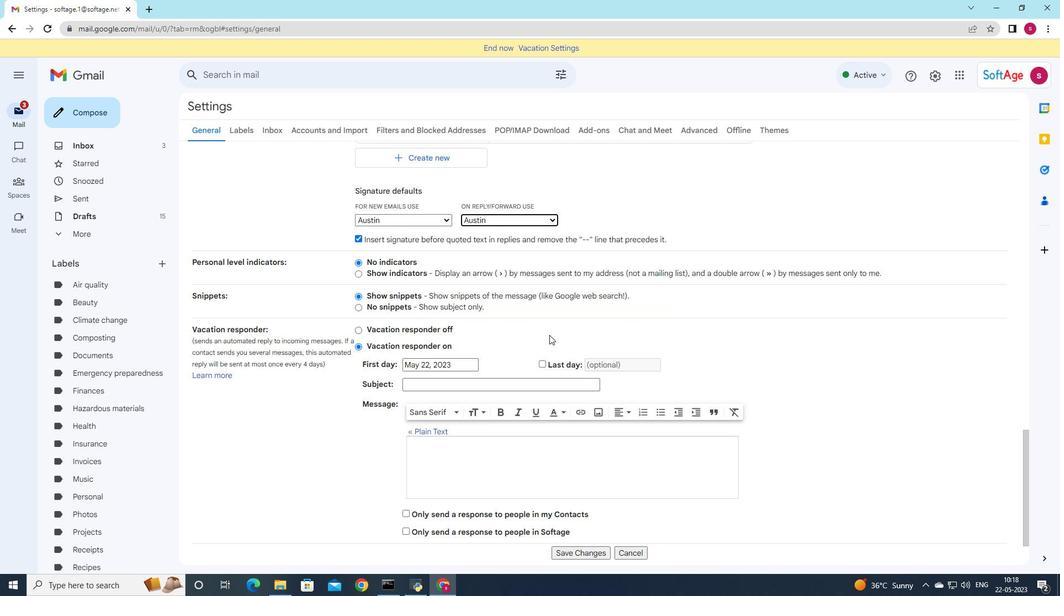
Action: Mouse moved to (552, 346)
Screenshot: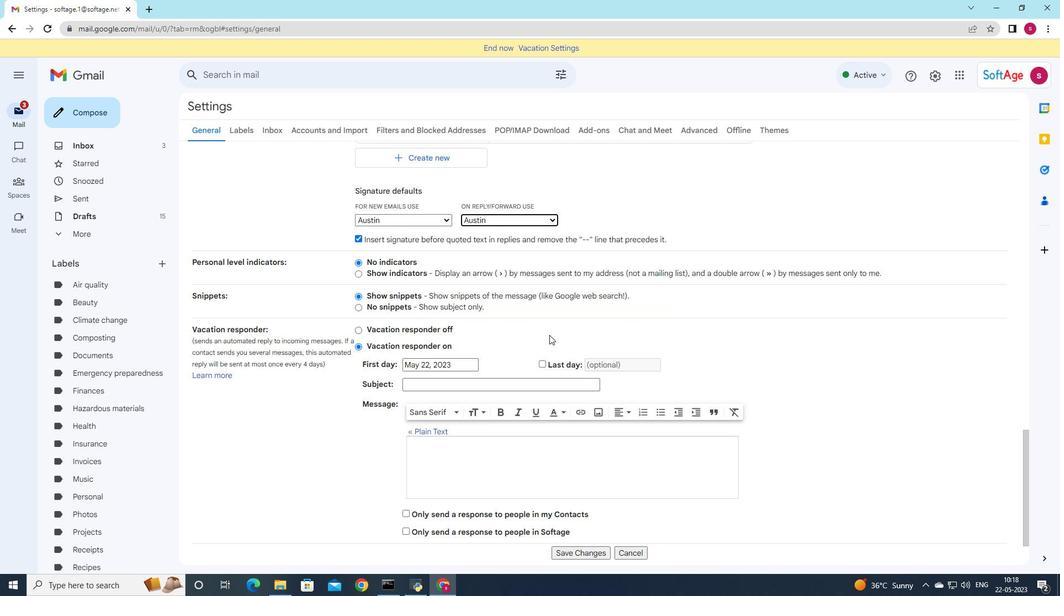 
Action: Mouse scrolled (552, 345) with delta (0, 0)
Screenshot: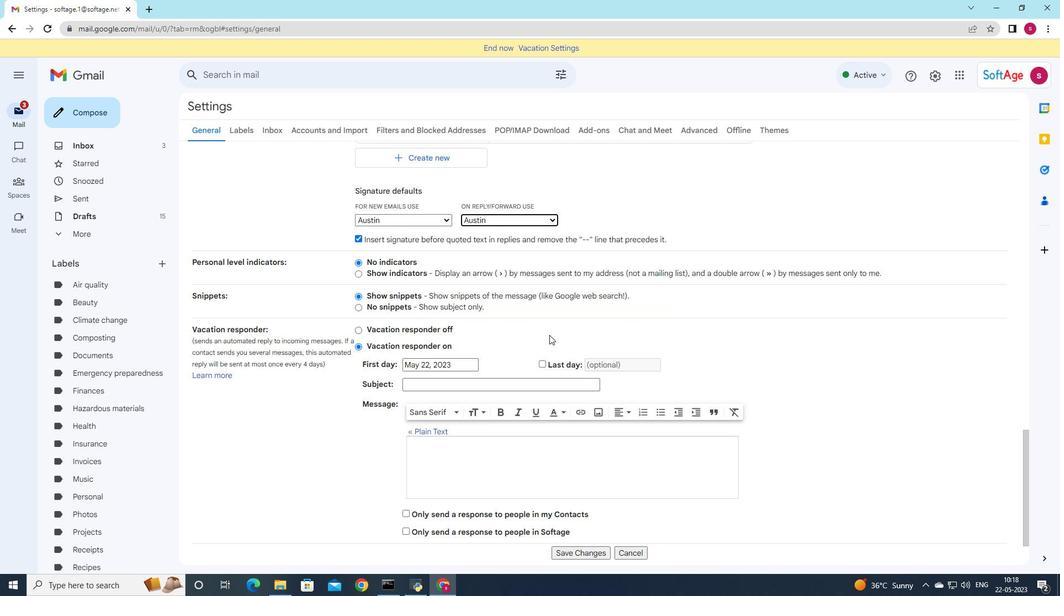 
Action: Mouse moved to (555, 355)
Screenshot: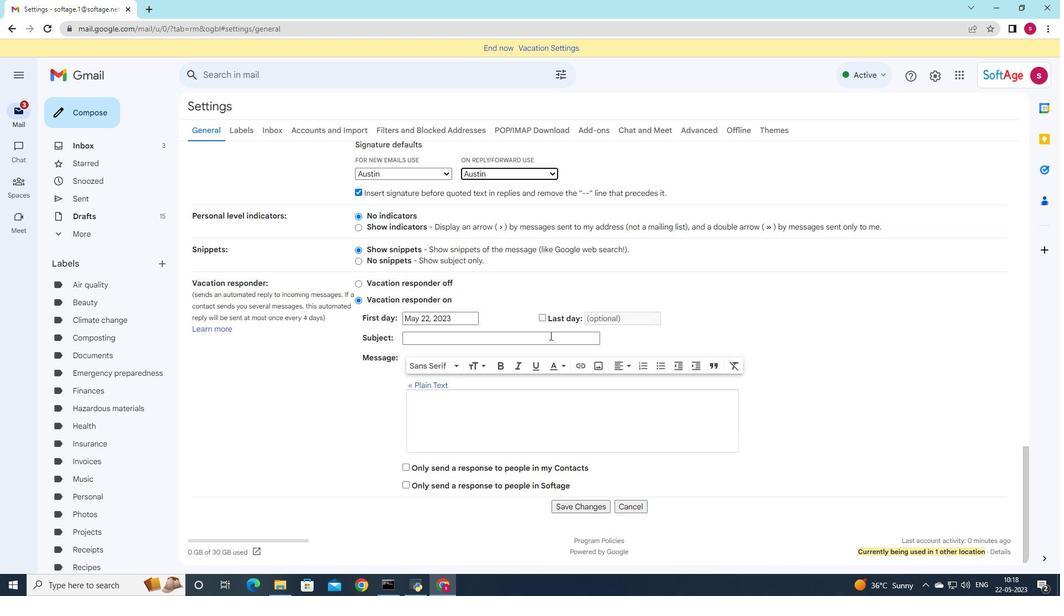 
Action: Mouse scrolled (554, 351) with delta (0, 0)
Screenshot: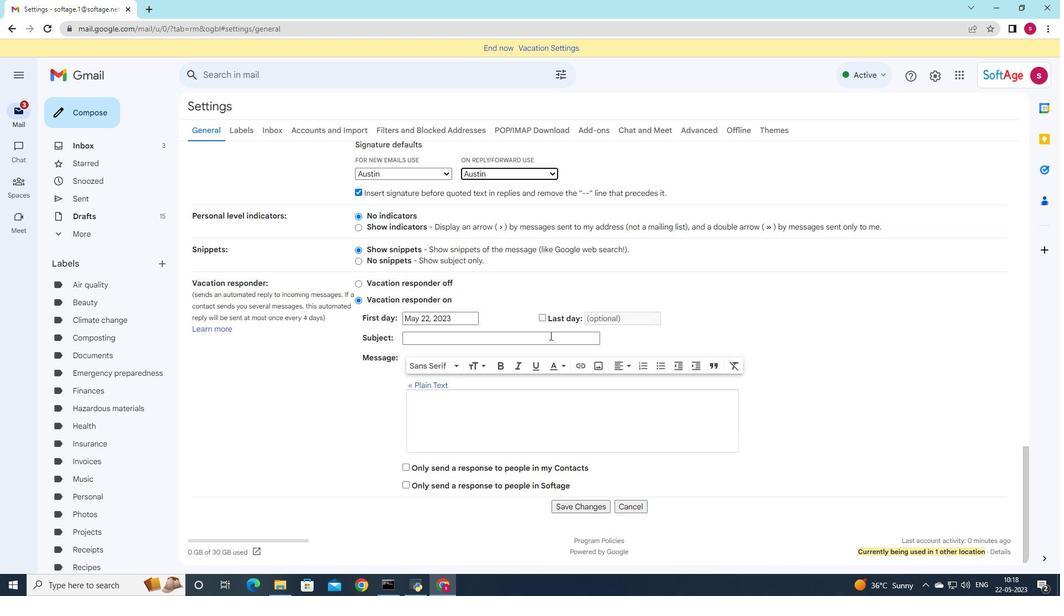 
Action: Mouse moved to (555, 356)
Screenshot: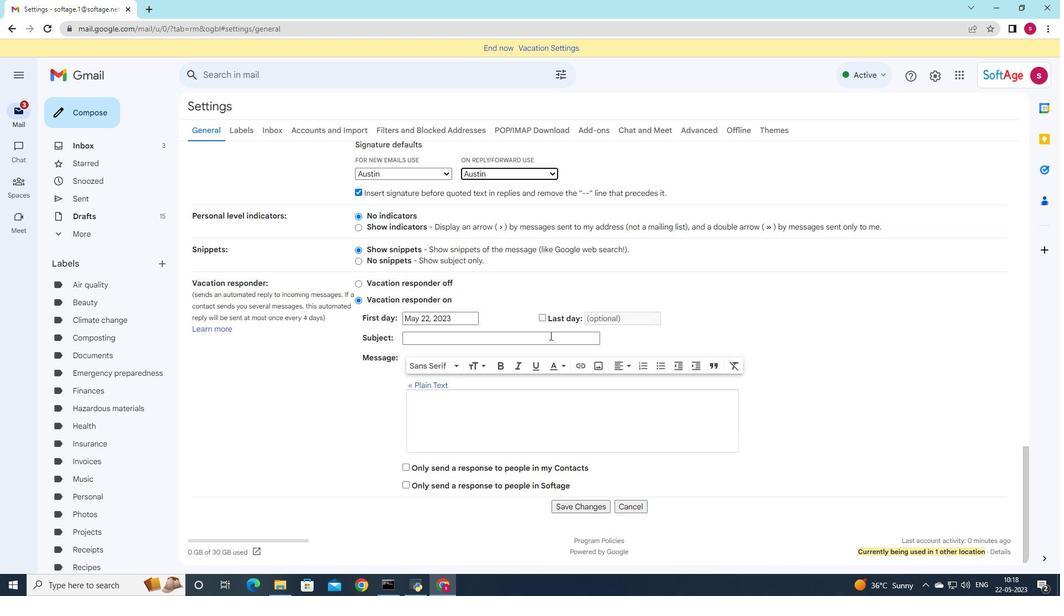 
Action: Mouse scrolled (555, 356) with delta (0, 0)
Screenshot: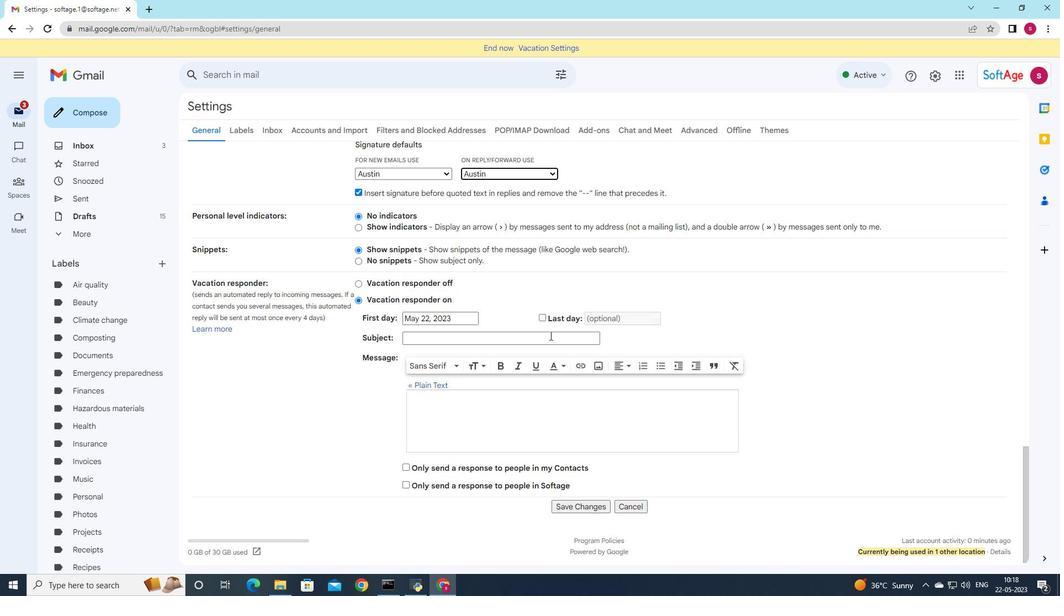 
Action: Mouse moved to (573, 501)
Screenshot: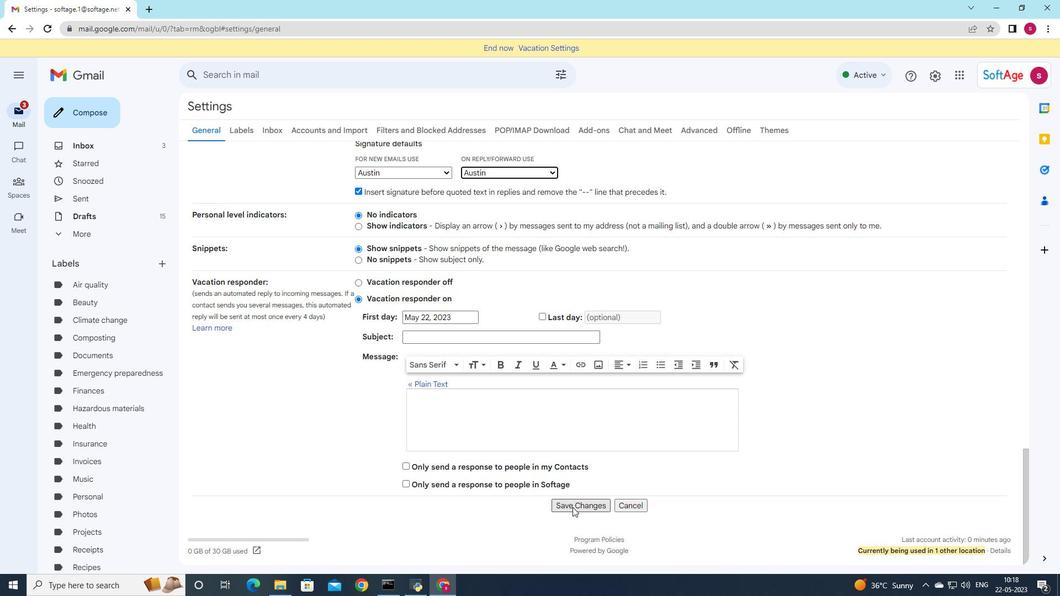 
Action: Mouse pressed left at (573, 501)
Screenshot: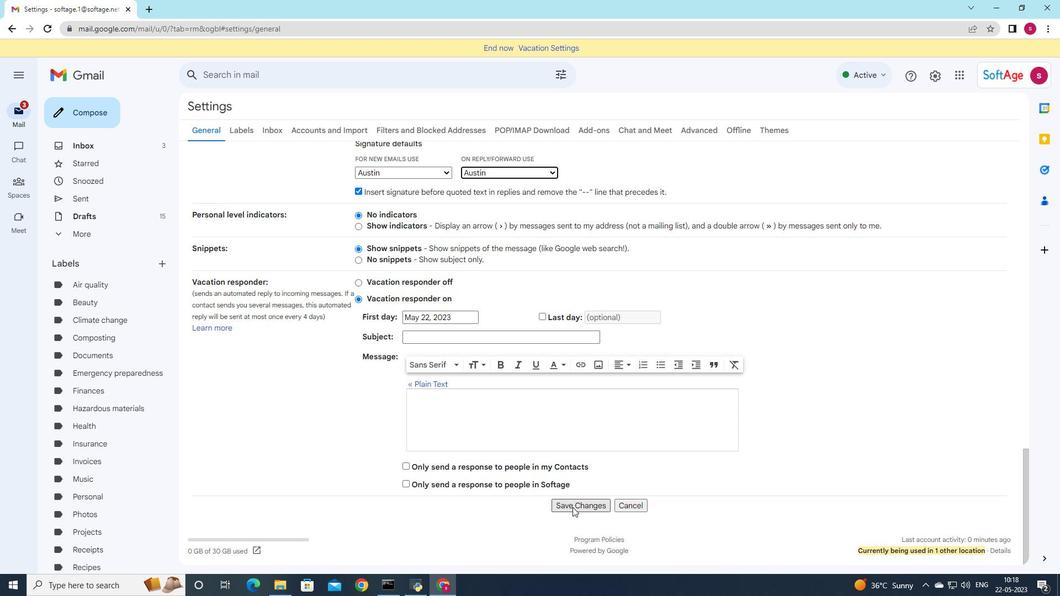 
Action: Mouse moved to (360, 202)
Screenshot: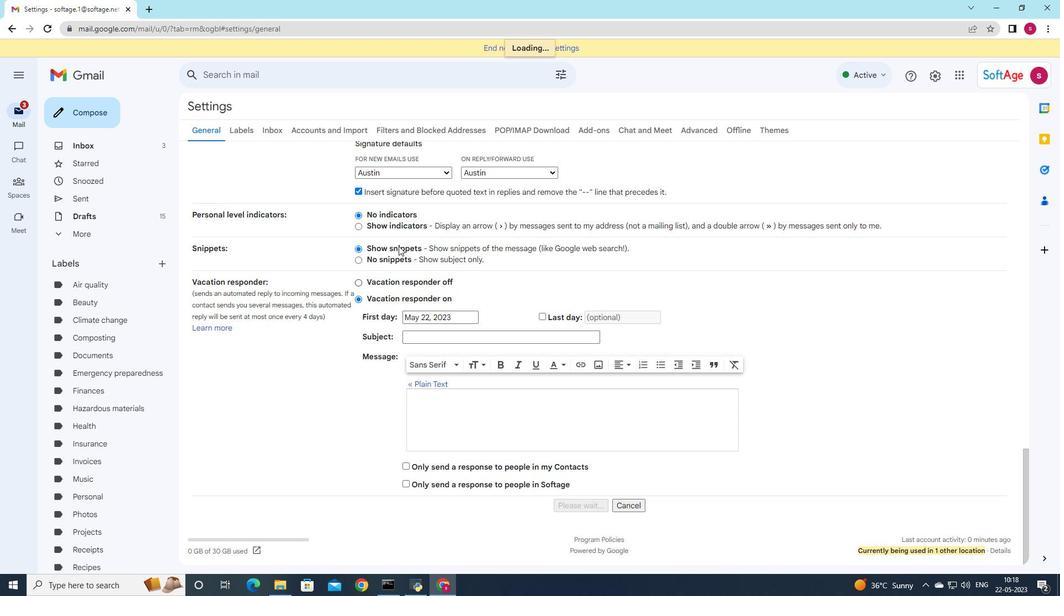 
Action: Mouse scrolled (360, 202) with delta (0, 0)
Screenshot: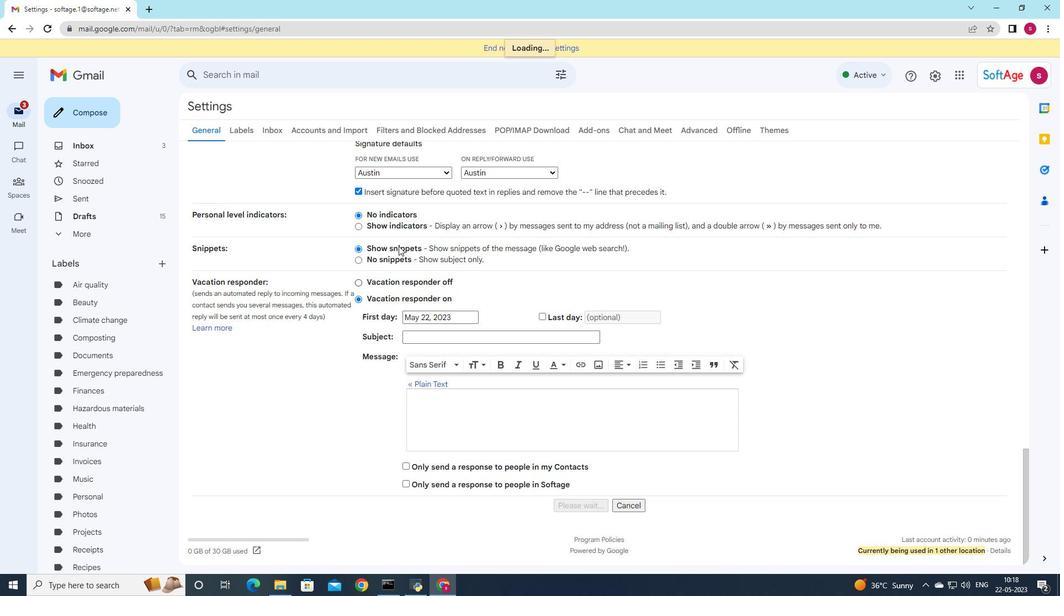 
Action: Mouse scrolled (360, 202) with delta (0, 0)
Screenshot: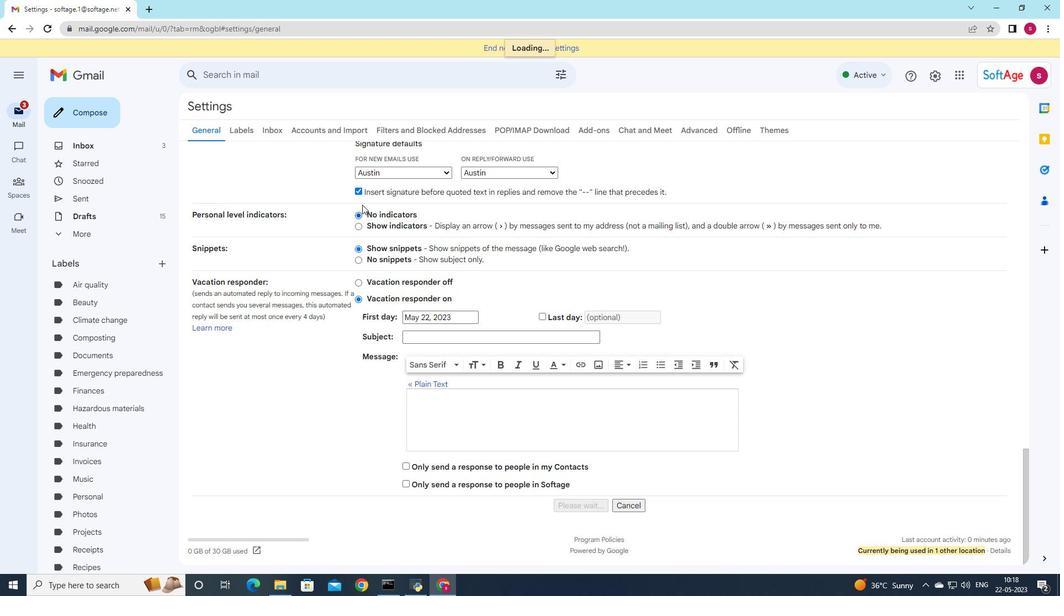 
Action: Mouse scrolled (360, 202) with delta (0, 0)
Screenshot: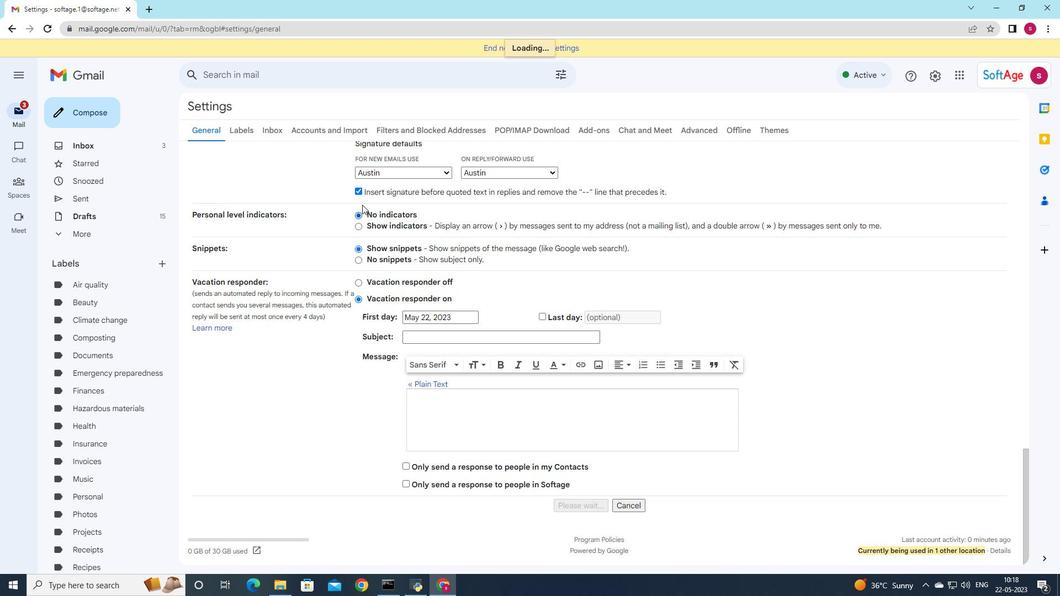 
Action: Mouse moved to (85, 116)
Screenshot: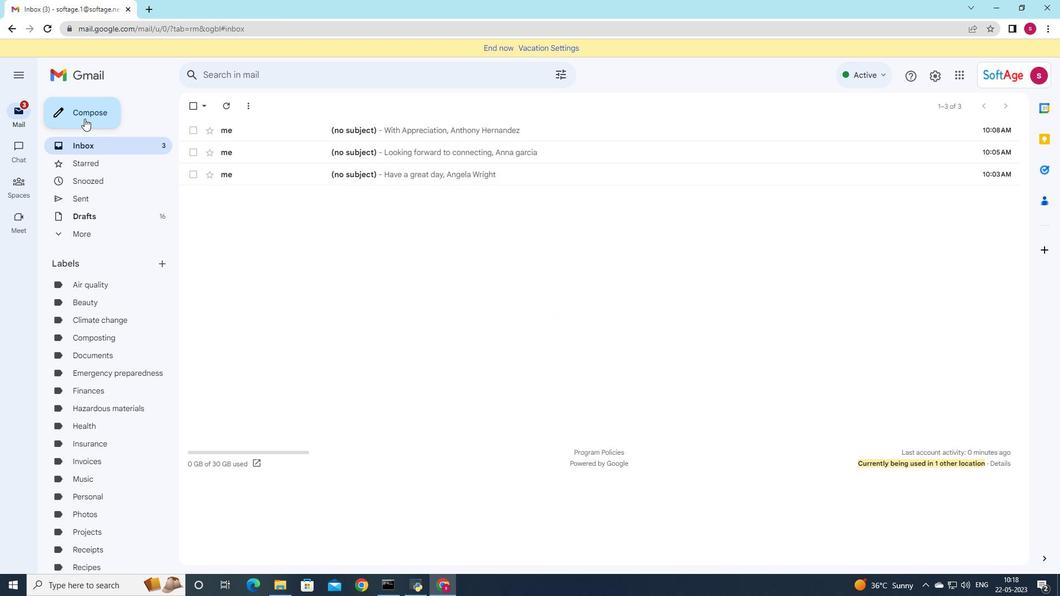 
Action: Mouse pressed left at (85, 116)
Screenshot: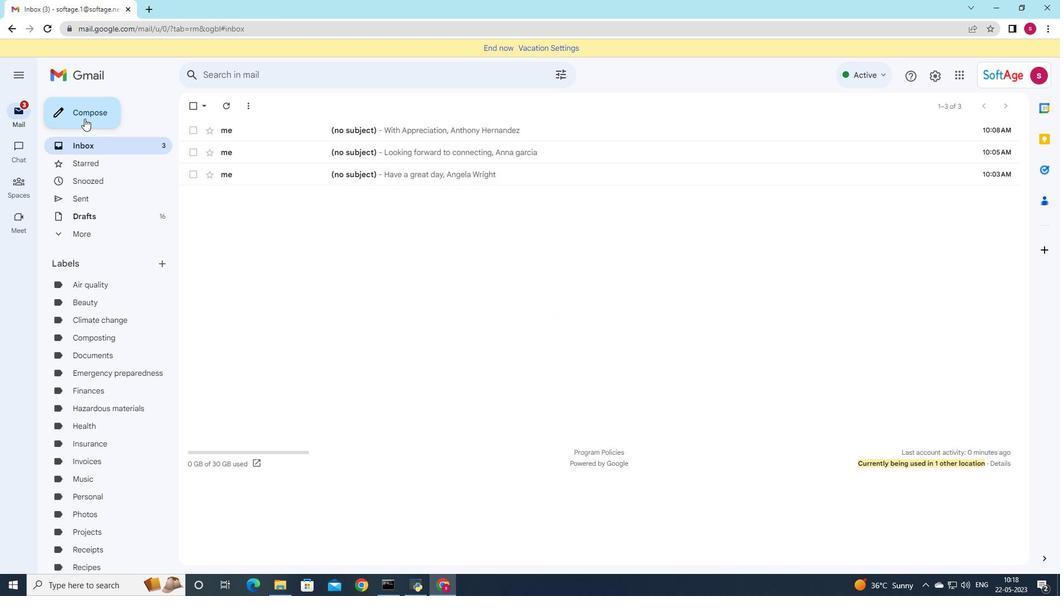 
Action: Mouse moved to (735, 273)
Screenshot: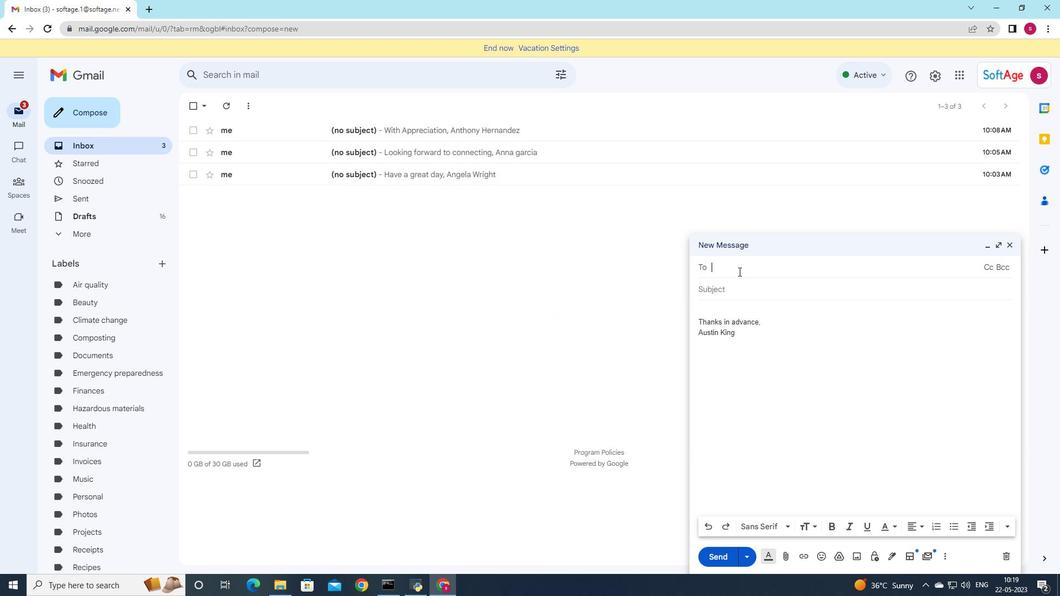 
Action: Key pressed softage.
Screenshot: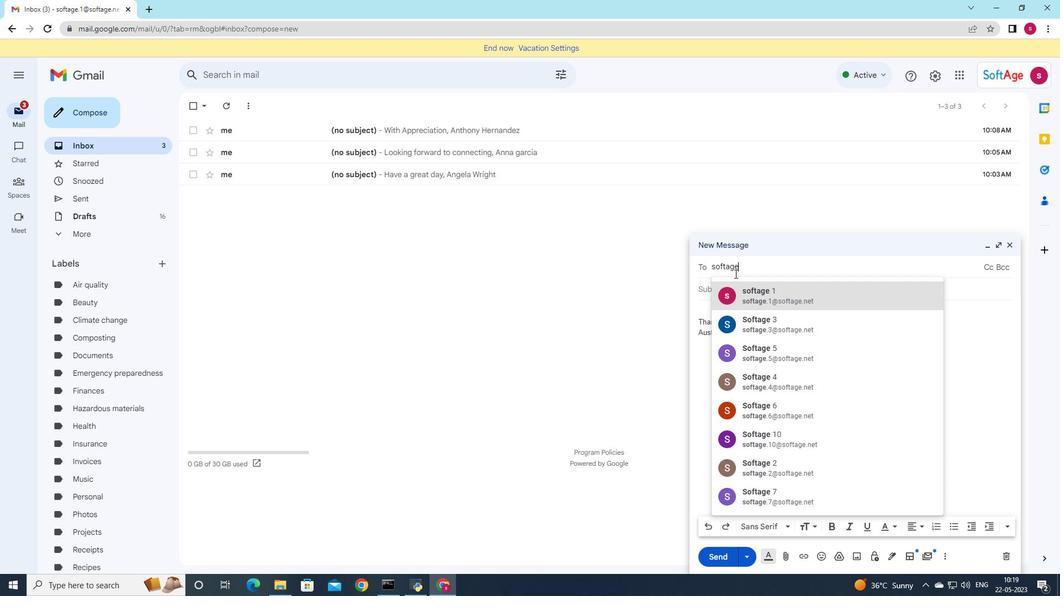 
Action: Mouse moved to (783, 300)
Screenshot: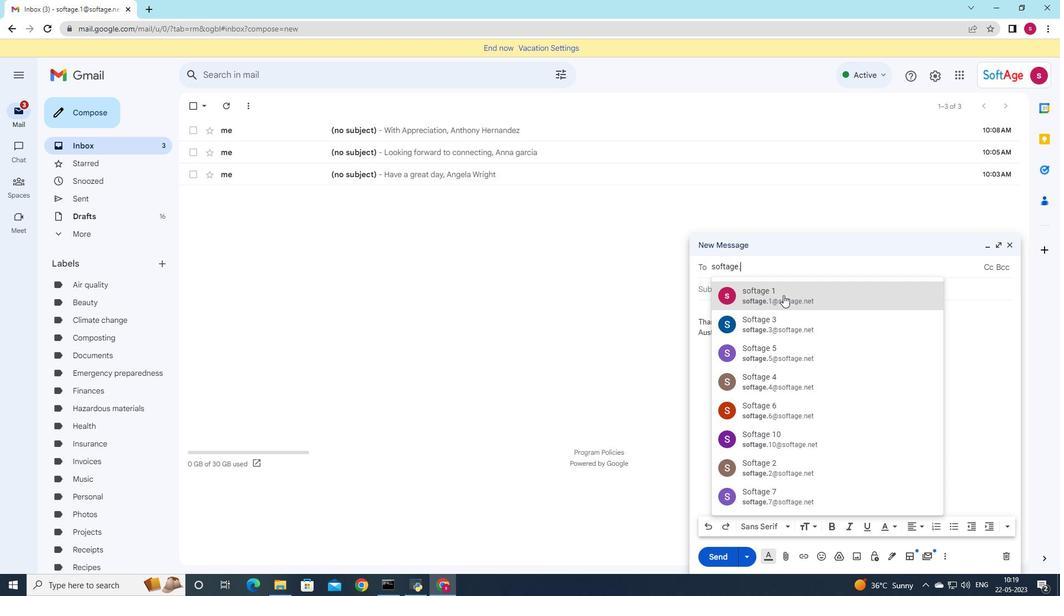 
Action: Mouse pressed left at (783, 300)
Screenshot: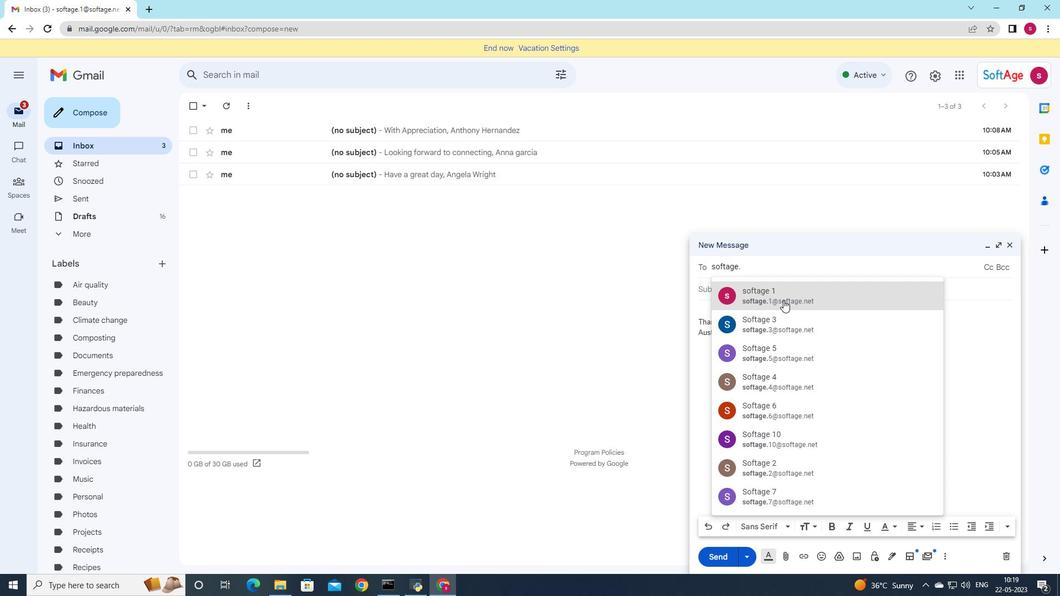 
Action: Mouse moved to (158, 264)
Screenshot: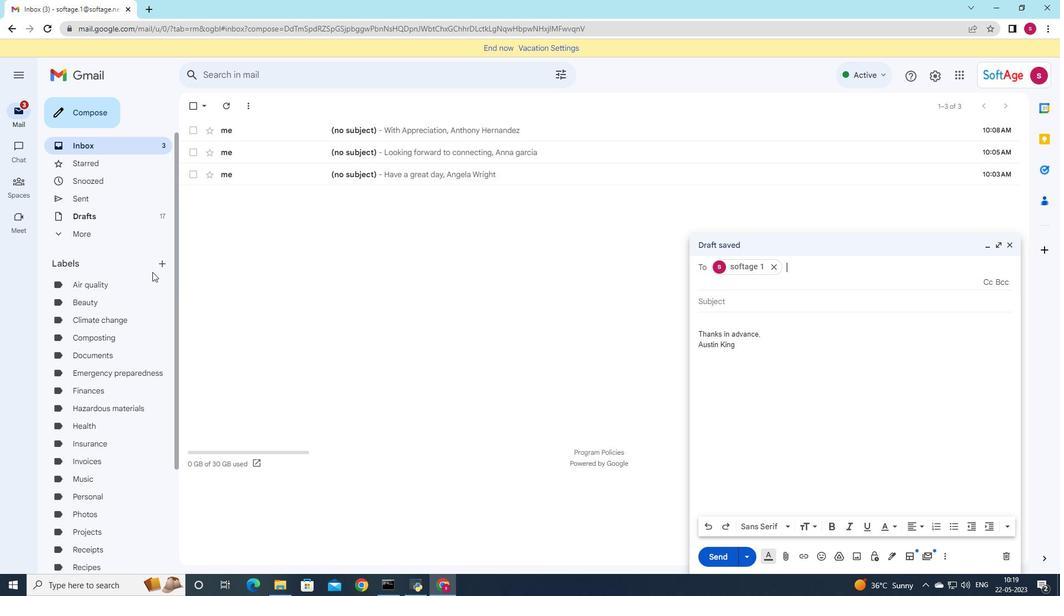 
Action: Mouse pressed left at (158, 264)
Screenshot: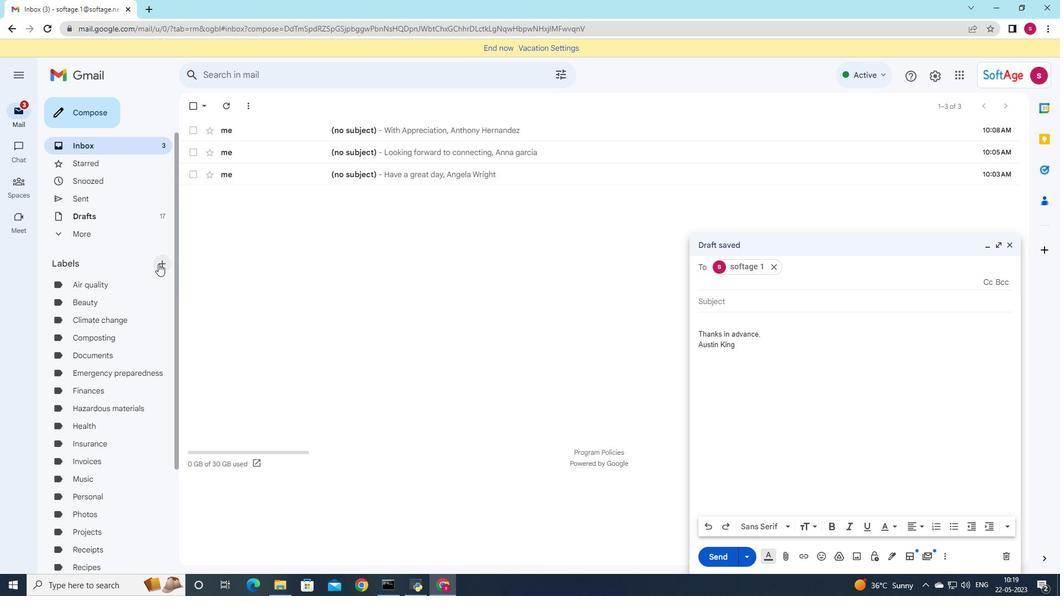 
Action: Mouse moved to (487, 294)
Screenshot: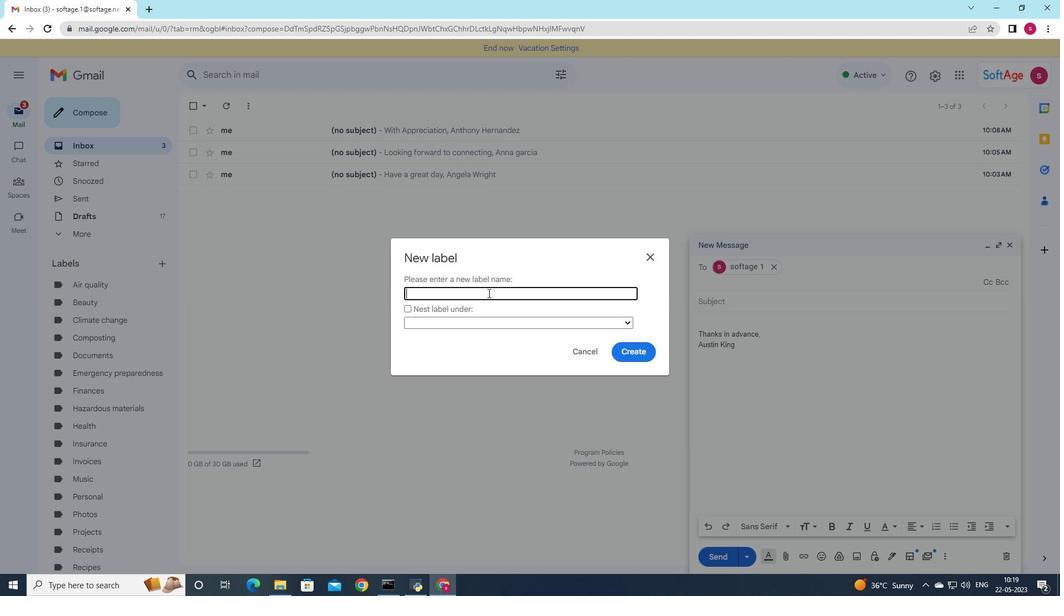 
Action: Key pressed <Key.shift><Key.shift><Key.shift><Key.shift><Key.shift><Key.shift>Contracts
Screenshot: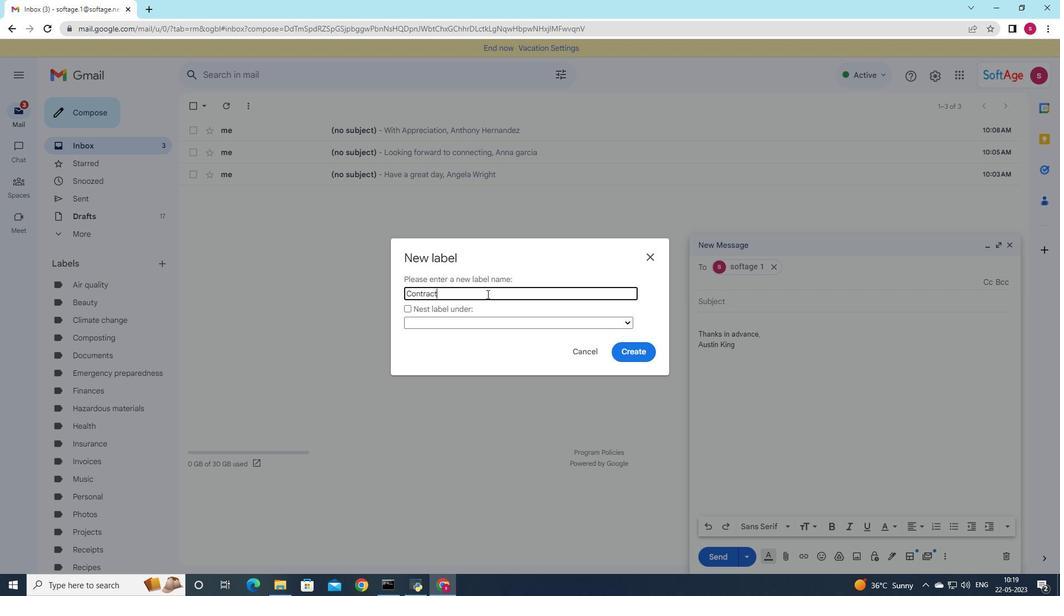 
Action: Mouse moved to (641, 348)
Screenshot: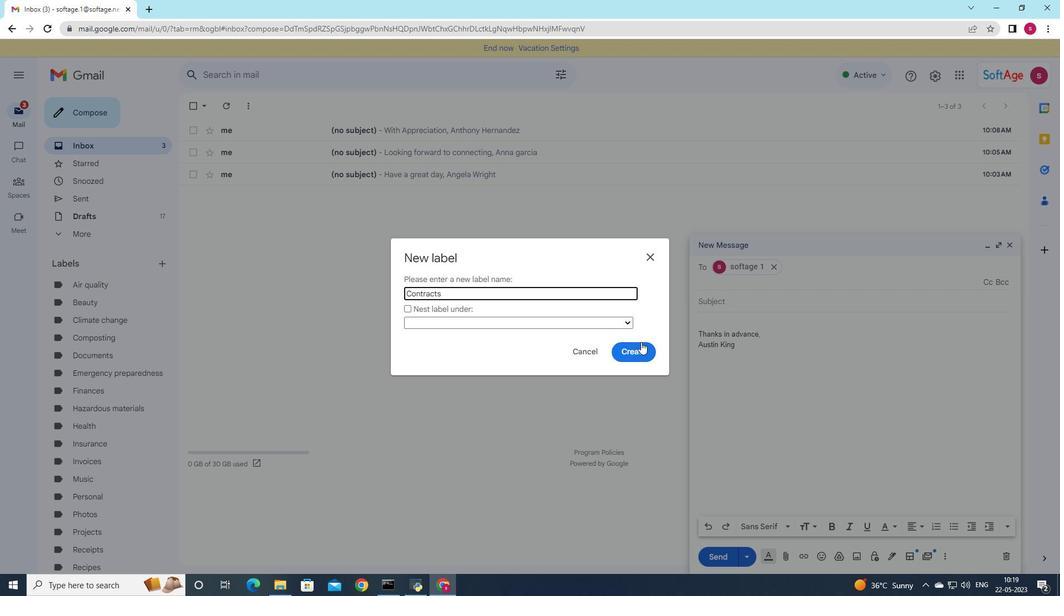 
Action: Mouse pressed left at (641, 348)
Screenshot: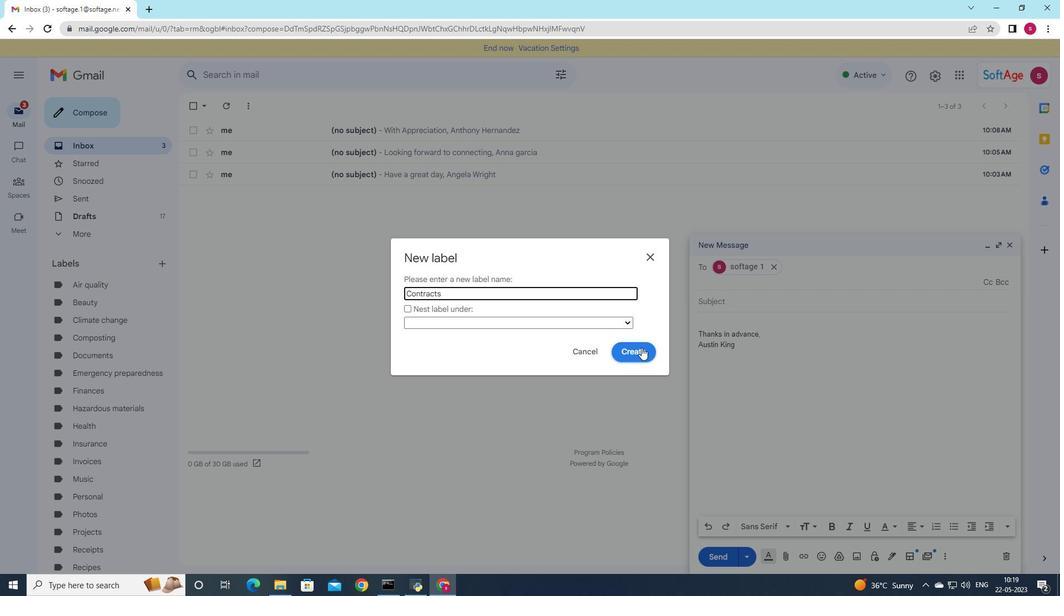 
Action: Mouse moved to (558, 375)
Screenshot: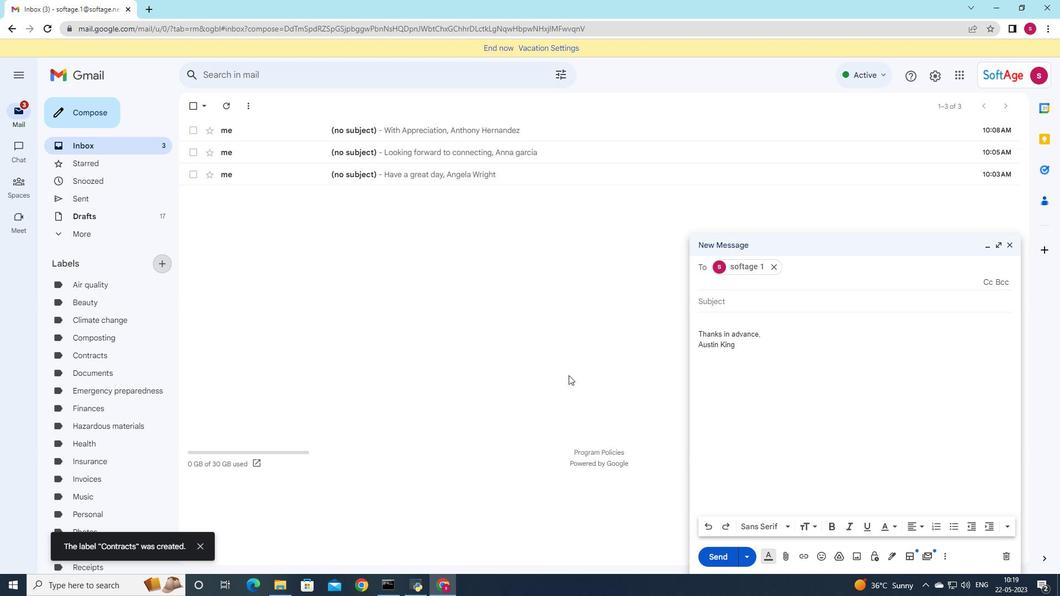 
